 Task: In Heading Arial with underline. Font size of heading  '18'Font style of data Calibri. Font size of data  9Alignment of headline & data Align center. Fill color in heading,  RedFont color of data Black Apply border in Data No BorderIn the sheet  Budget Tracking Workbookbook
Action: Mouse moved to (90, 134)
Screenshot: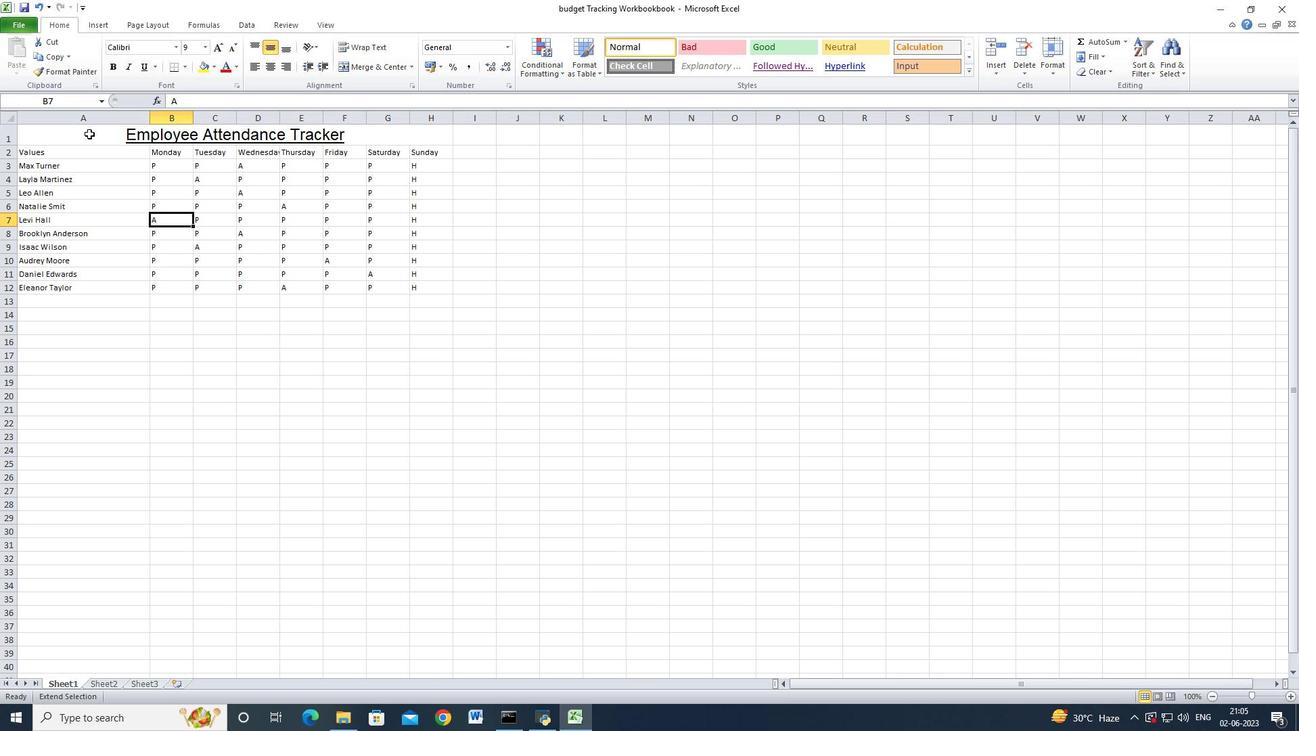 
Action: Mouse pressed left at (90, 134)
Screenshot: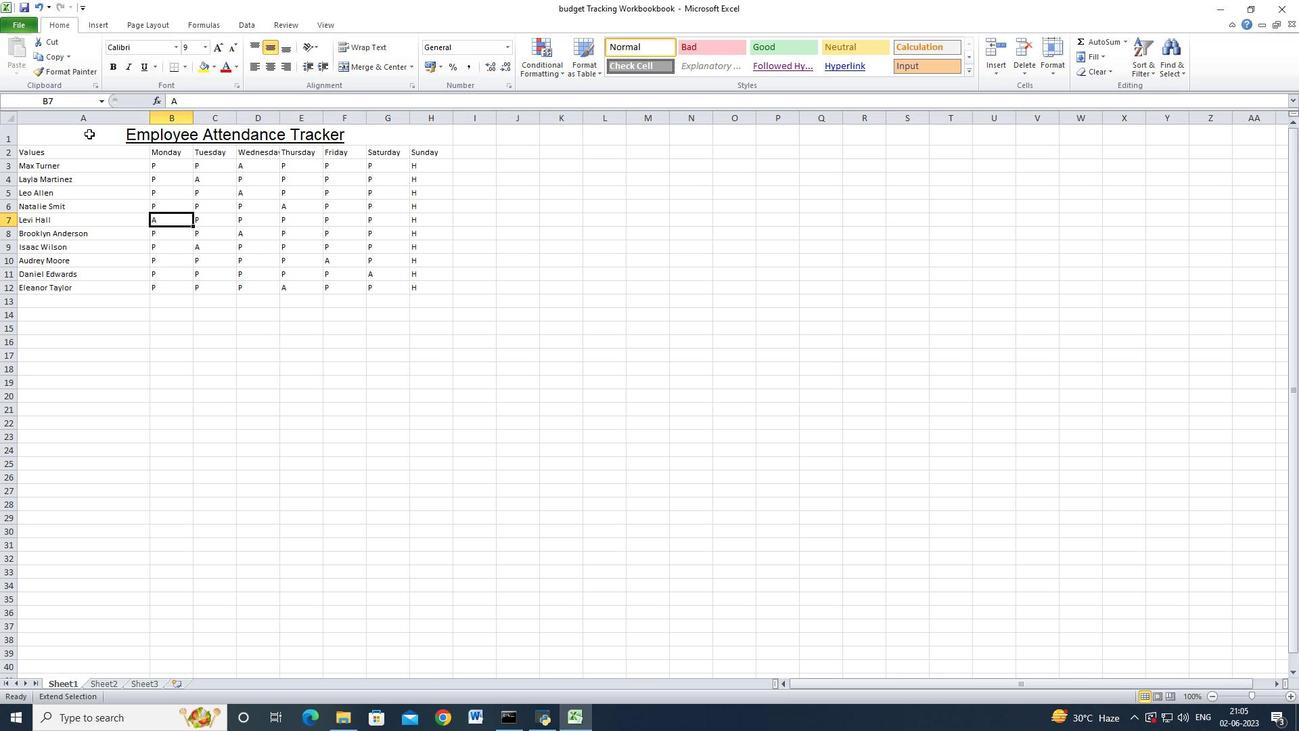 
Action: Mouse moved to (113, 180)
Screenshot: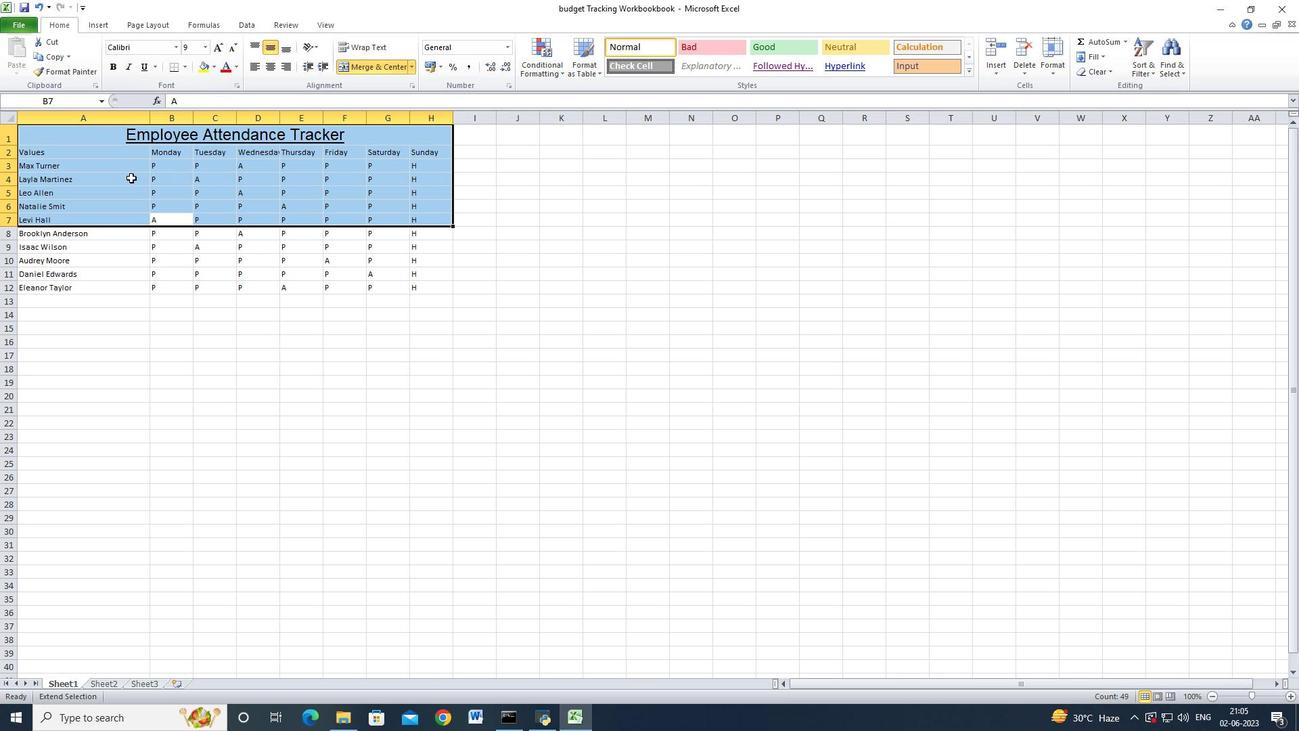
Action: Mouse pressed left at (113, 180)
Screenshot: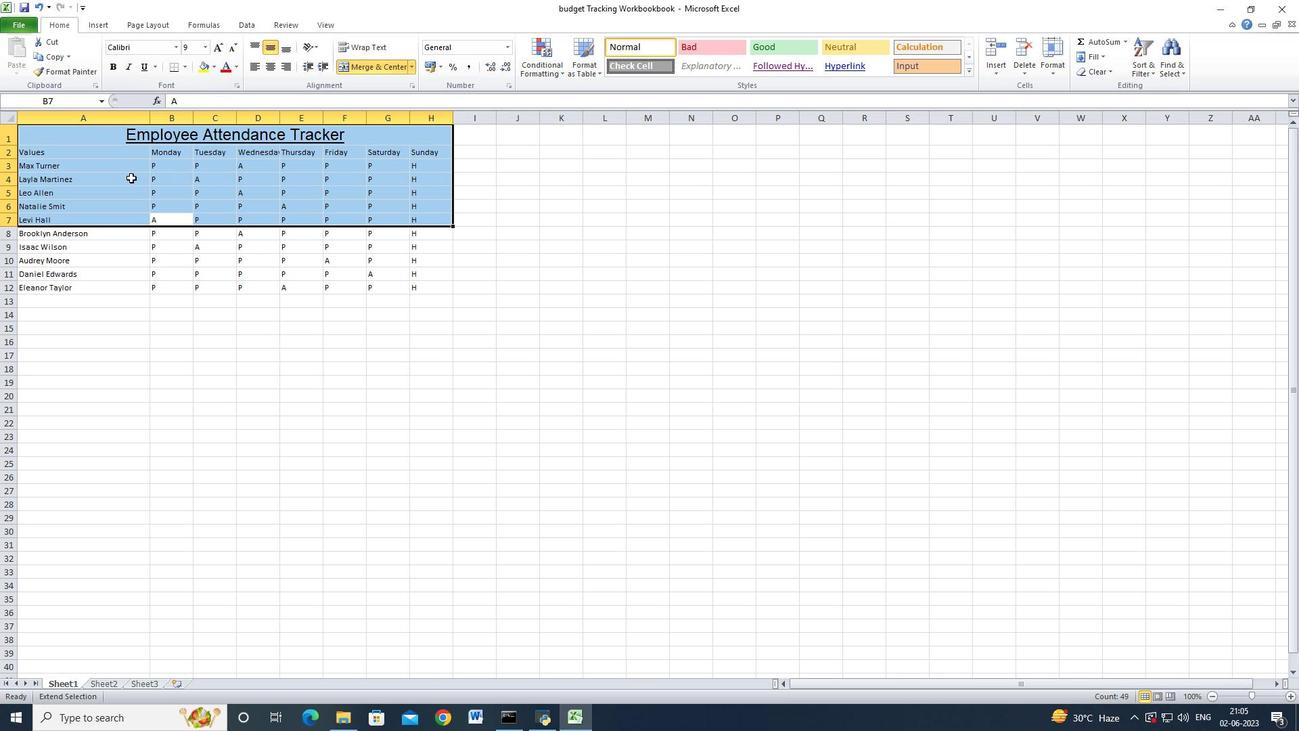 
Action: Mouse moved to (90, 135)
Screenshot: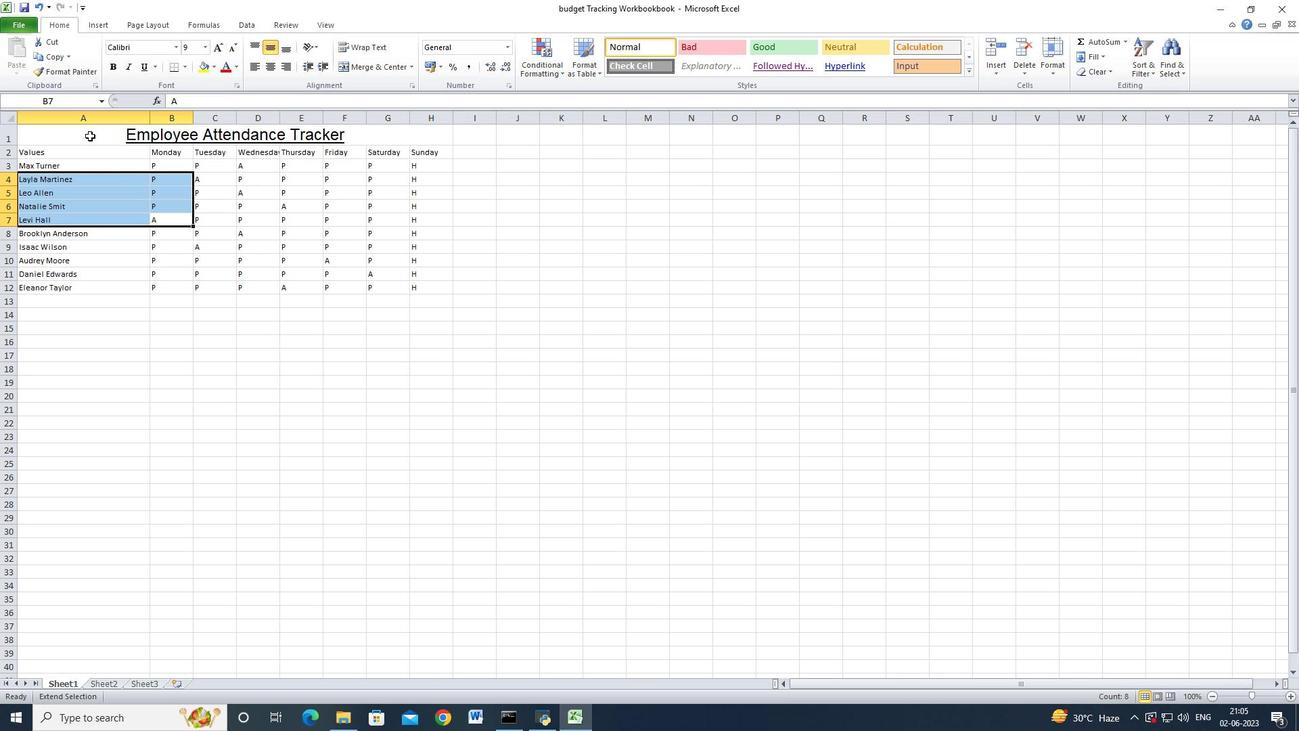 
Action: Mouse pressed left at (90, 135)
Screenshot: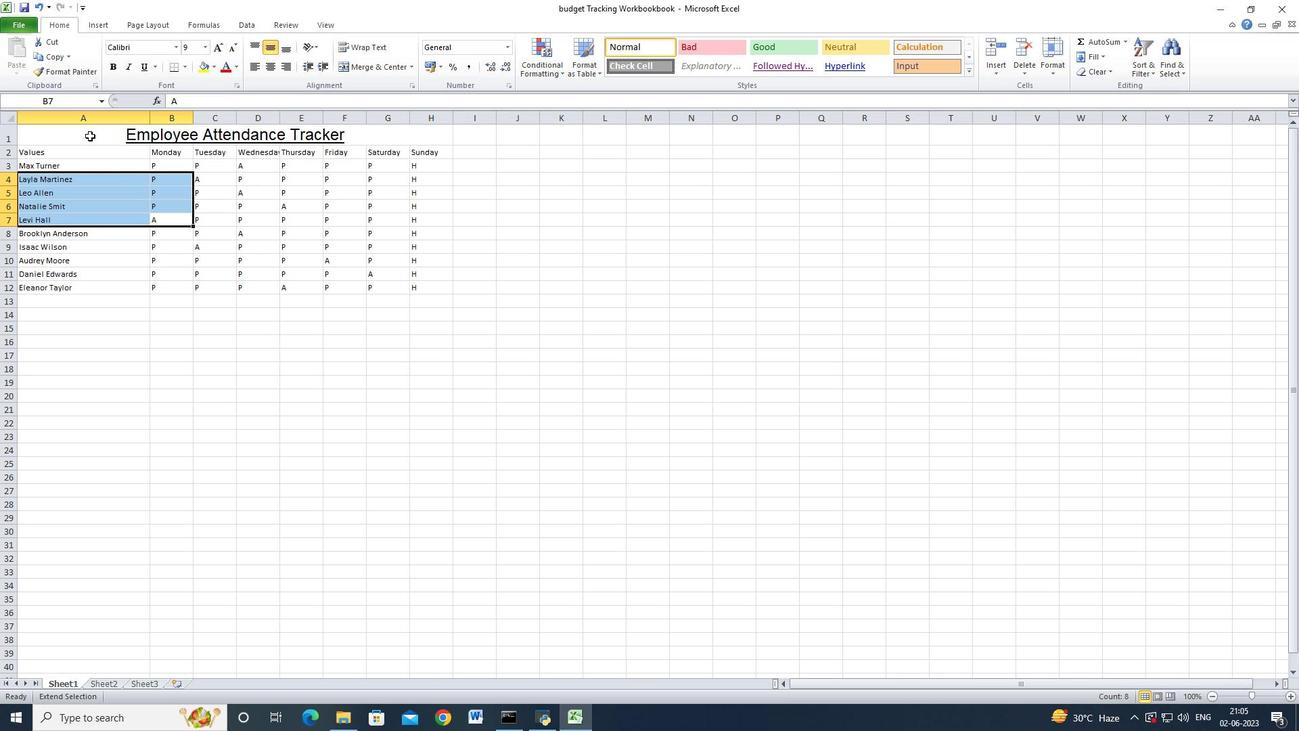 
Action: Mouse moved to (98, 180)
Screenshot: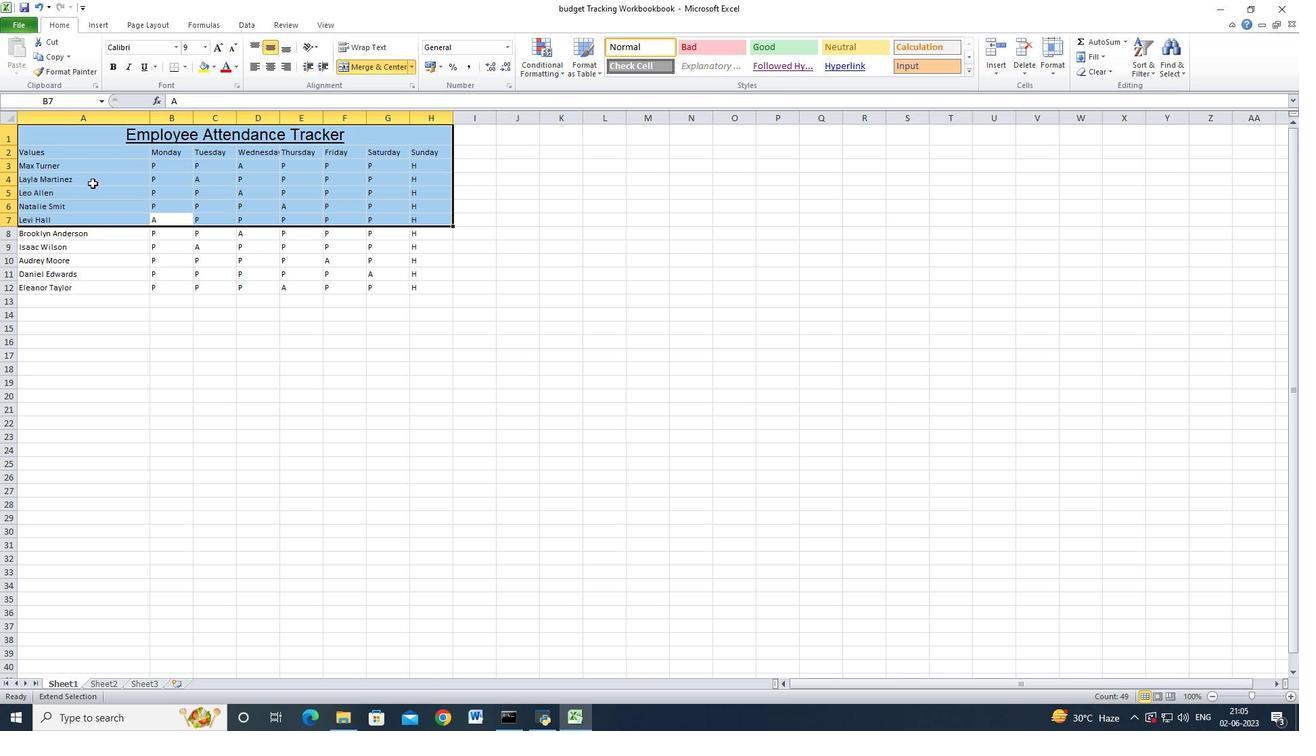 
Action: Key pressed <Key.esc>
Screenshot: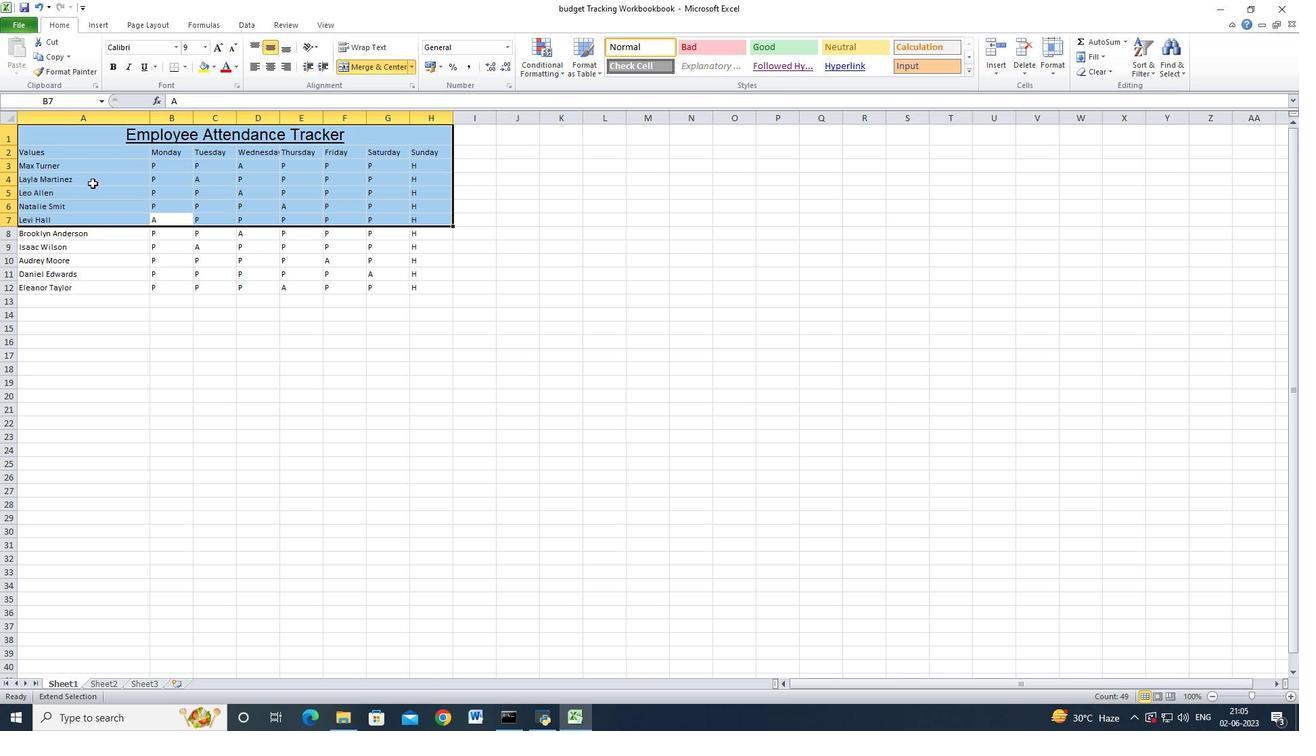 
Action: Mouse moved to (110, 170)
Screenshot: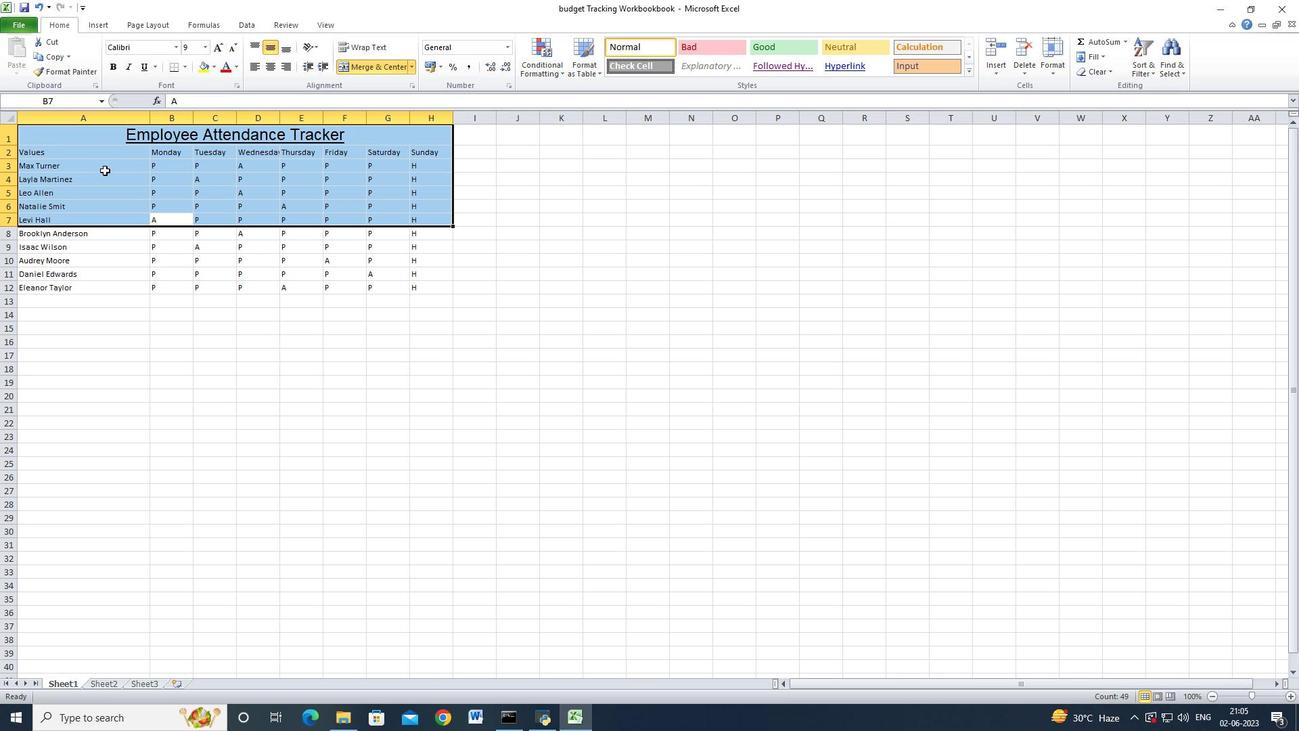 
Action: Mouse pressed left at (110, 170)
Screenshot: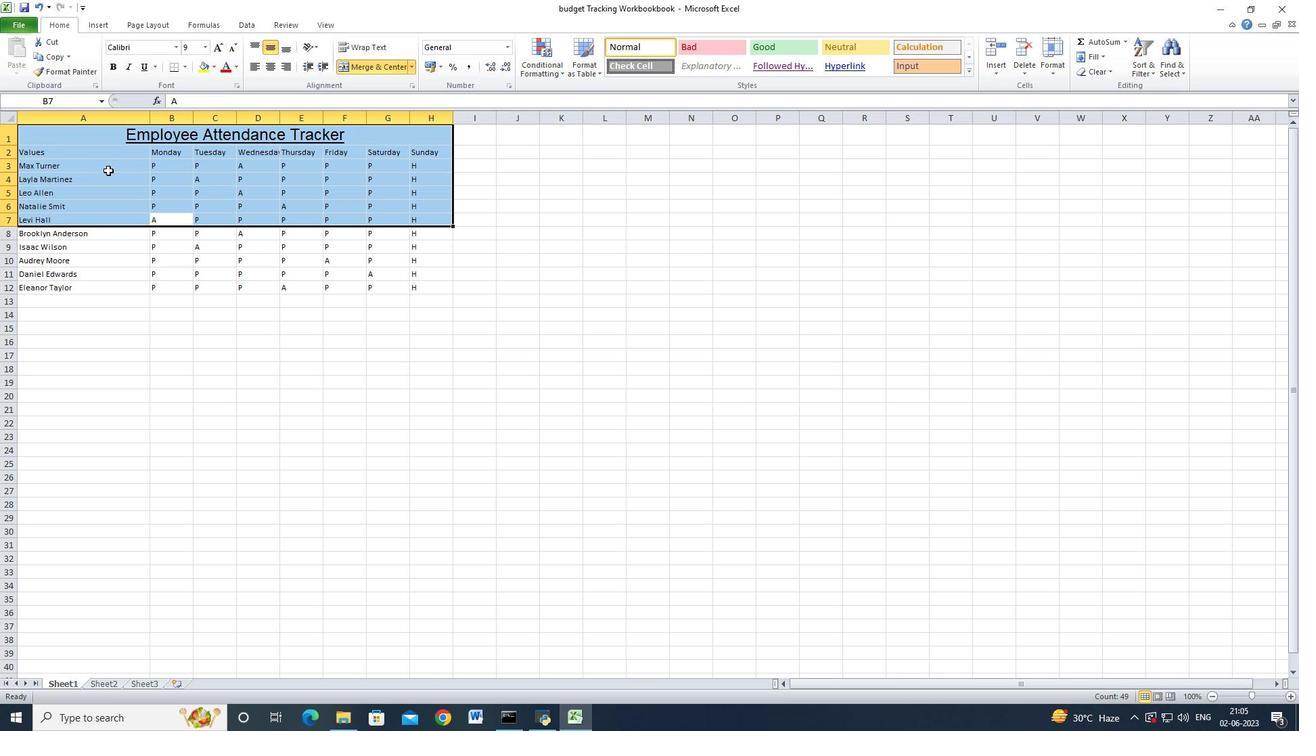 
Action: Mouse moved to (92, 134)
Screenshot: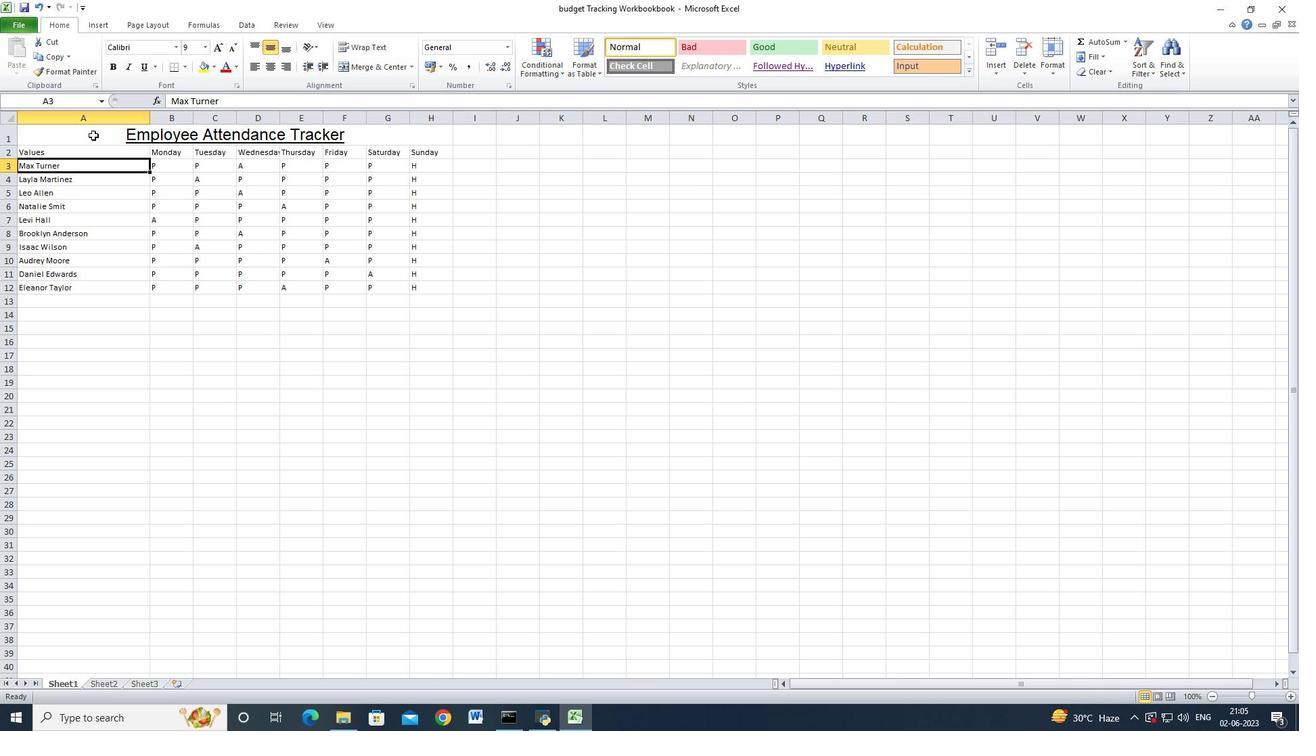 
Action: Mouse pressed left at (92, 134)
Screenshot: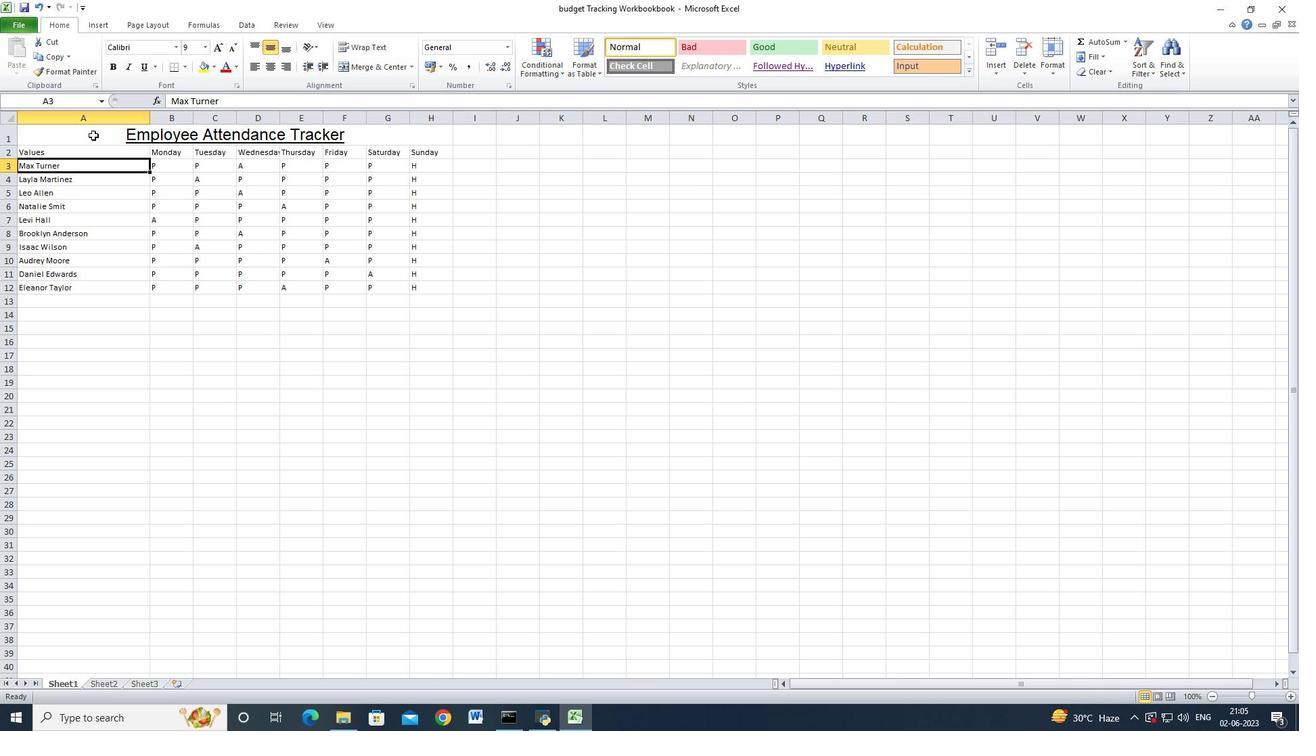 
Action: Mouse moved to (174, 49)
Screenshot: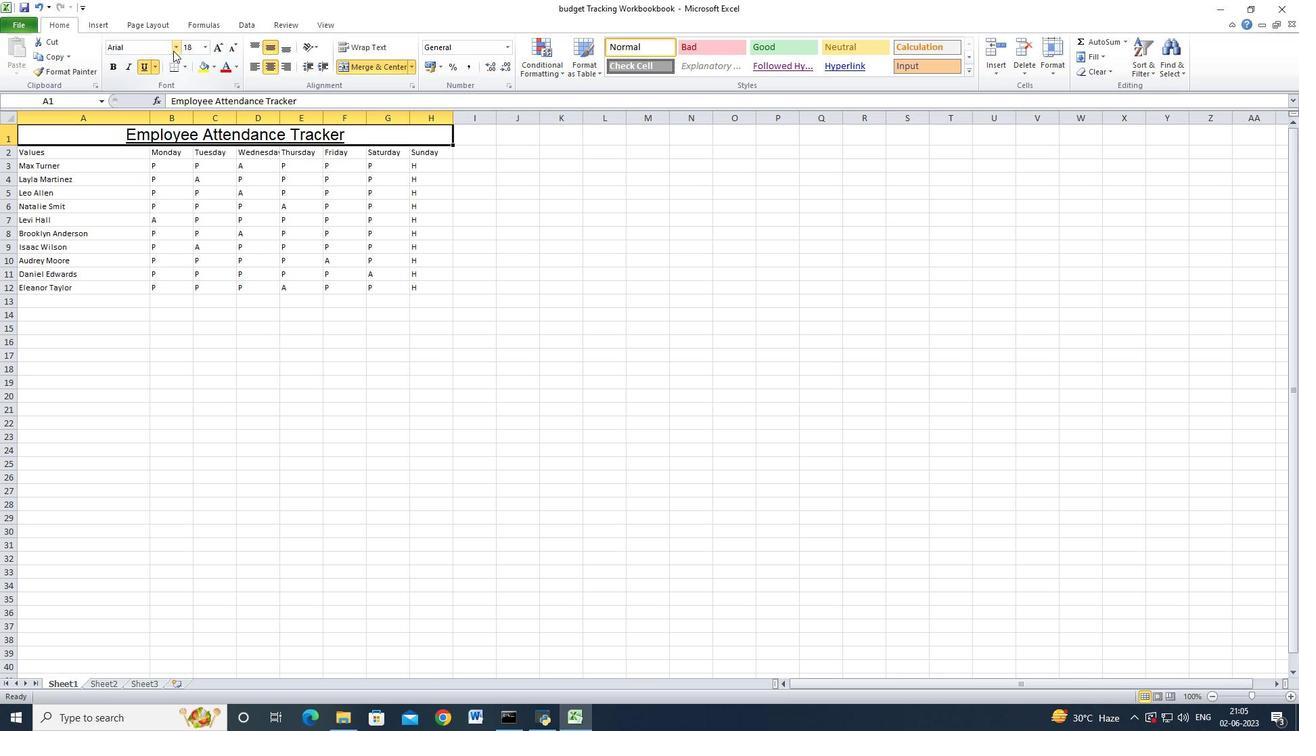 
Action: Mouse pressed left at (174, 49)
Screenshot: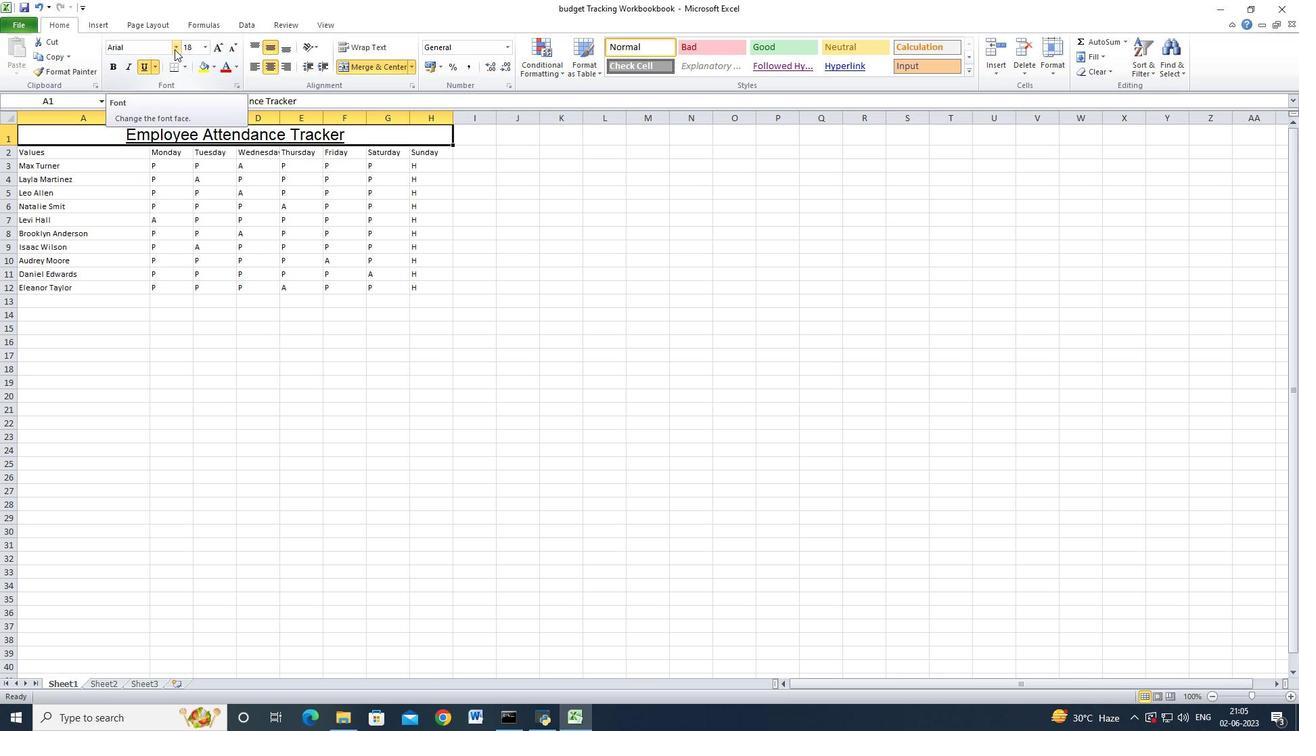 
Action: Mouse moved to (140, 152)
Screenshot: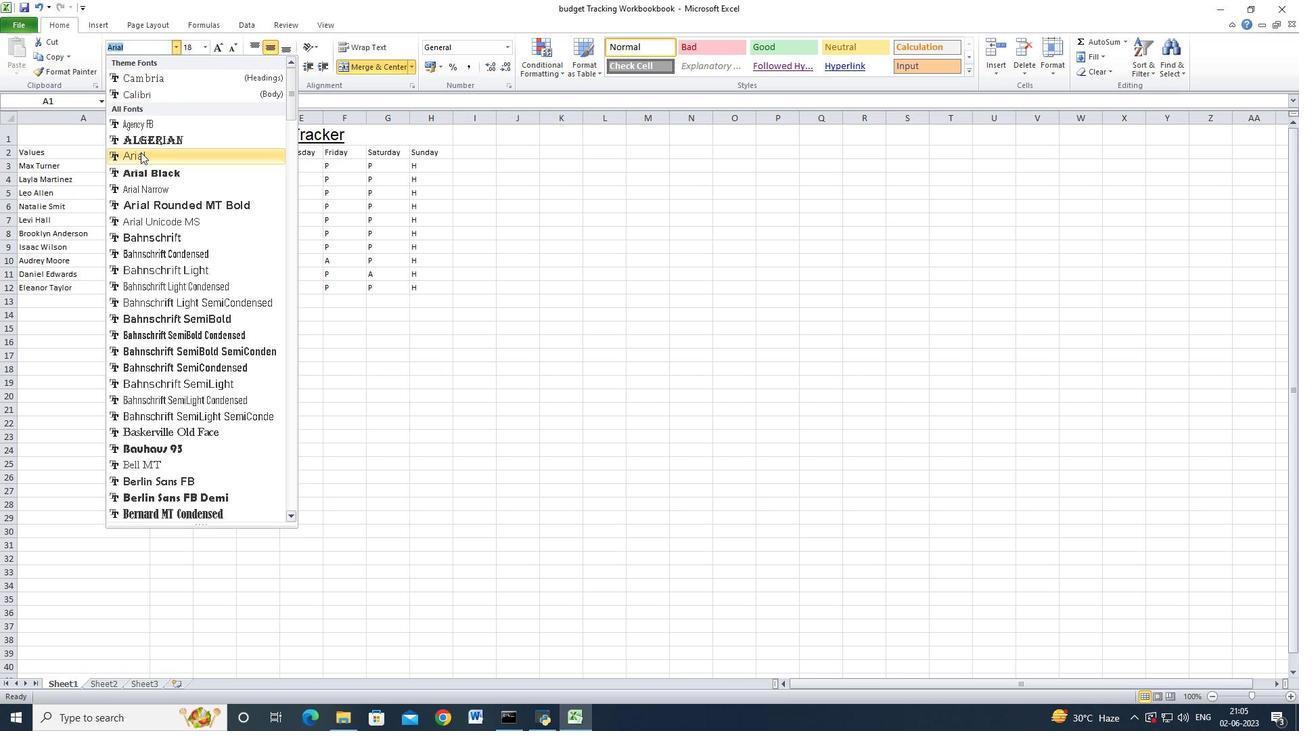 
Action: Mouse pressed left at (140, 152)
Screenshot: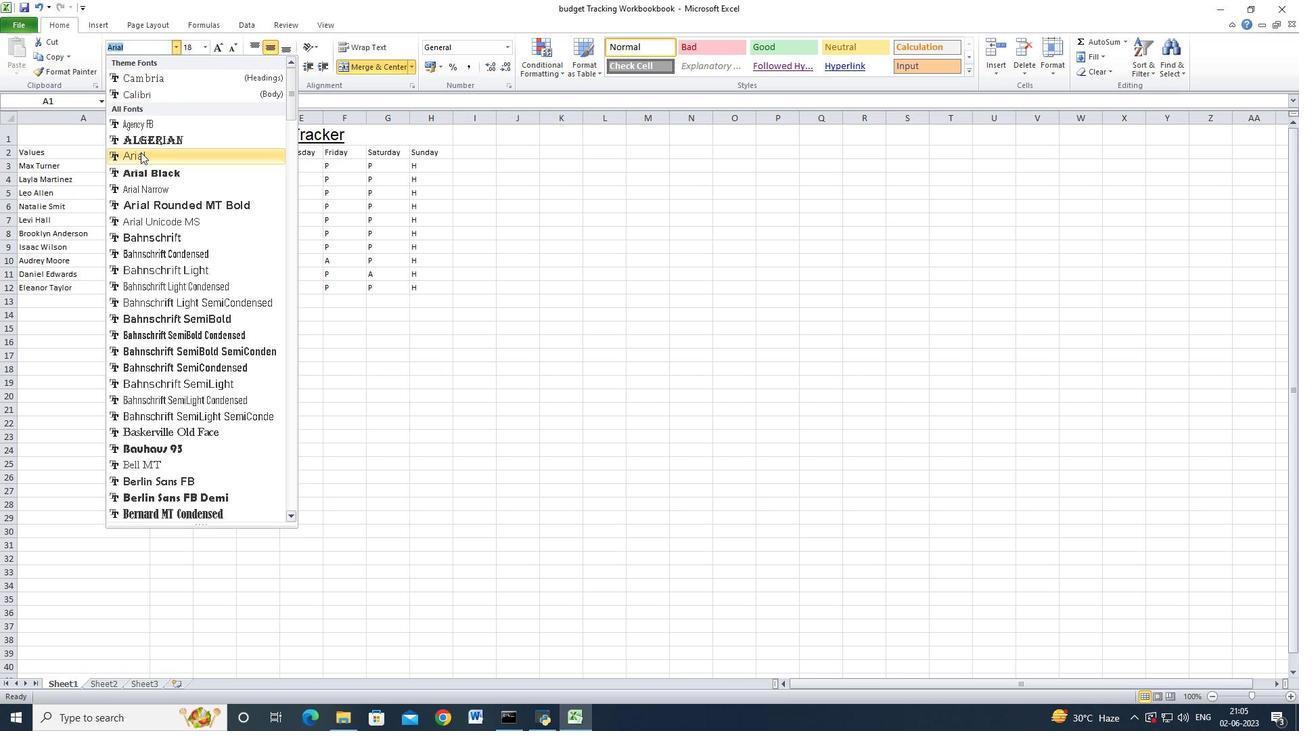 
Action: Mouse moved to (145, 63)
Screenshot: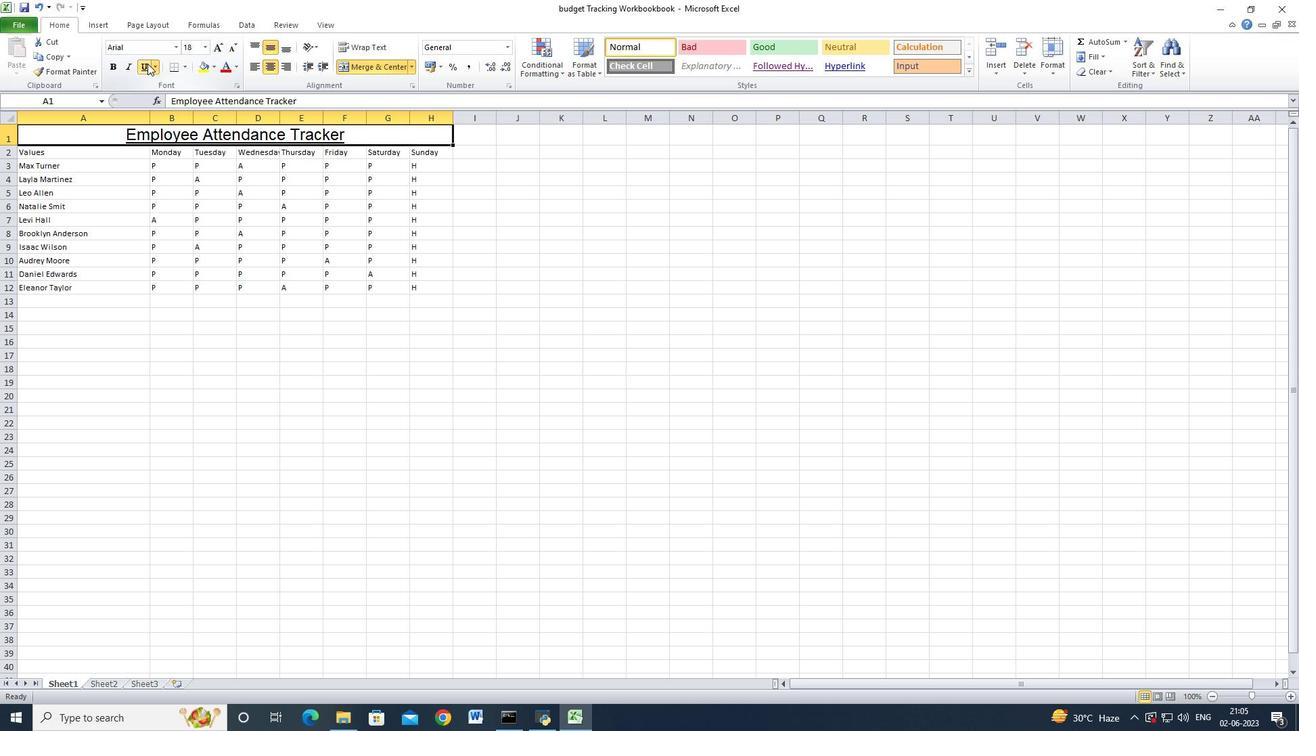 
Action: Mouse pressed left at (145, 63)
Screenshot: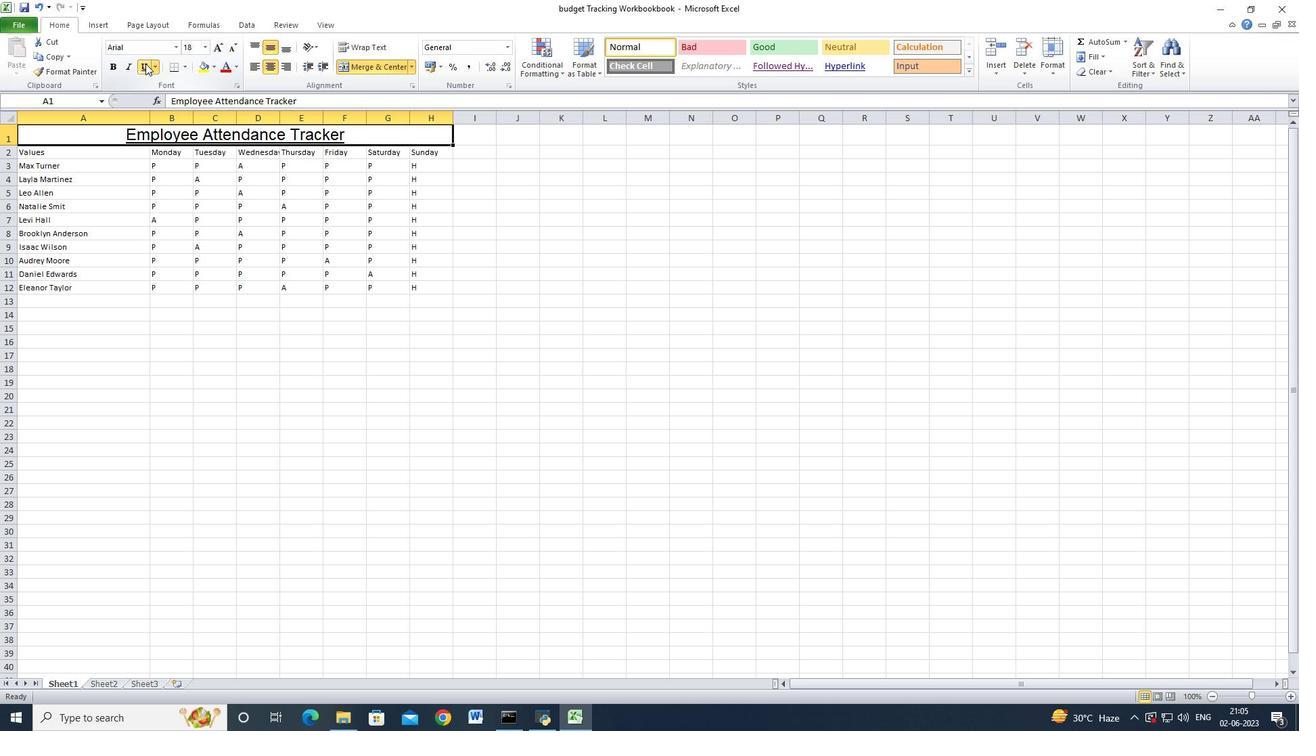 
Action: Mouse moved to (144, 67)
Screenshot: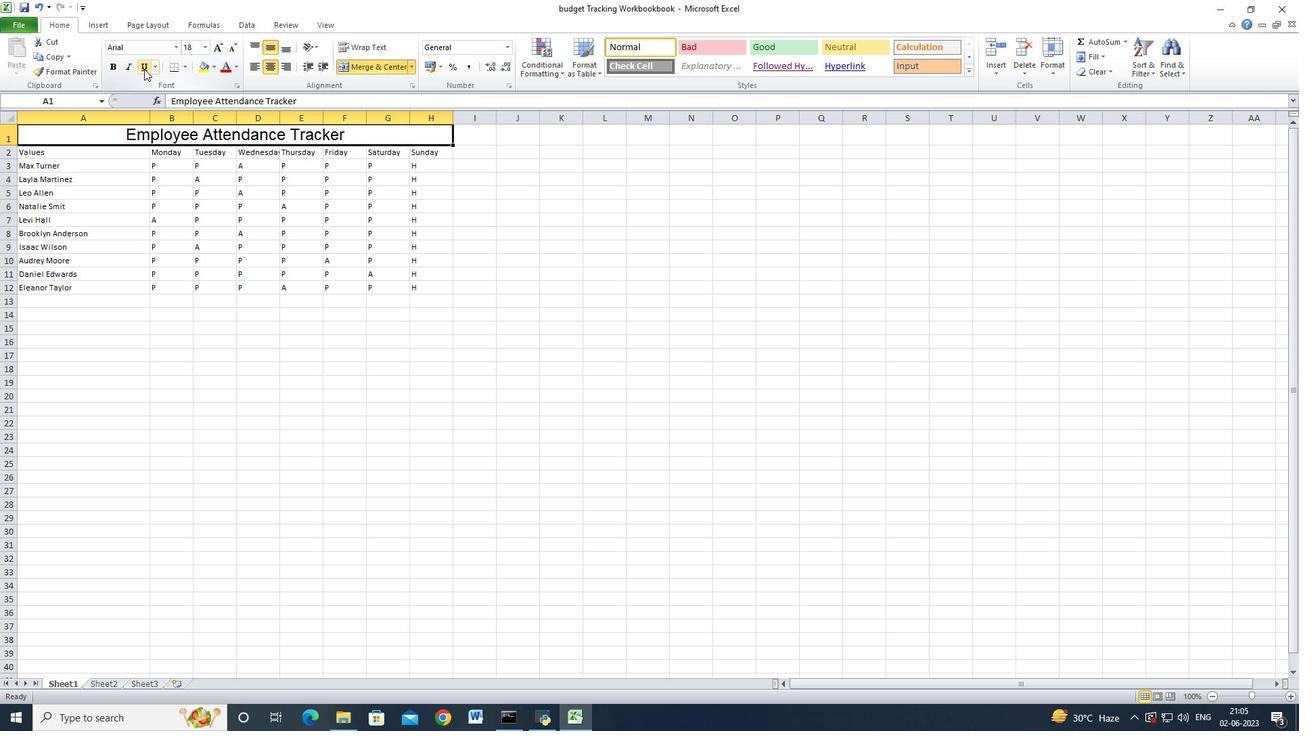 
Action: Mouse pressed left at (144, 67)
Screenshot: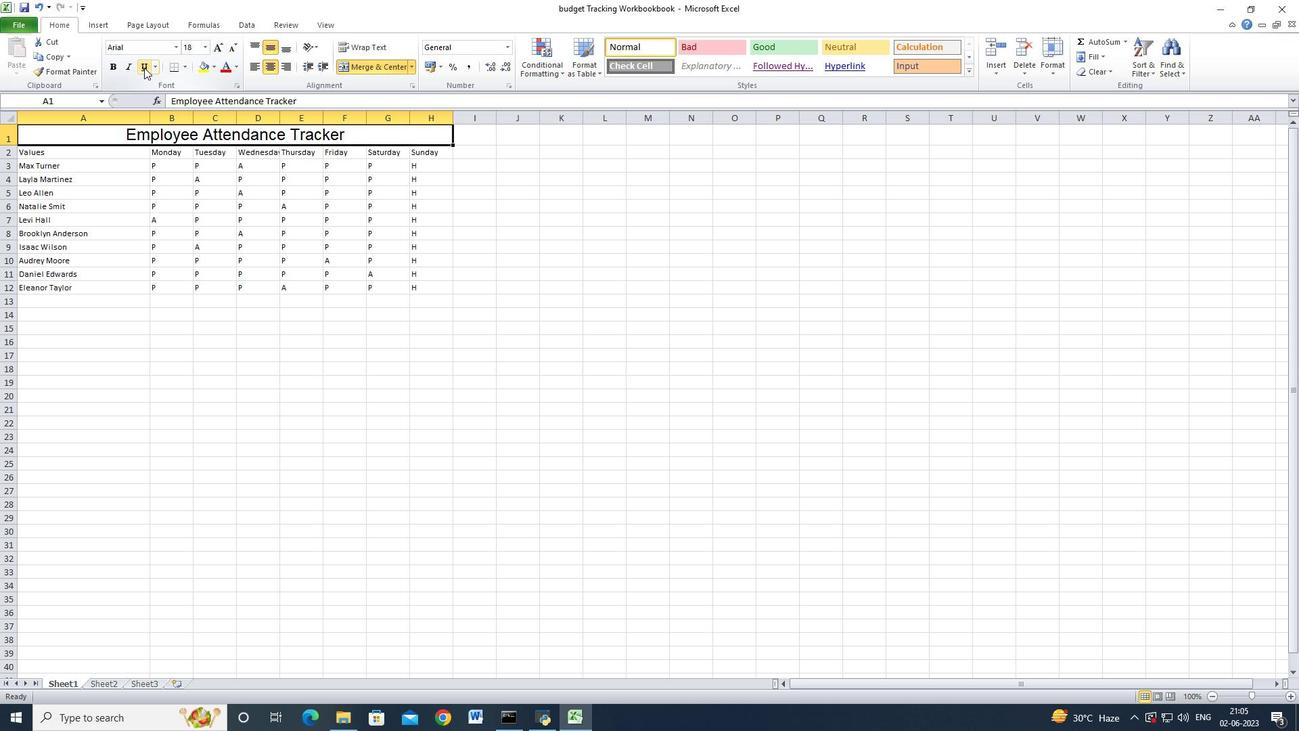 
Action: Mouse moved to (207, 47)
Screenshot: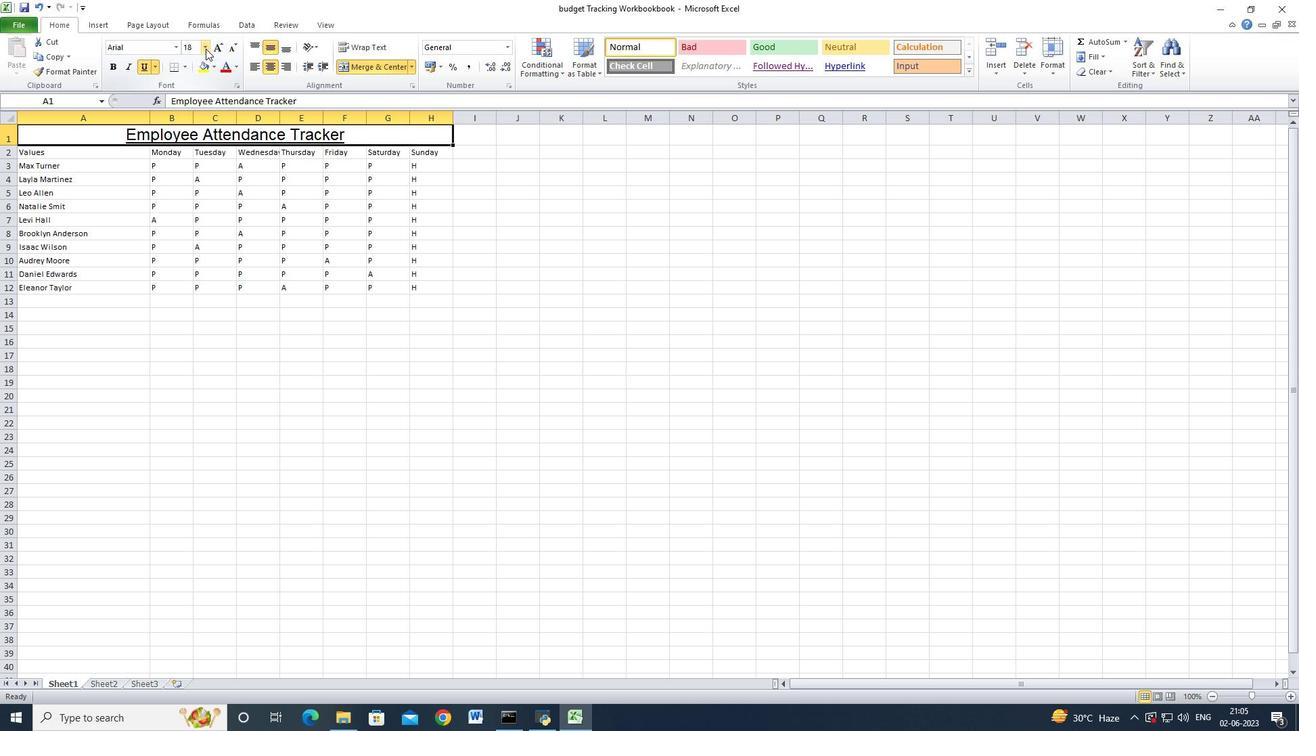 
Action: Mouse pressed left at (207, 47)
Screenshot: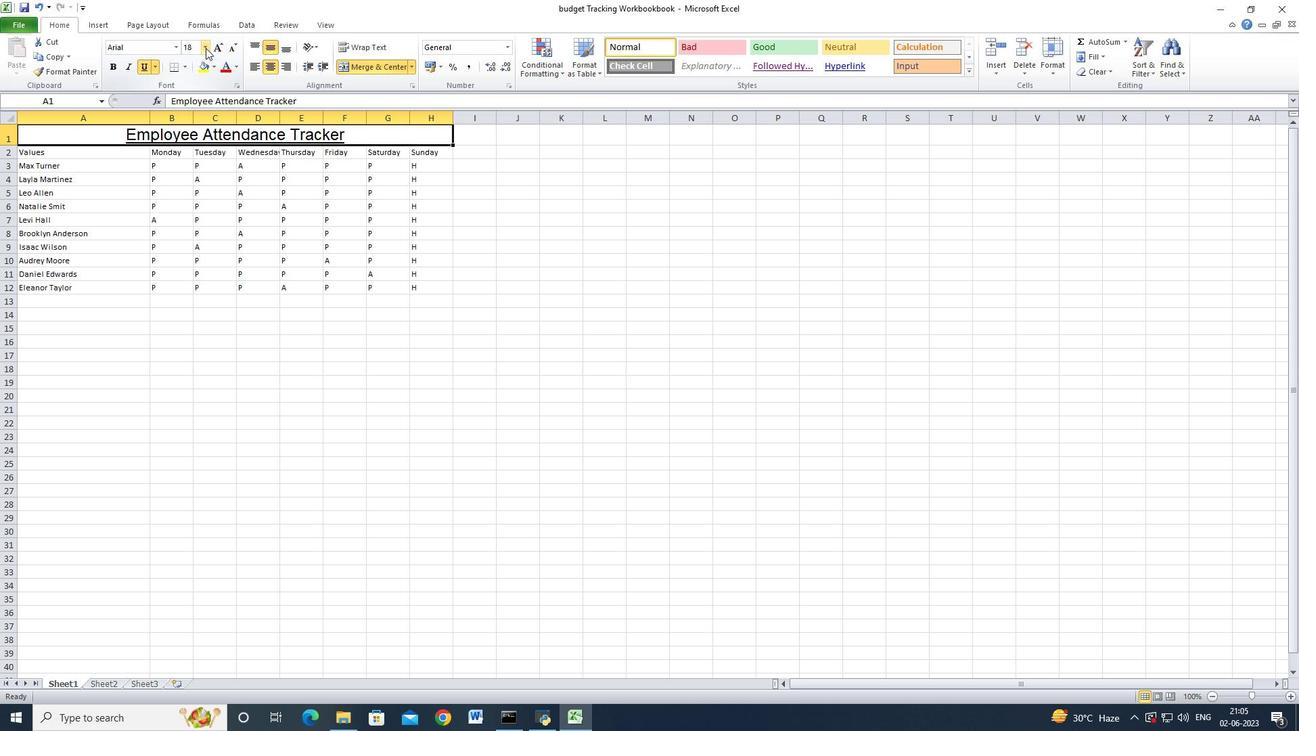 
Action: Mouse moved to (189, 140)
Screenshot: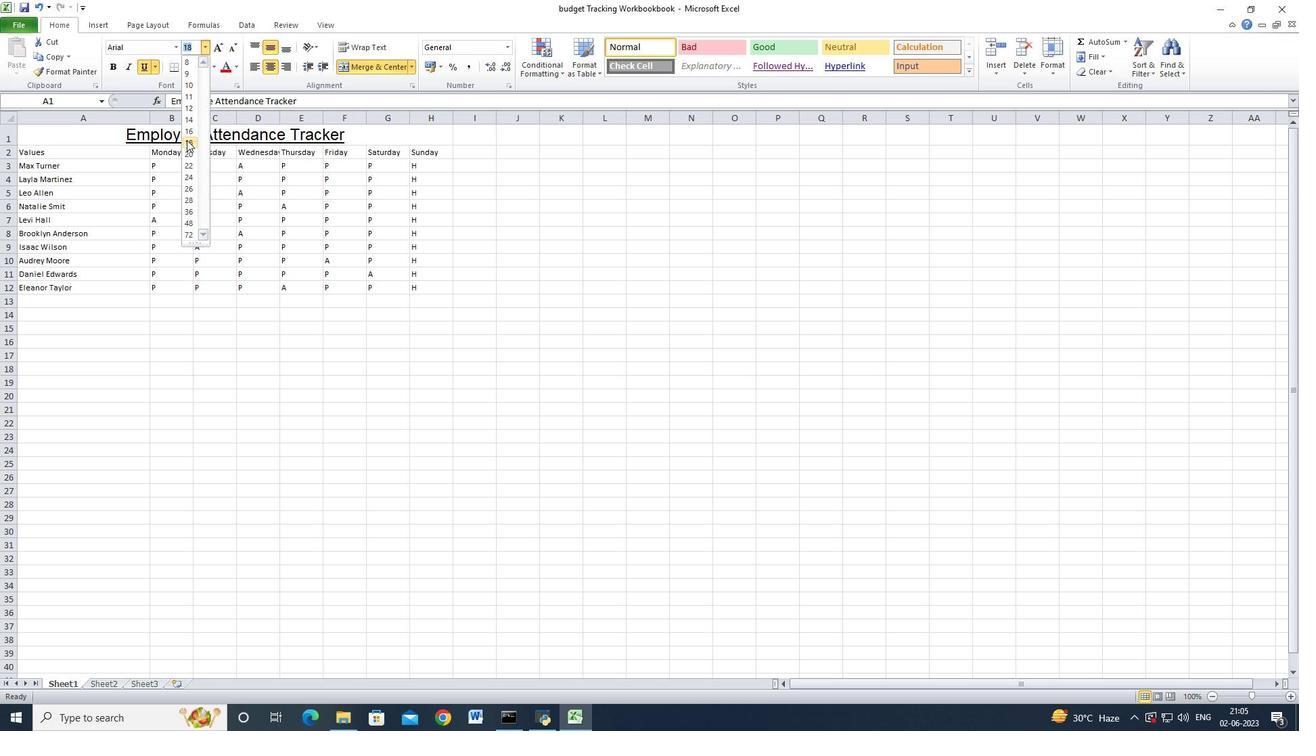 
Action: Mouse pressed left at (189, 140)
Screenshot: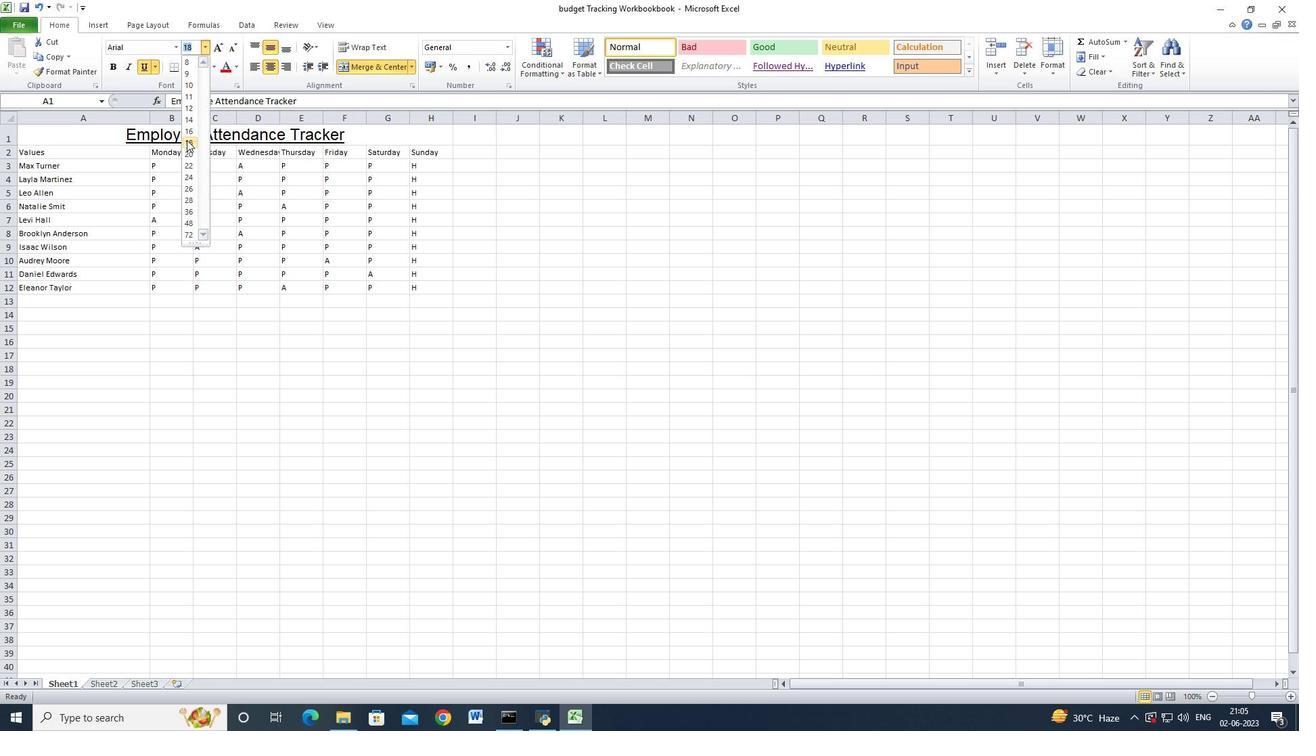 
Action: Mouse moved to (64, 155)
Screenshot: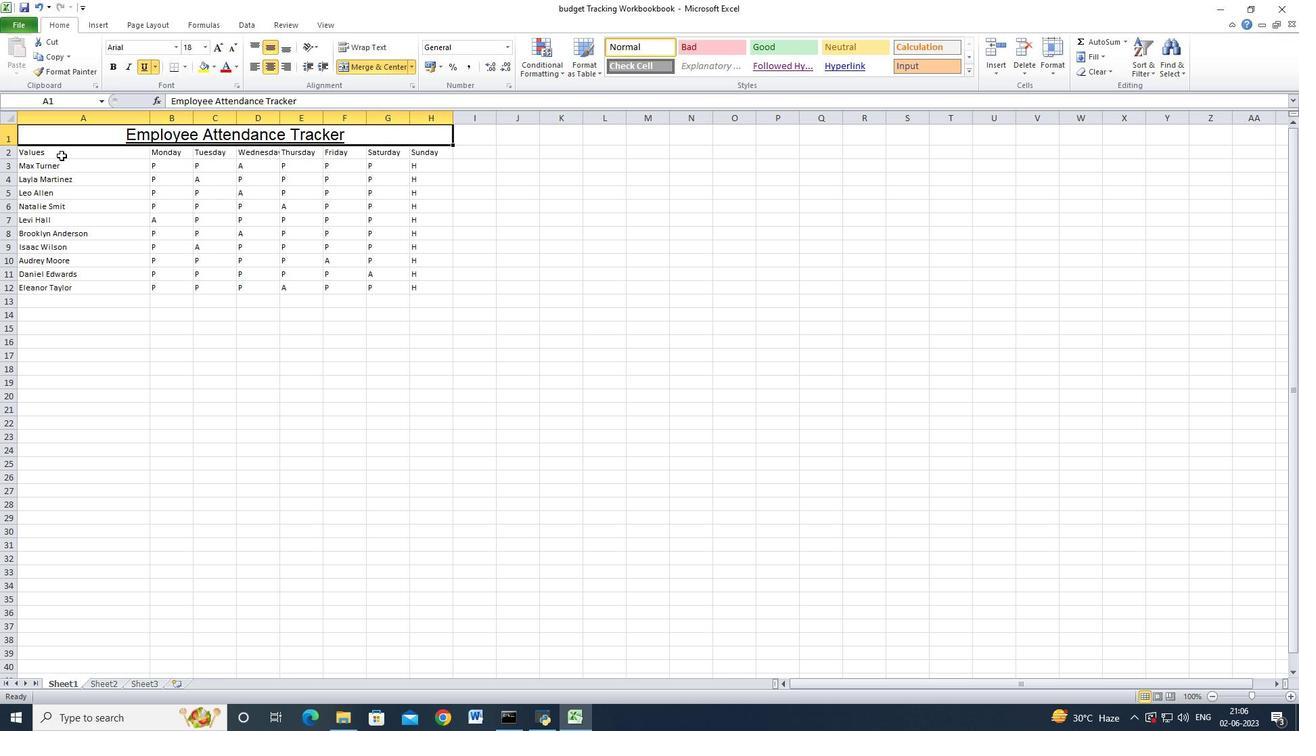 
Action: Mouse pressed left at (64, 155)
Screenshot: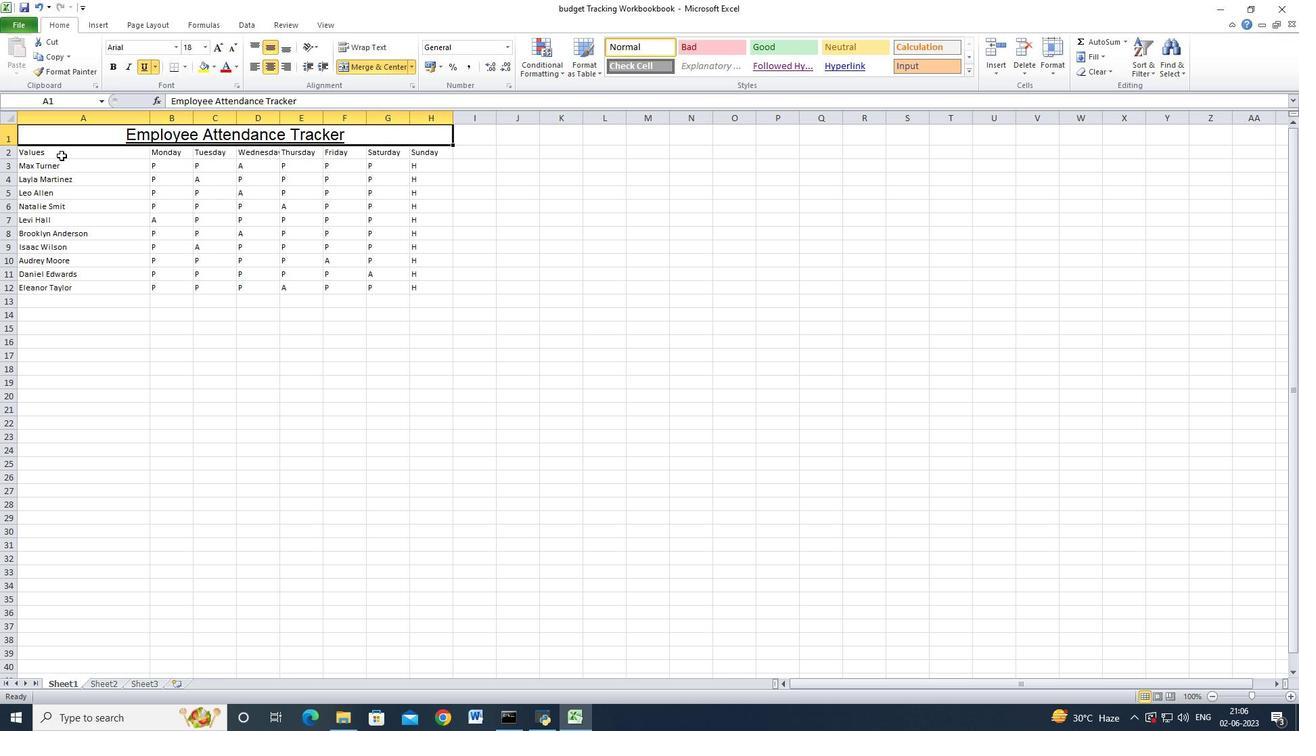 
Action: Mouse moved to (176, 46)
Screenshot: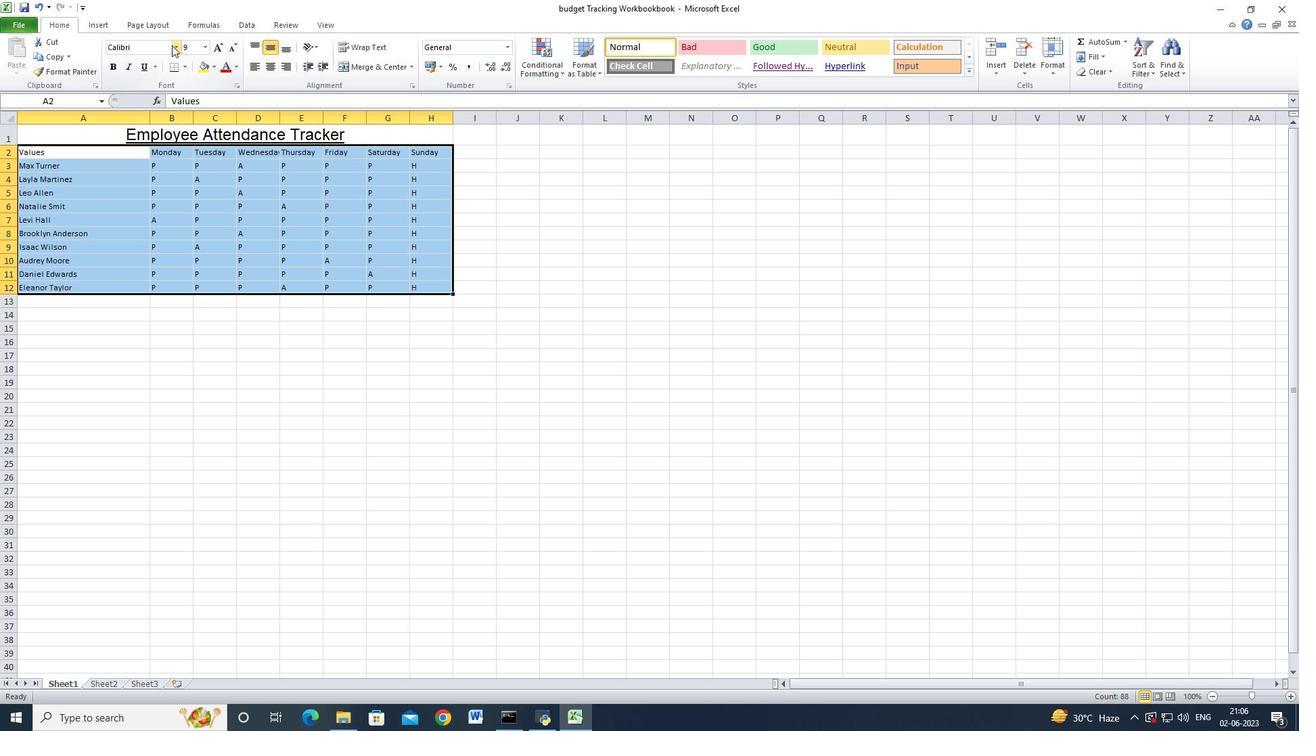 
Action: Mouse pressed left at (176, 46)
Screenshot: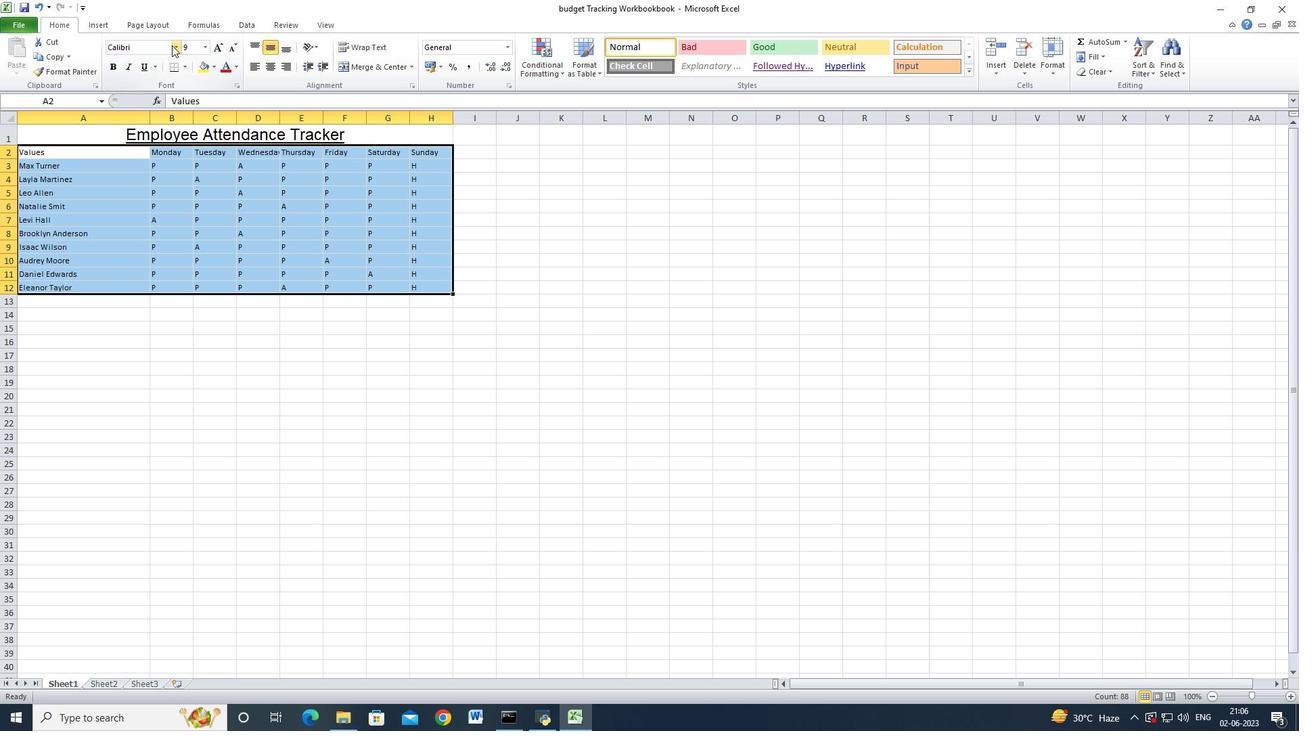 
Action: Mouse moved to (159, 96)
Screenshot: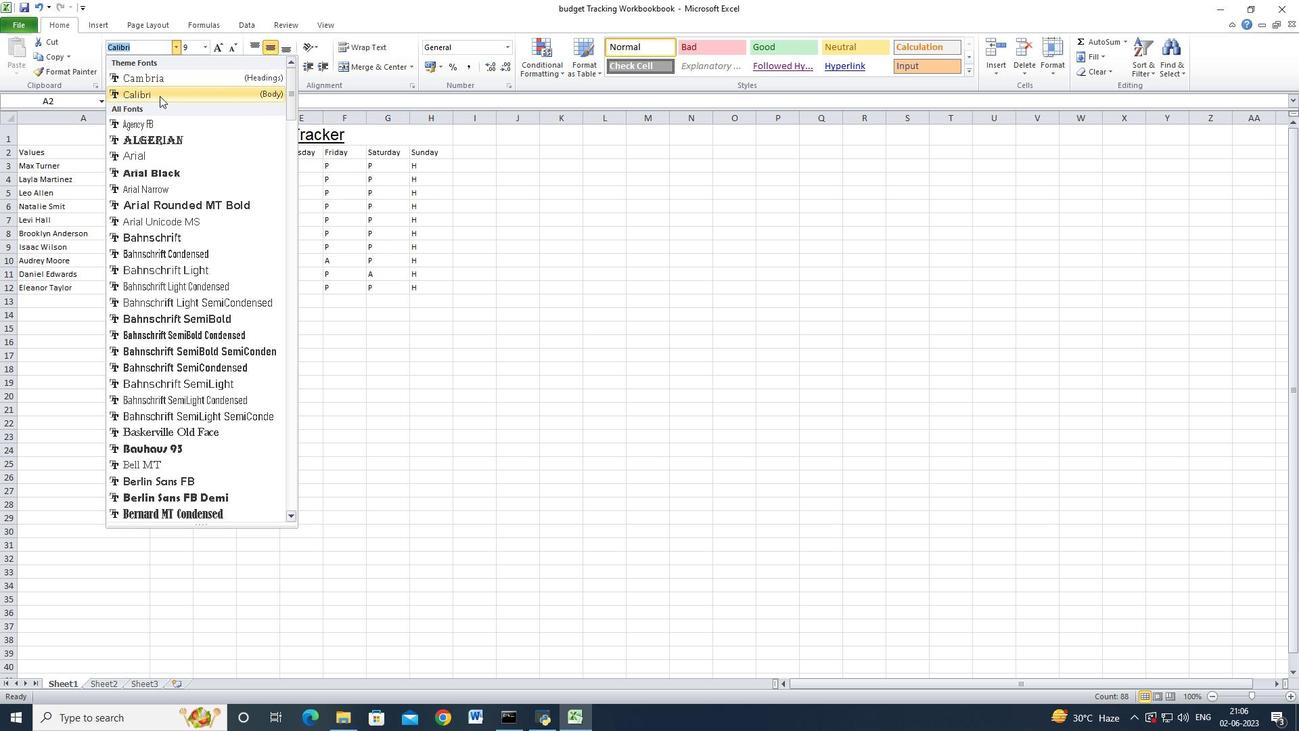 
Action: Mouse pressed left at (159, 96)
Screenshot: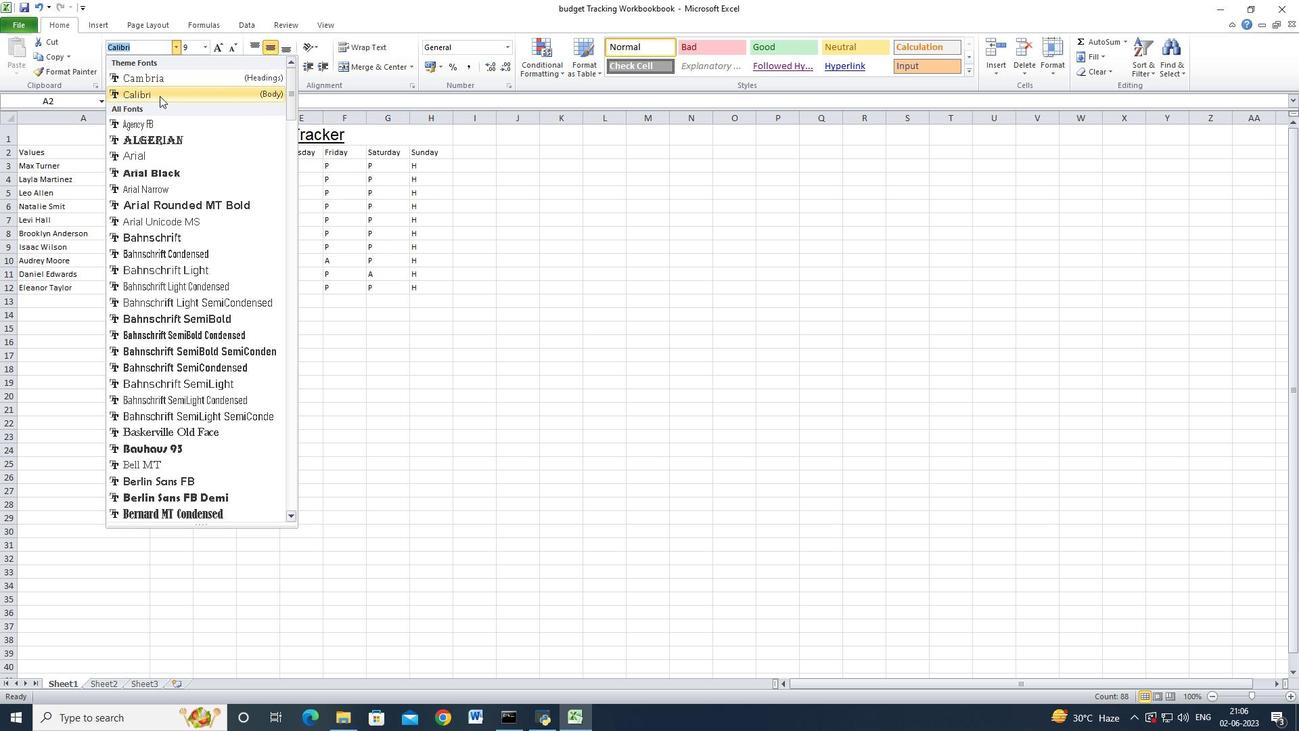 
Action: Mouse moved to (203, 39)
Screenshot: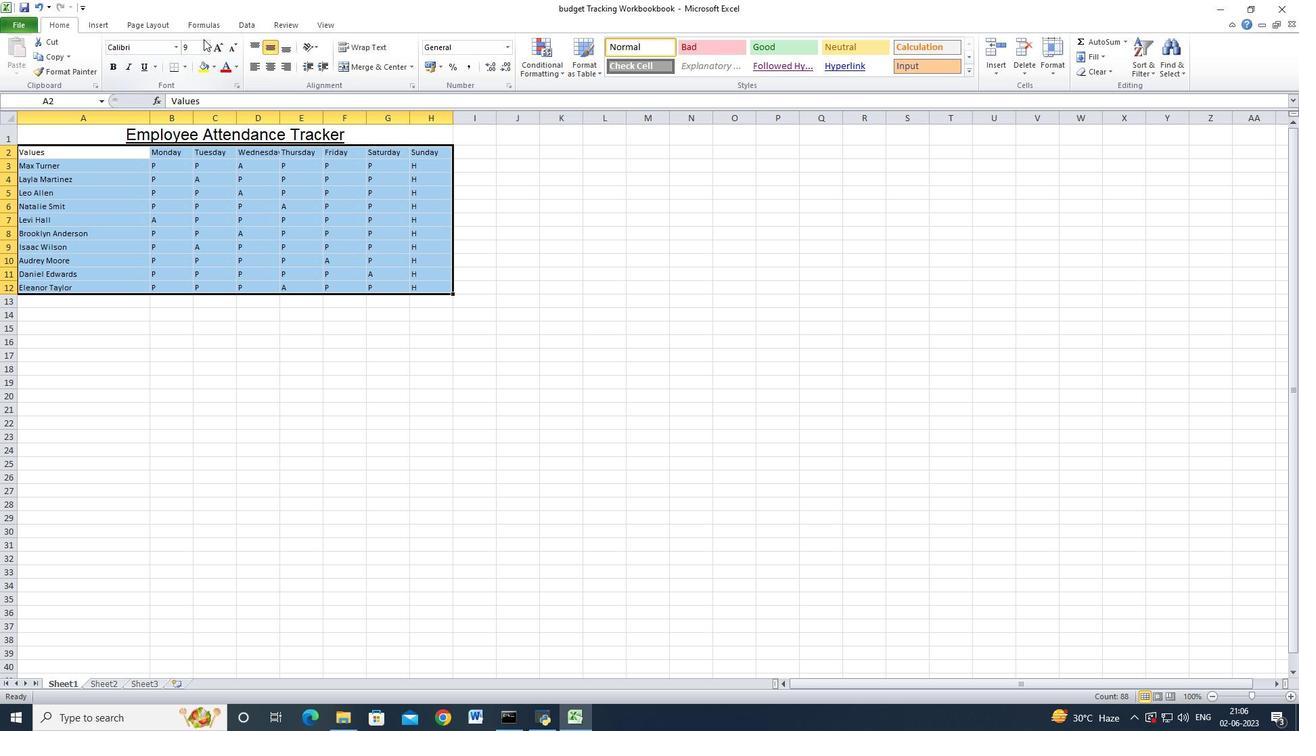 
Action: Mouse pressed left at (203, 39)
Screenshot: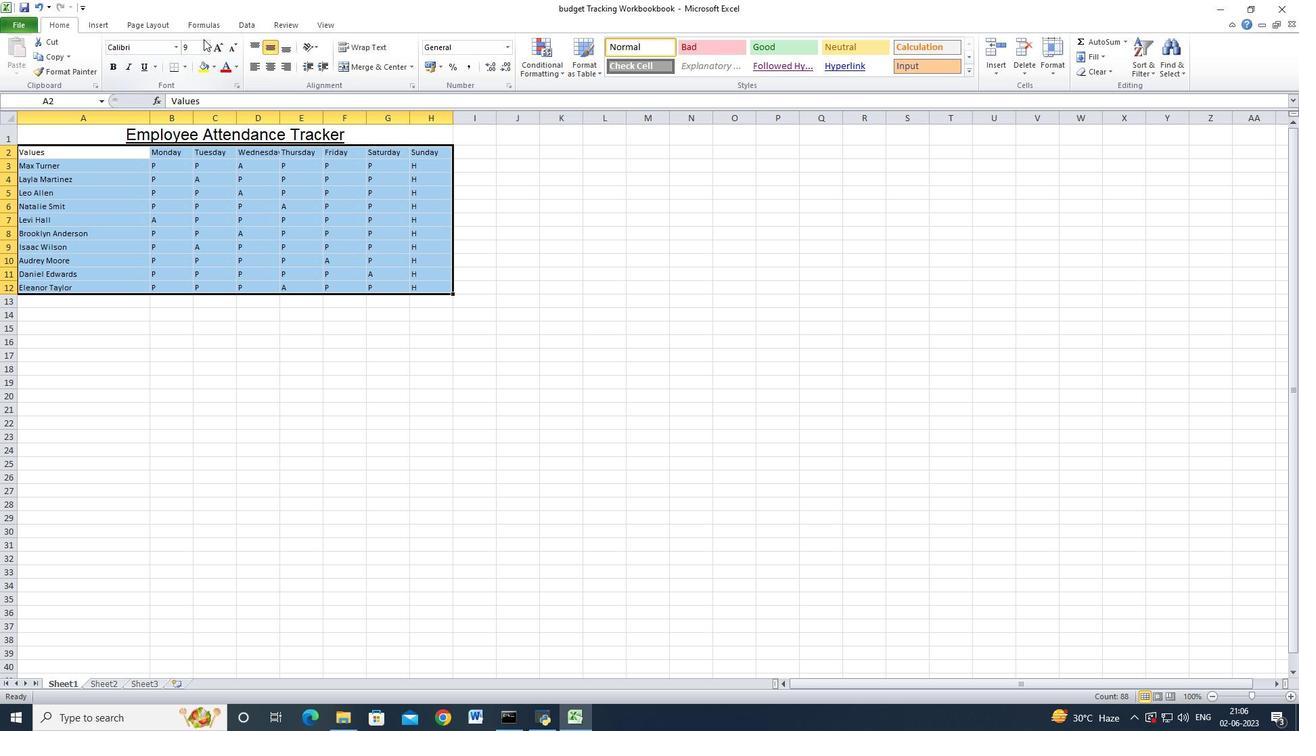 
Action: Mouse moved to (206, 45)
Screenshot: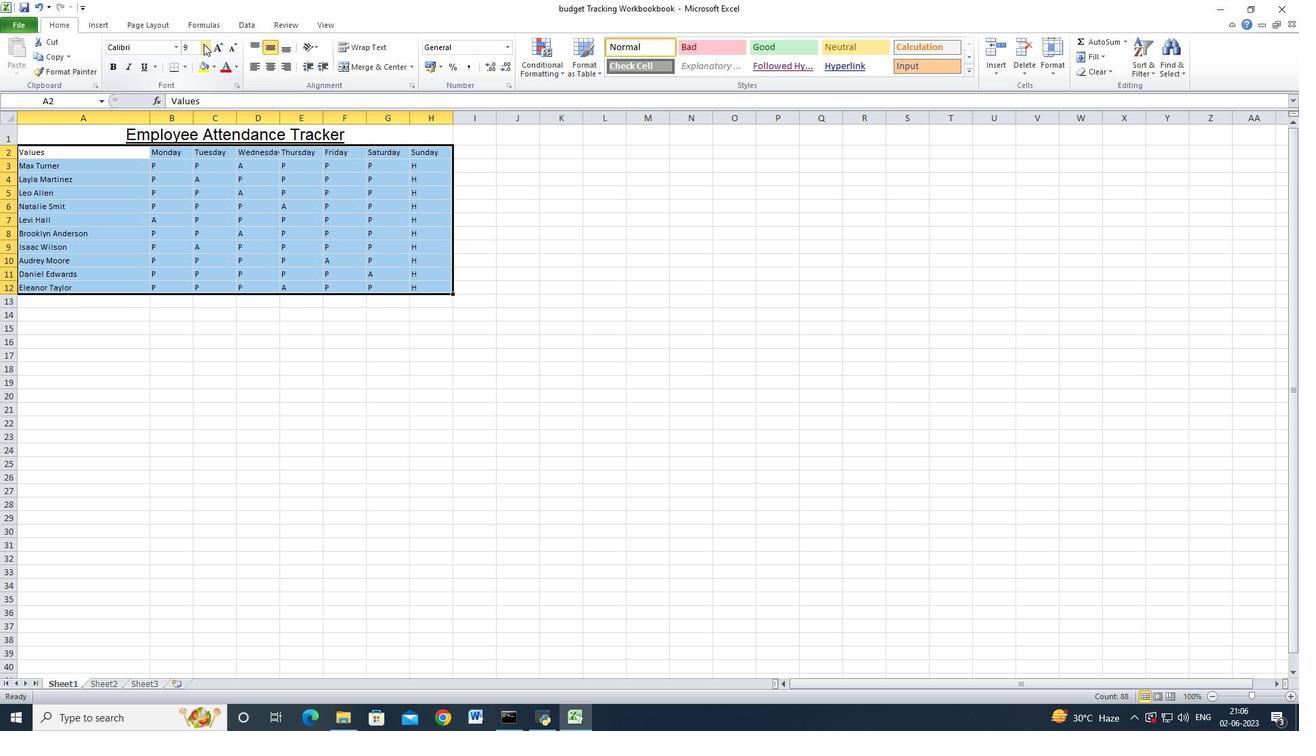 
Action: Mouse pressed left at (206, 45)
Screenshot: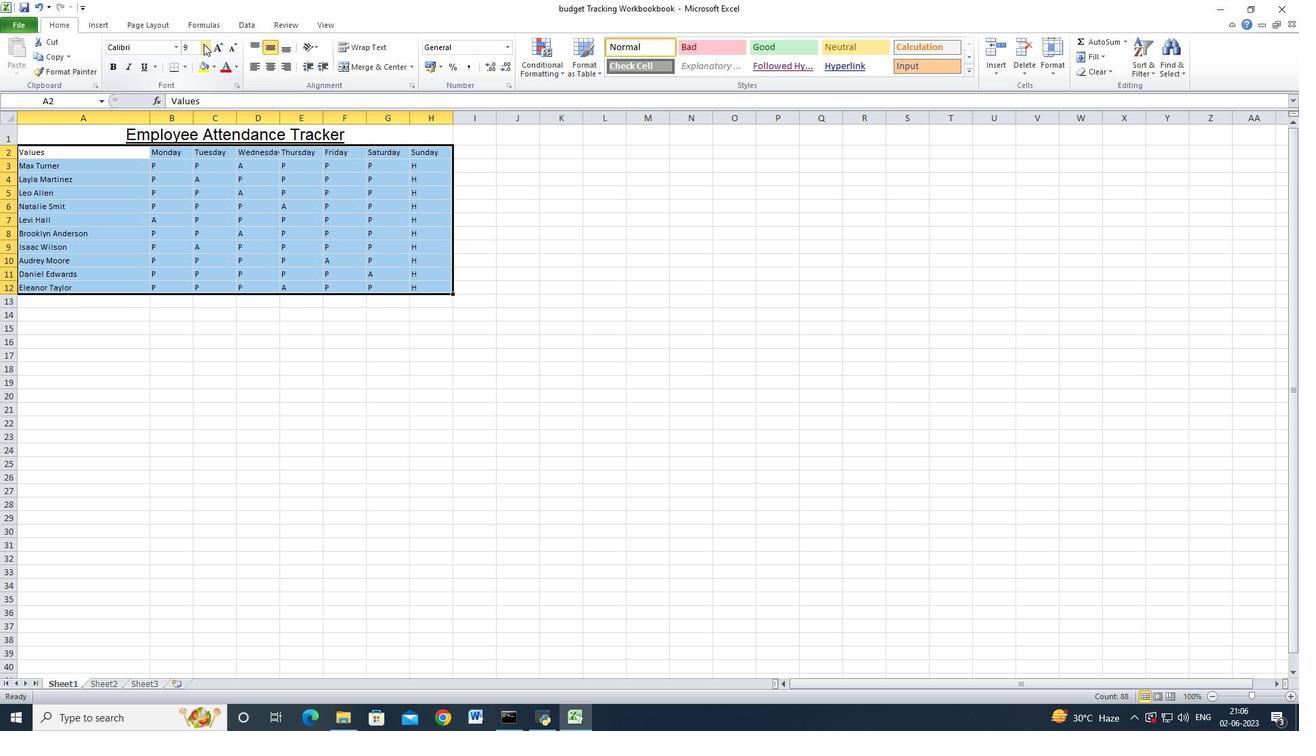 
Action: Mouse moved to (192, 71)
Screenshot: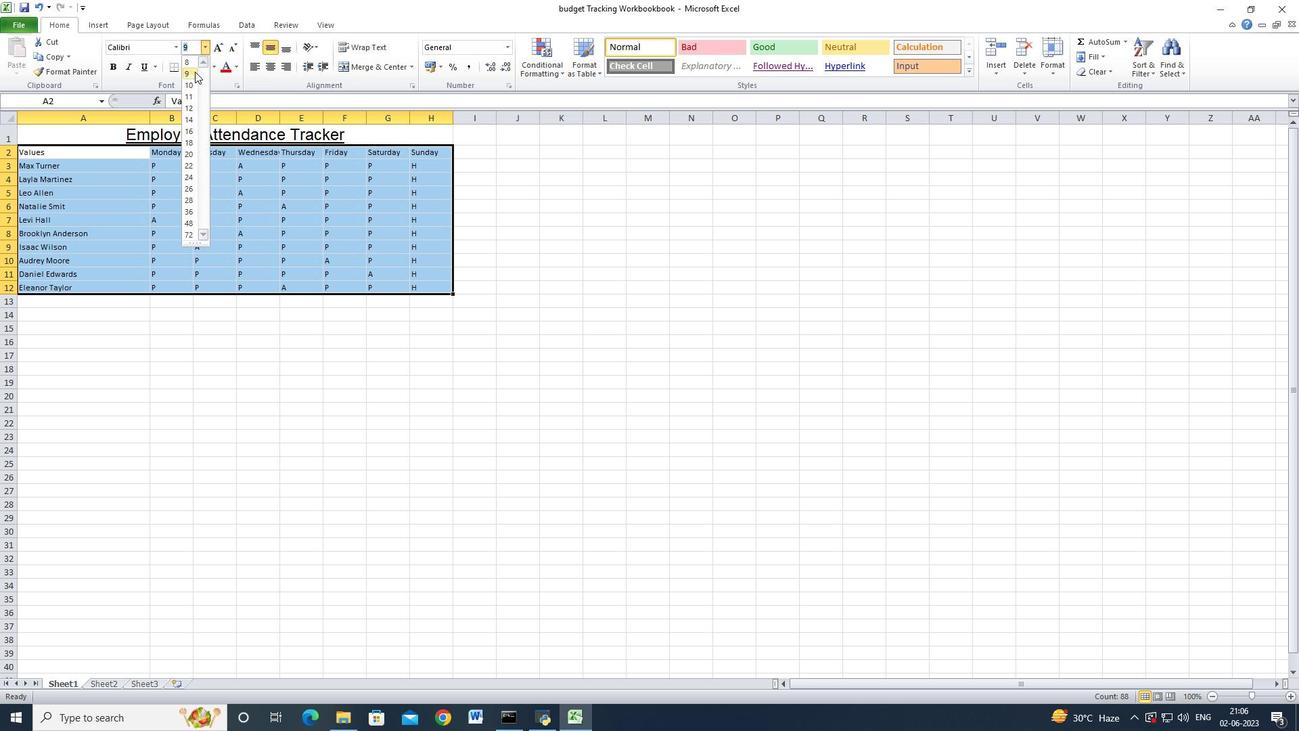 
Action: Mouse pressed left at (192, 71)
Screenshot: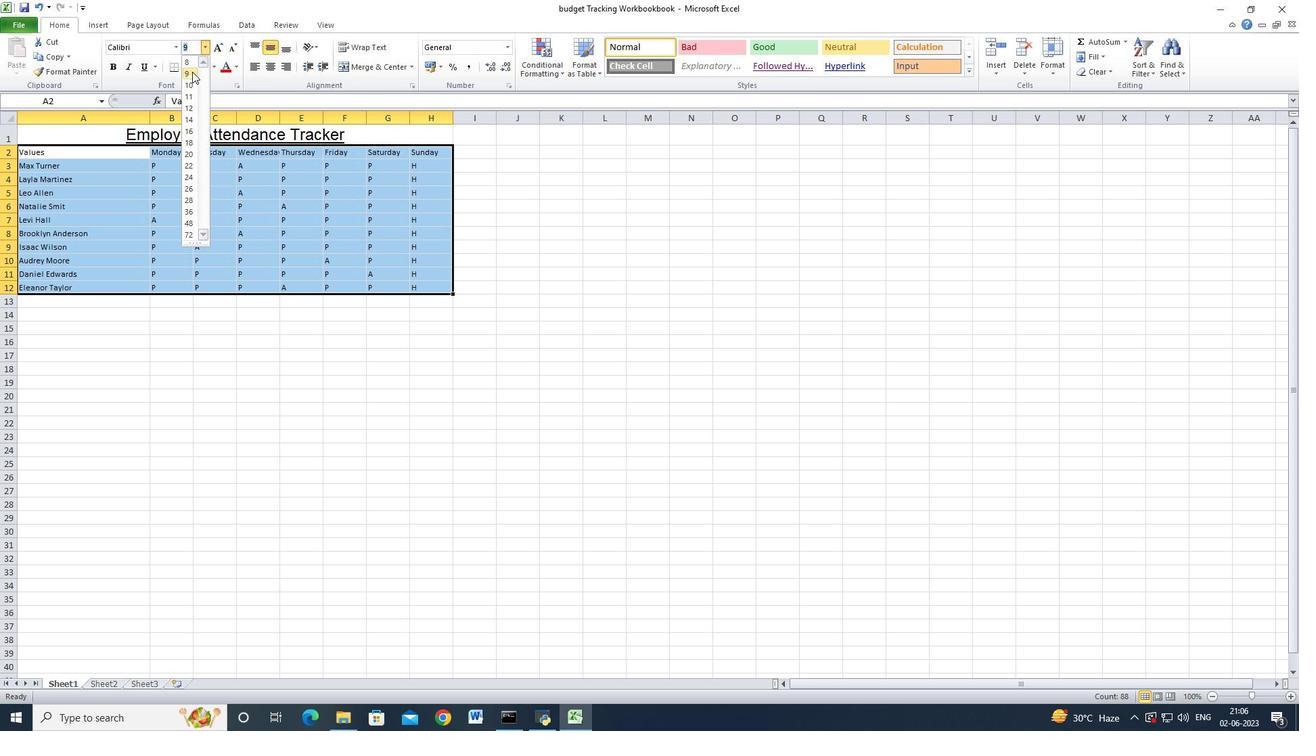 
Action: Mouse moved to (99, 134)
Screenshot: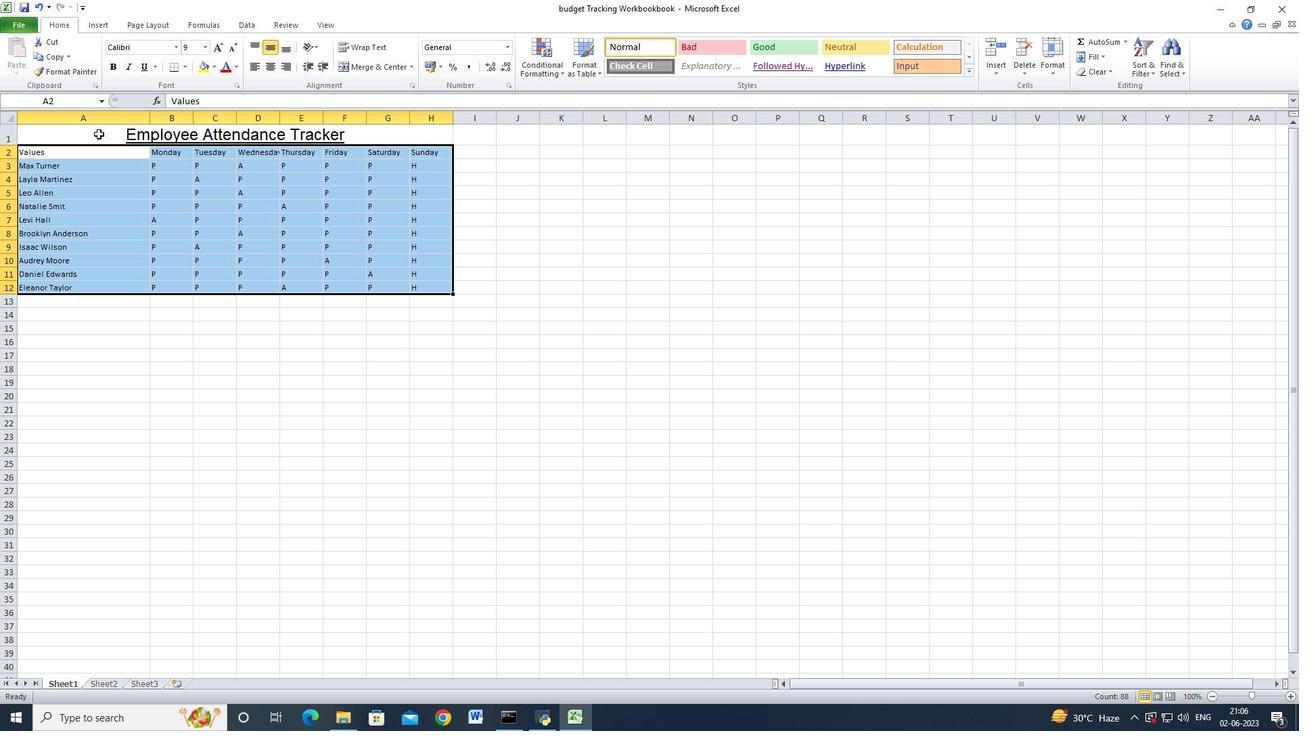 
Action: Mouse pressed left at (99, 134)
Screenshot: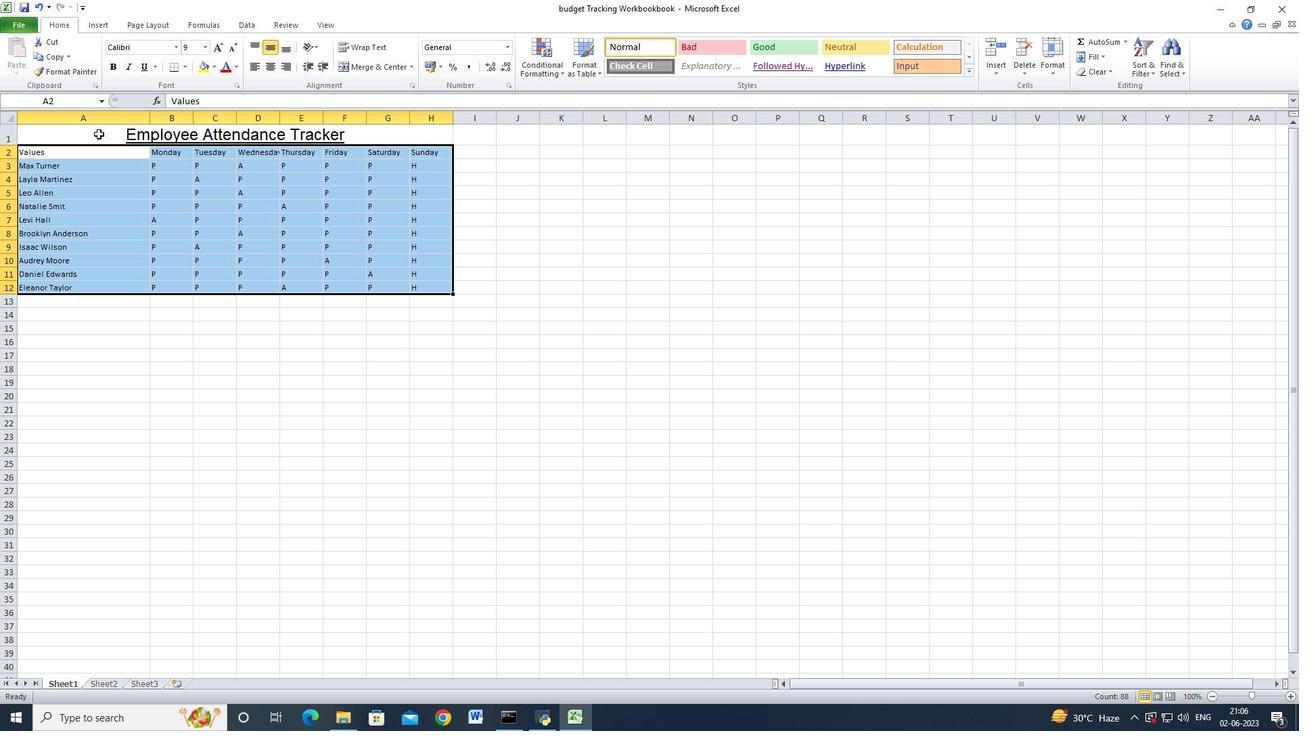
Action: Mouse moved to (267, 70)
Screenshot: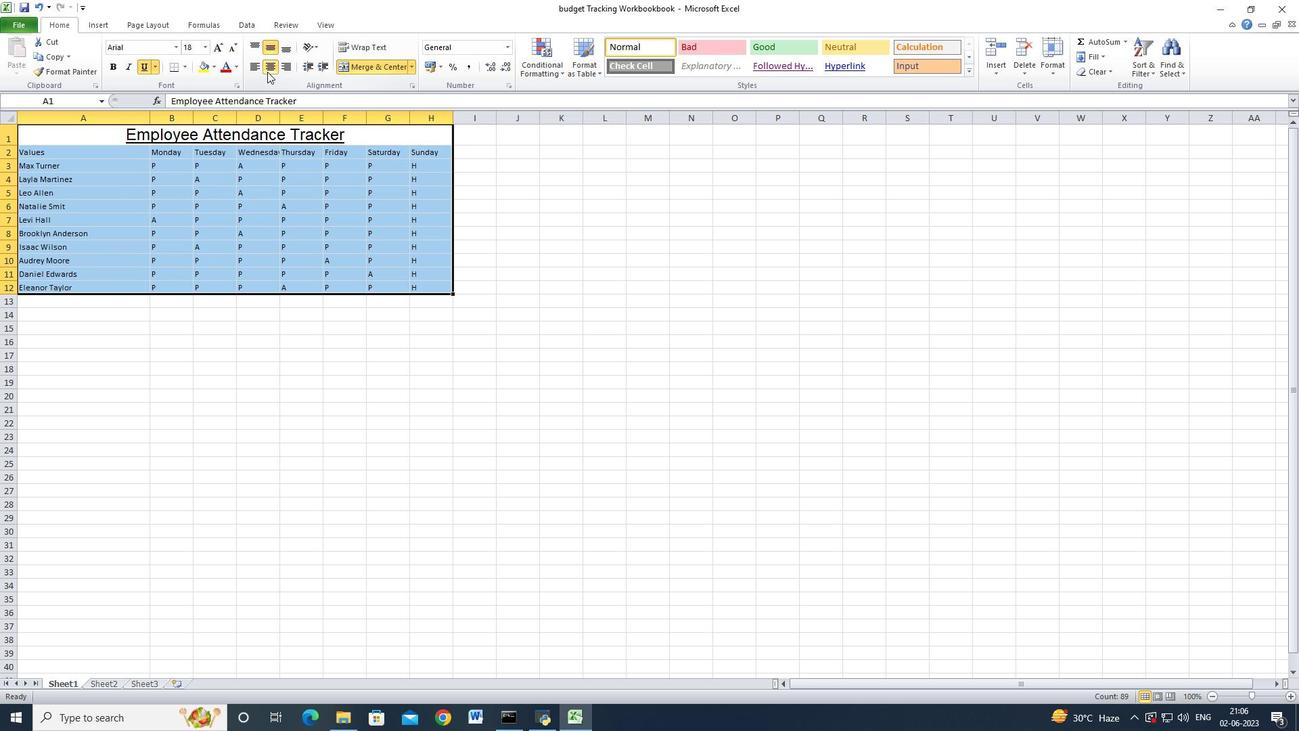 
Action: Mouse pressed left at (267, 70)
Screenshot: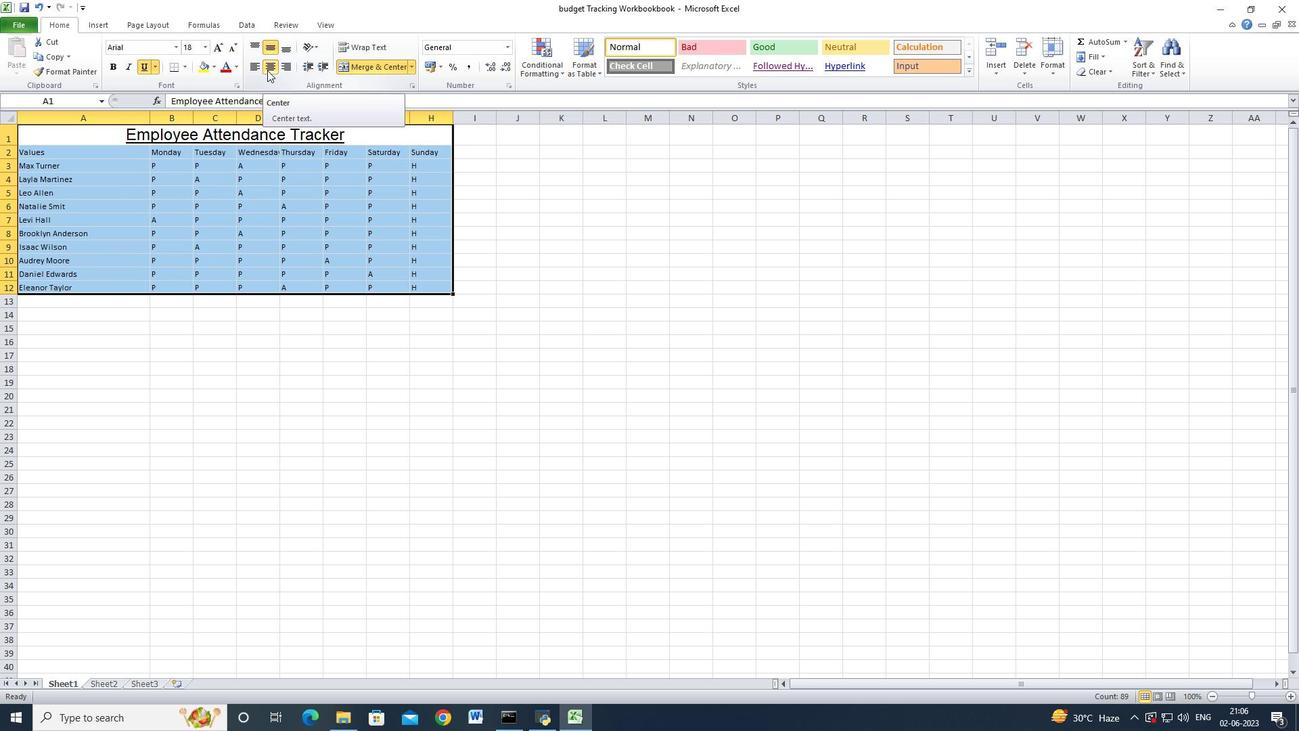 
Action: Mouse pressed left at (267, 70)
Screenshot: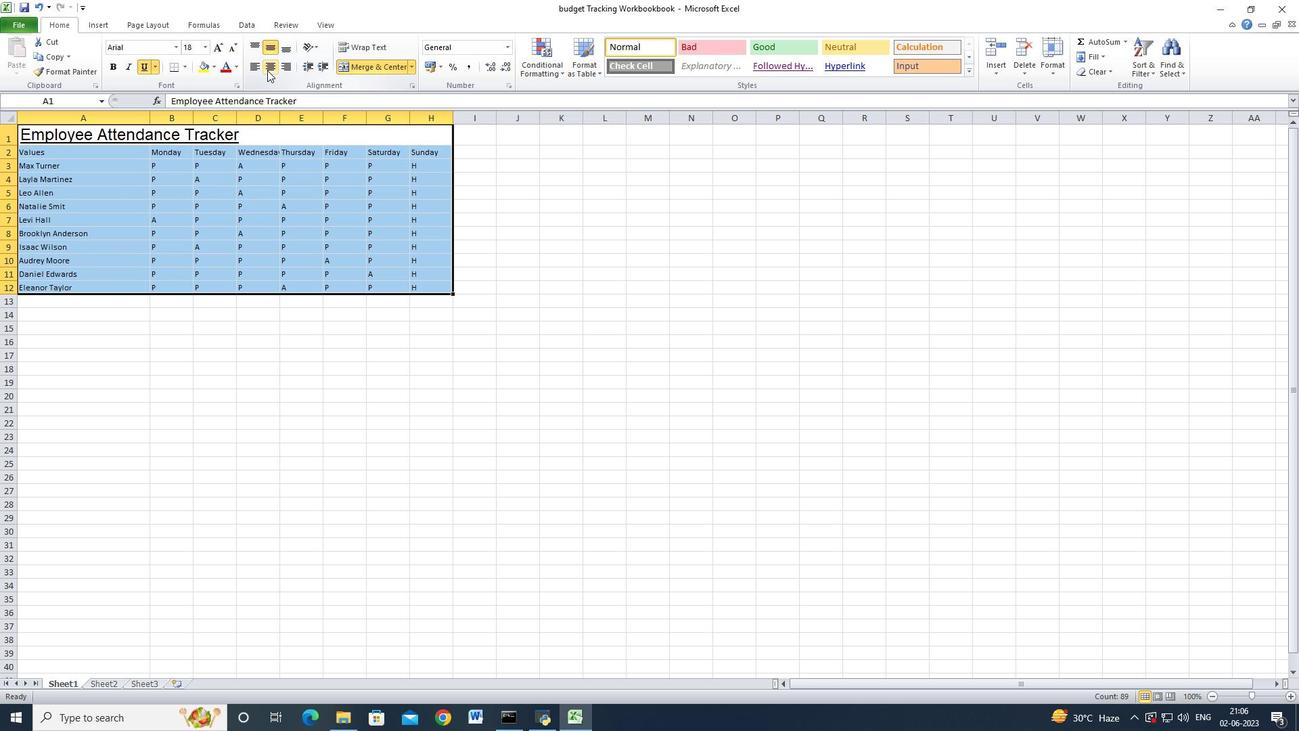 
Action: Mouse moved to (318, 188)
Screenshot: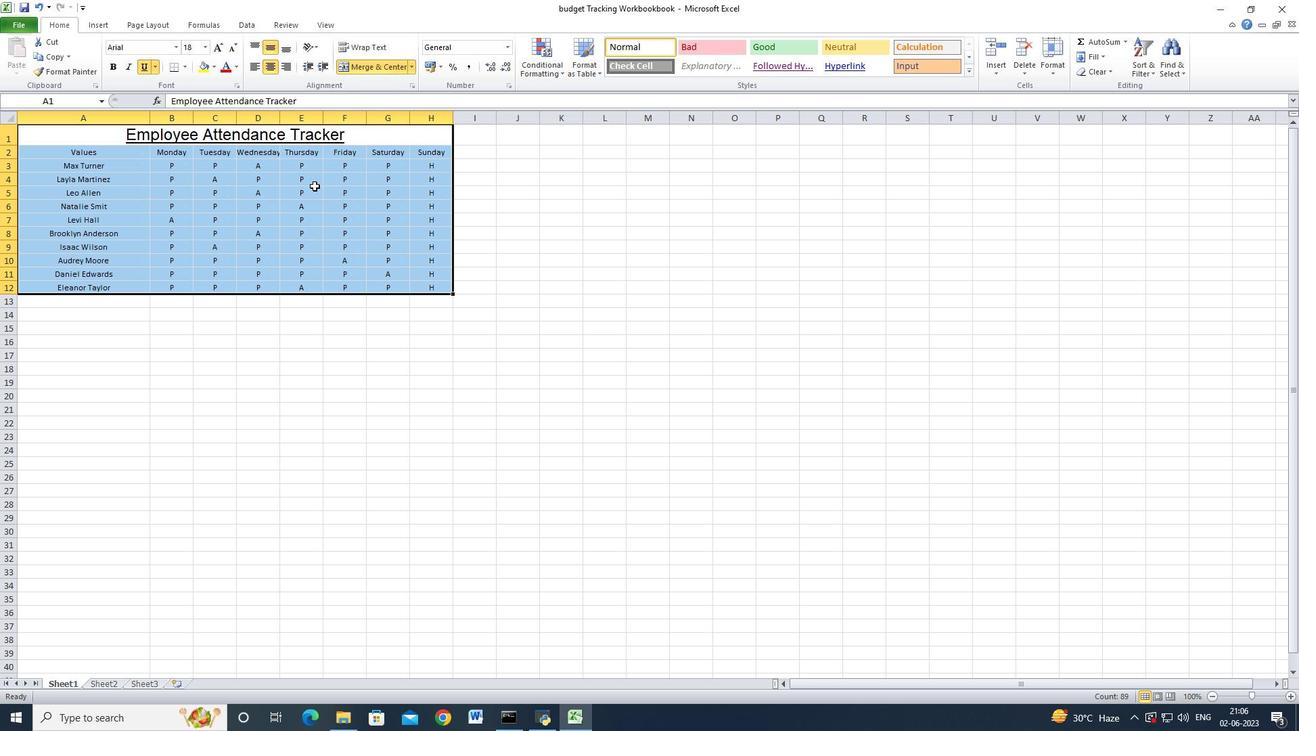 
Action: Mouse pressed left at (318, 188)
Screenshot: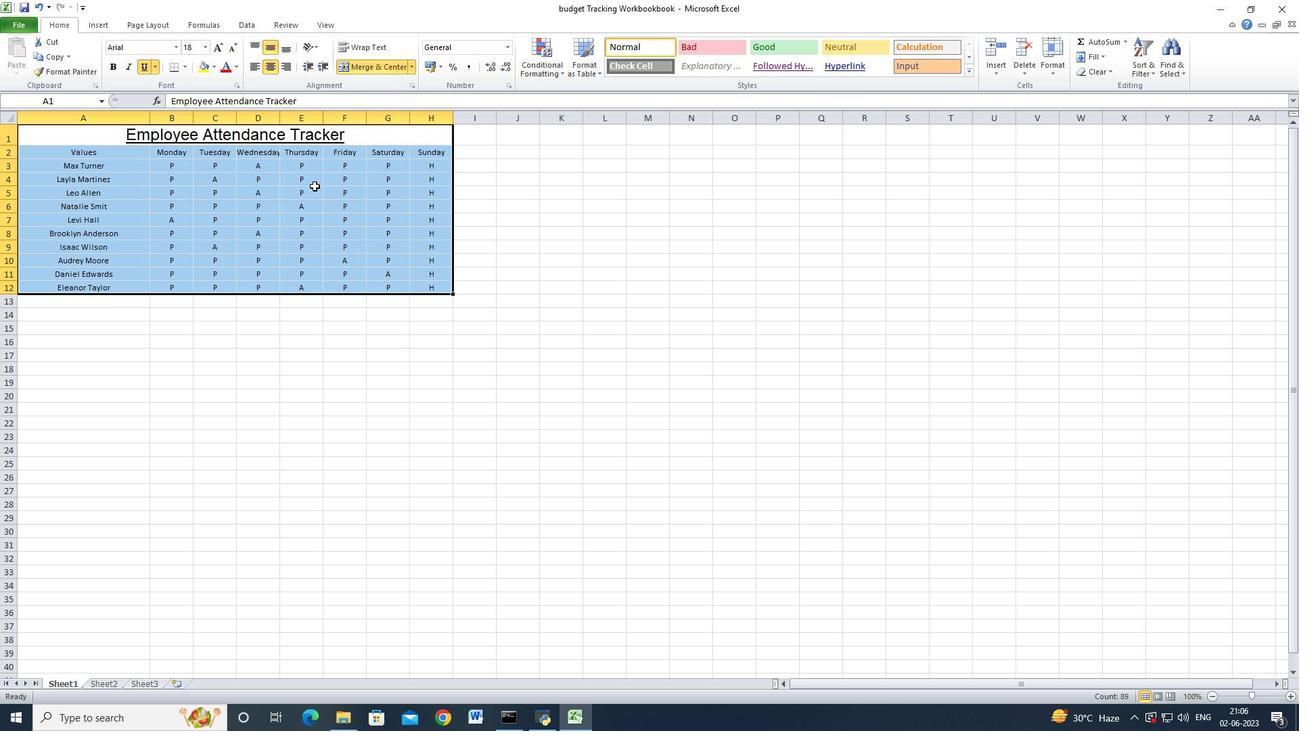 
Action: Mouse moved to (290, 134)
Screenshot: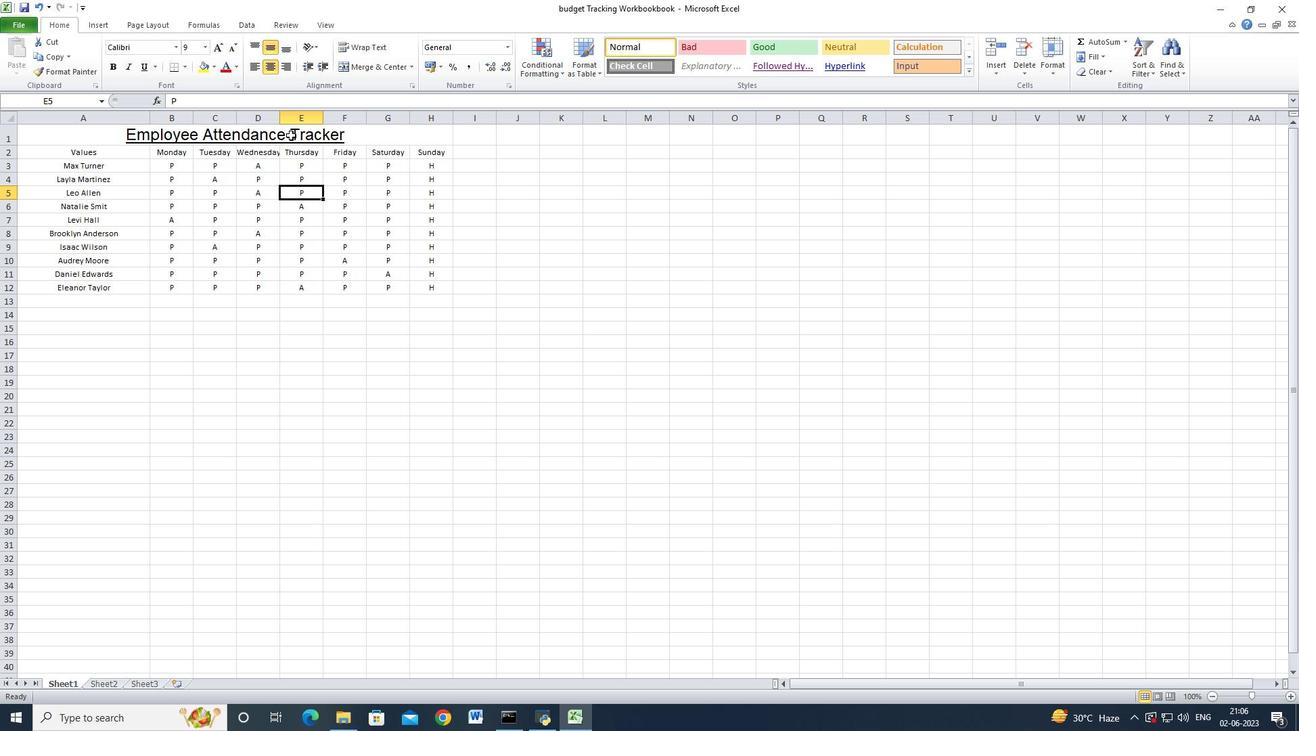 
Action: Mouse pressed left at (290, 134)
Screenshot: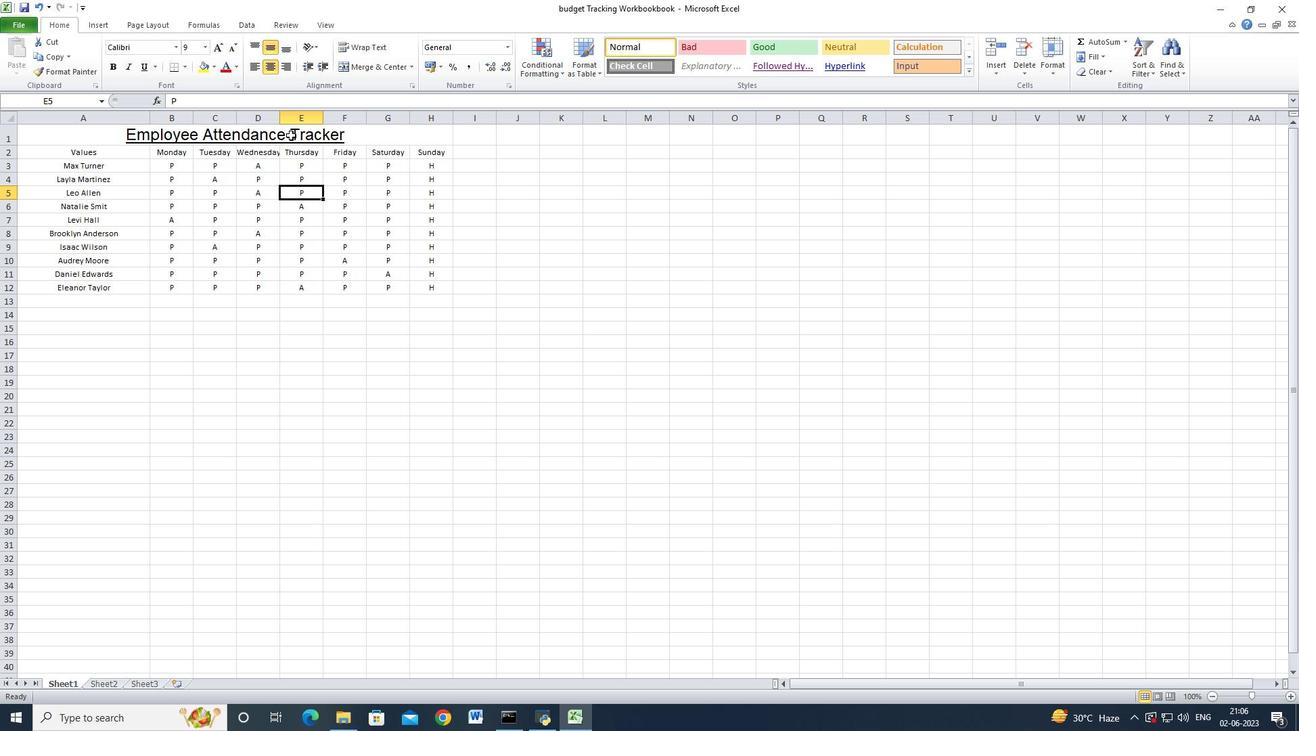 
Action: Mouse moved to (226, 62)
Screenshot: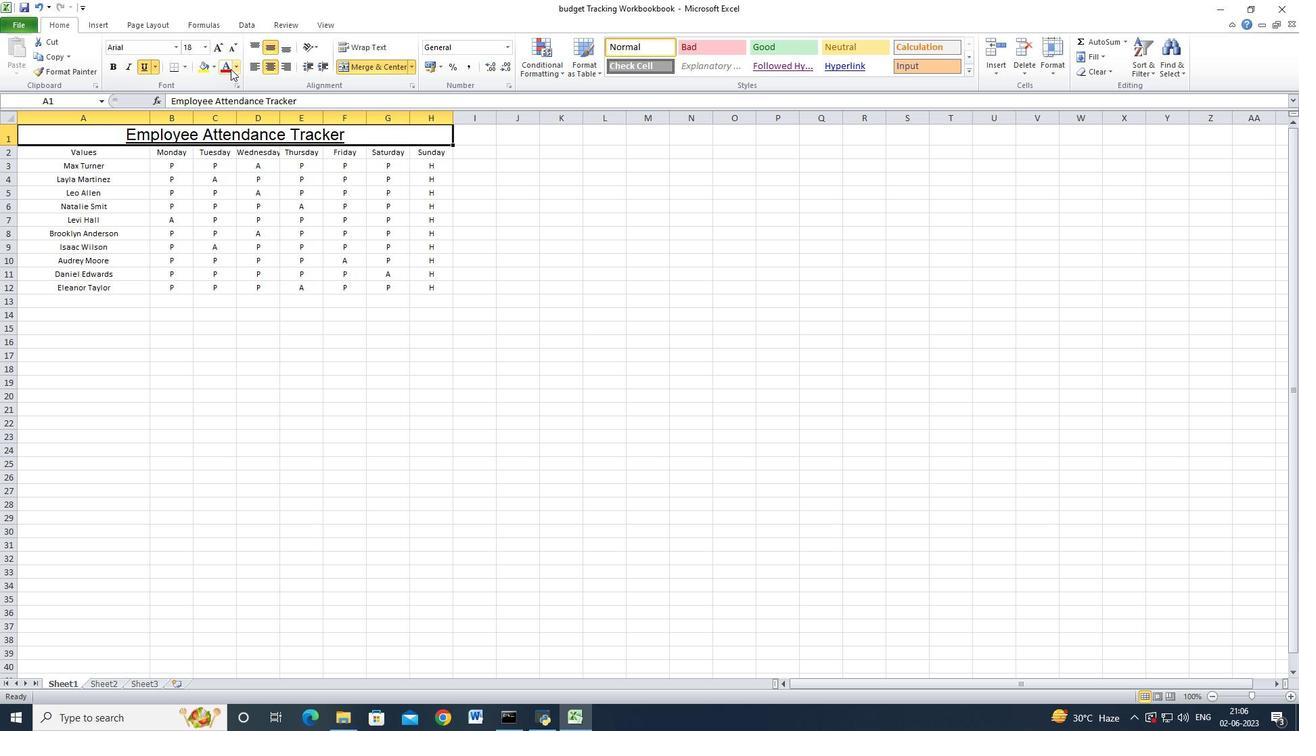 
Action: Mouse pressed left at (226, 62)
Screenshot: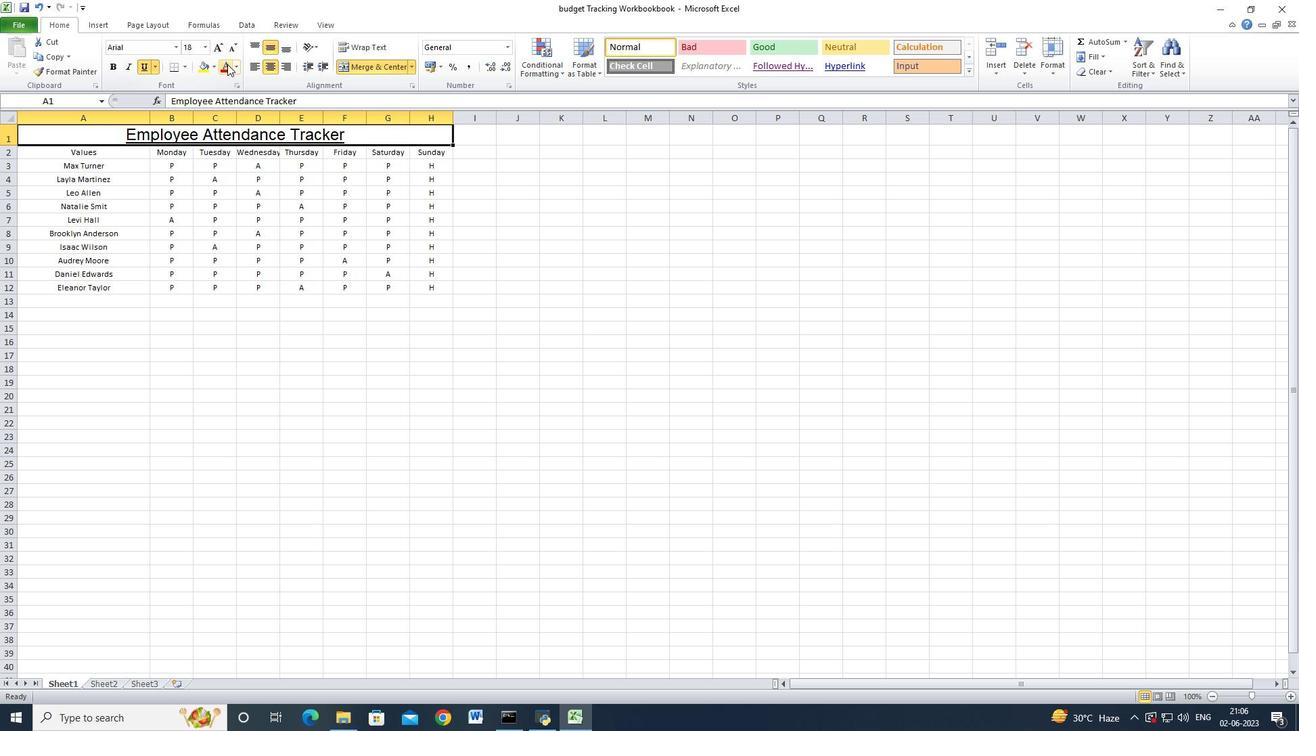 
Action: Mouse moved to (92, 152)
Screenshot: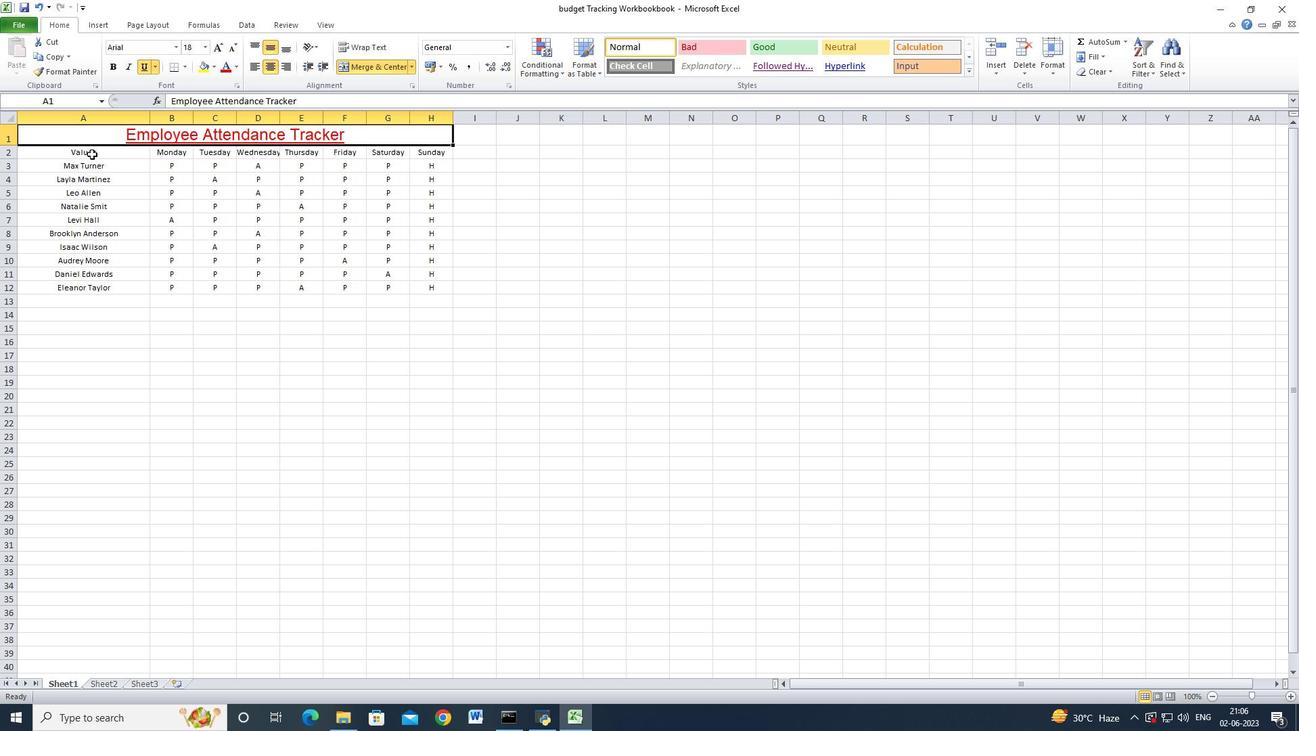 
Action: Mouse pressed left at (92, 152)
Screenshot: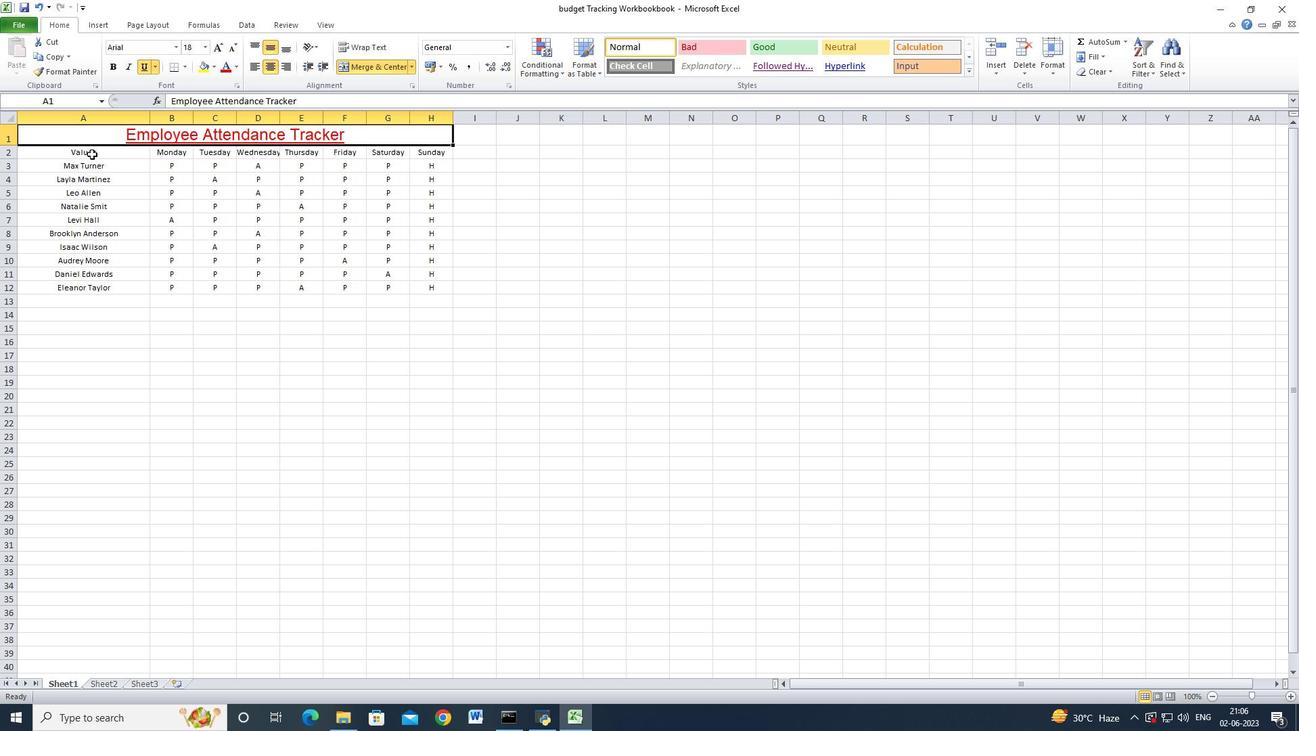 
Action: Mouse moved to (79, 136)
Screenshot: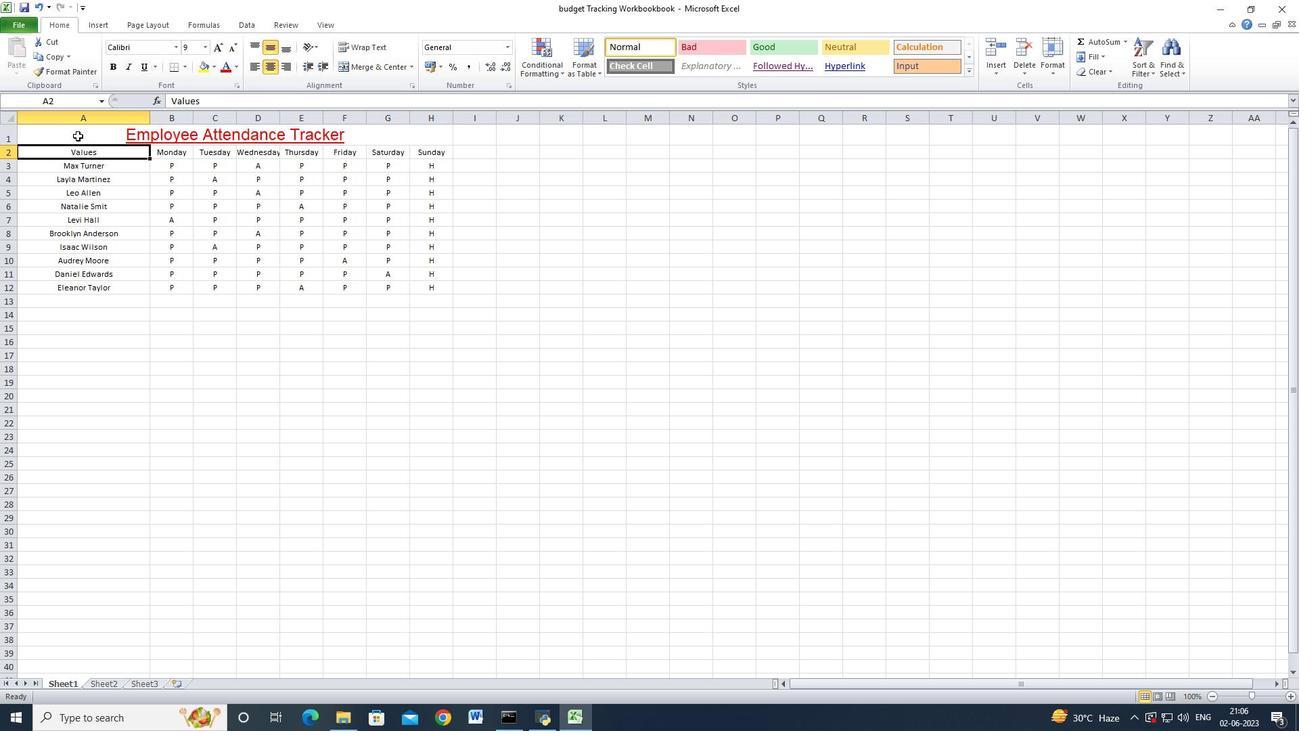 
Action: Mouse pressed left at (79, 136)
Screenshot: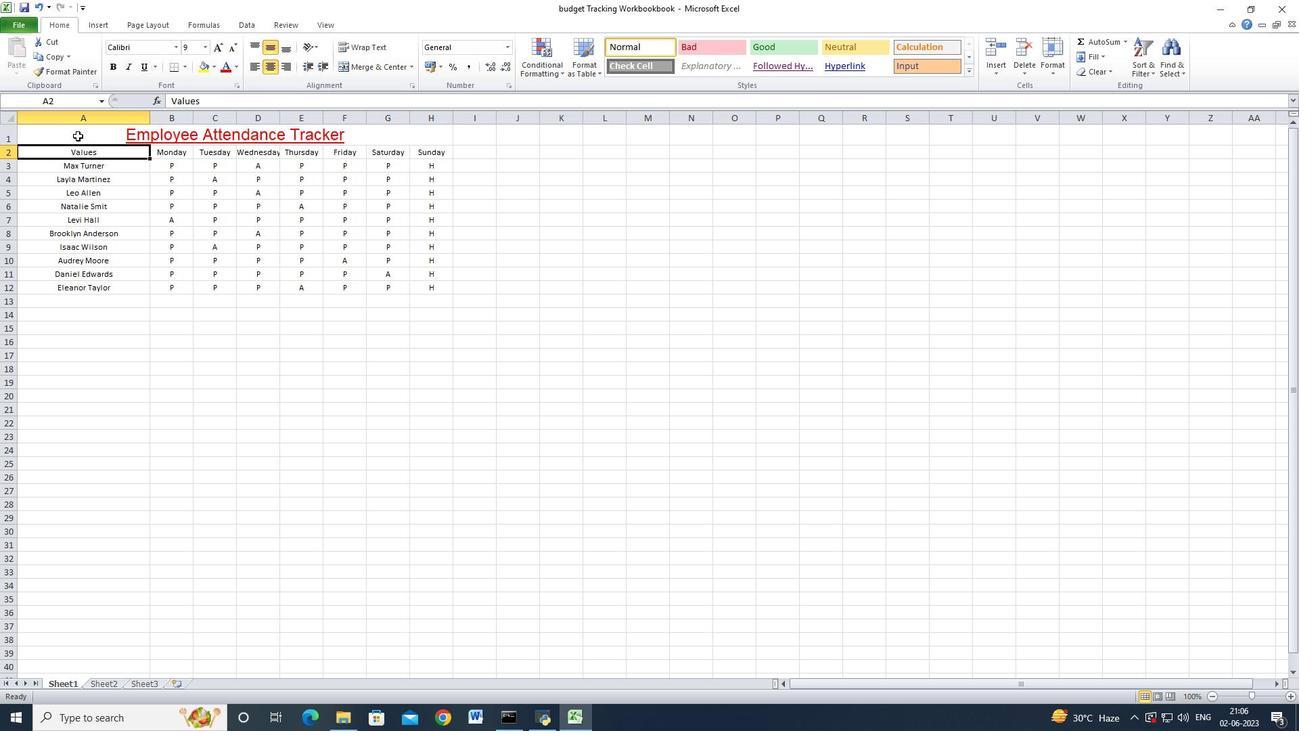 
Action: Mouse moved to (128, 195)
Screenshot: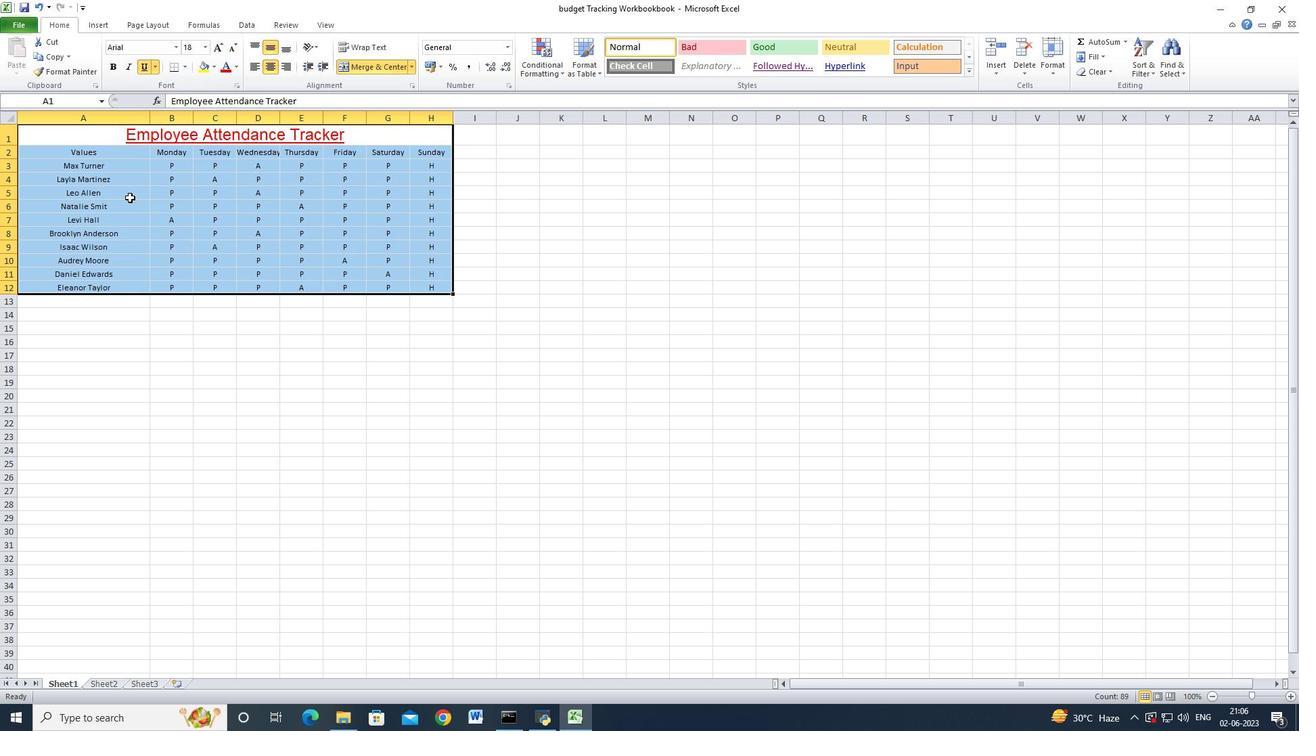 
Action: Mouse pressed left at (128, 195)
Screenshot: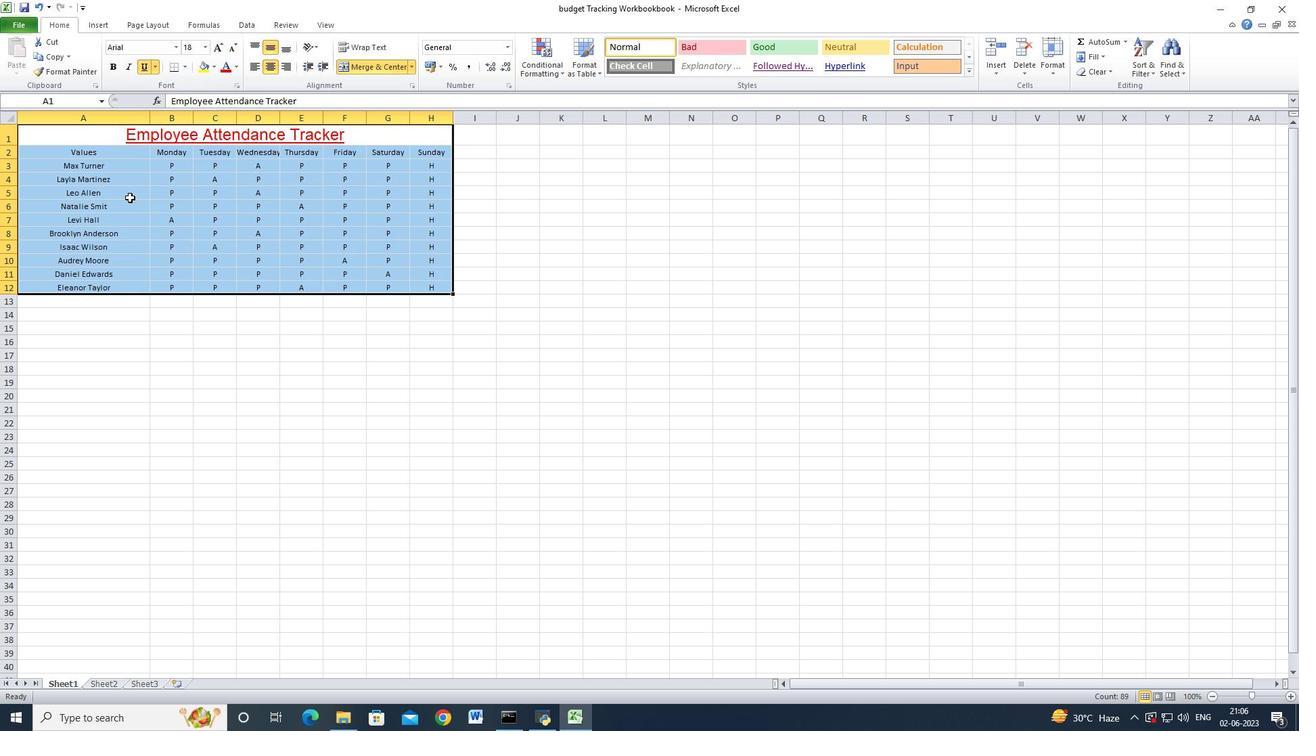 
Action: Mouse moved to (102, 155)
Screenshot: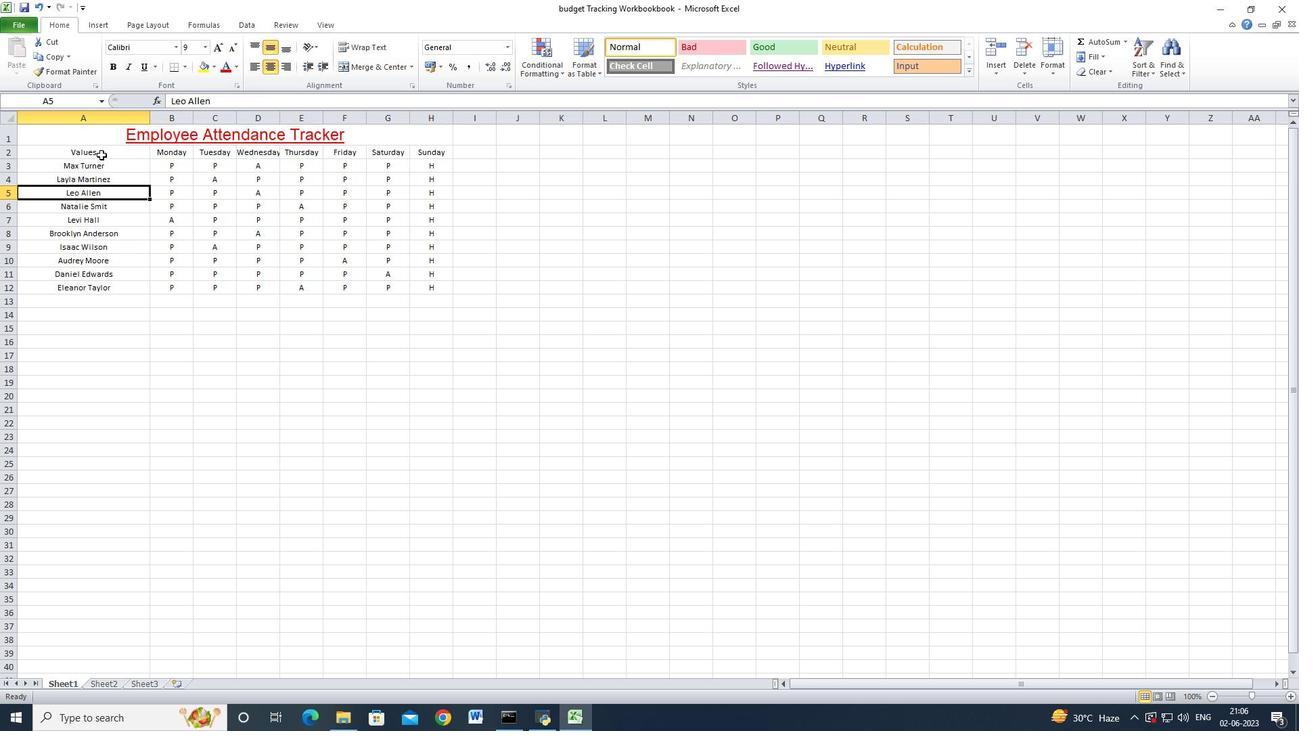 
Action: Mouse pressed left at (102, 155)
Screenshot: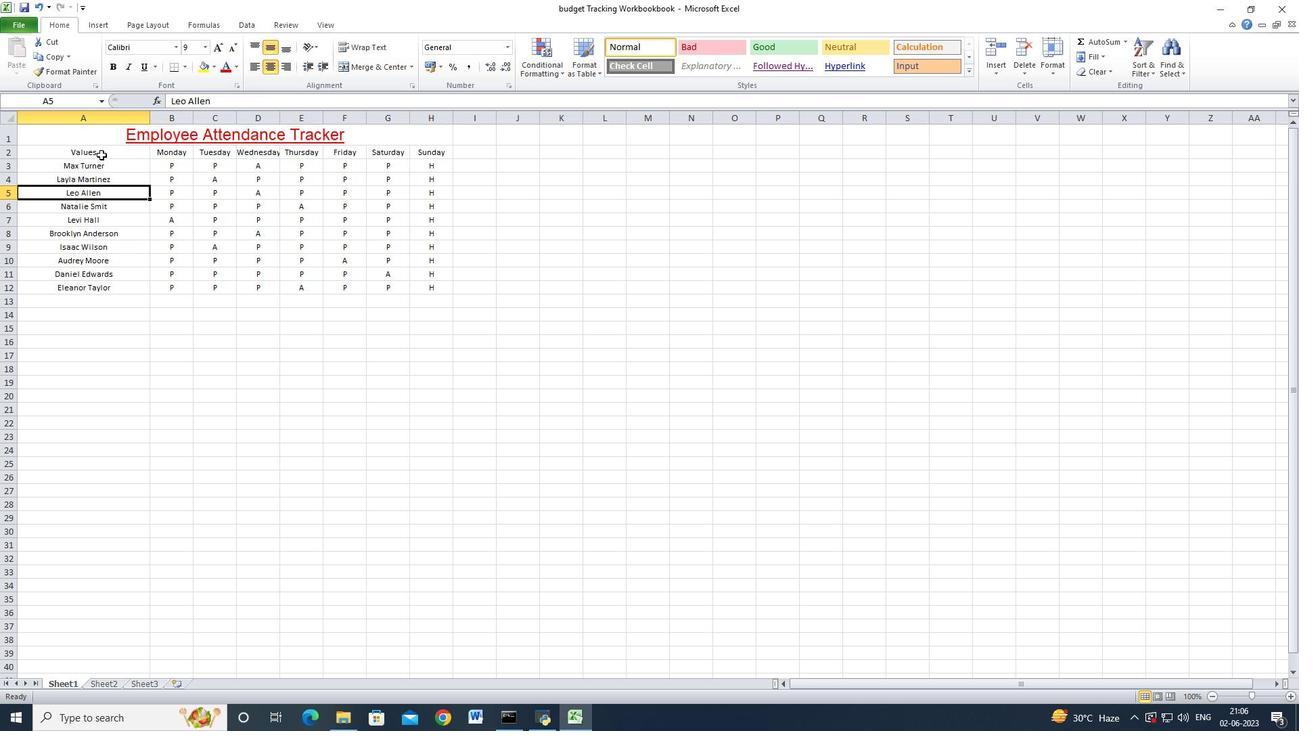 
Action: Mouse moved to (182, 69)
Screenshot: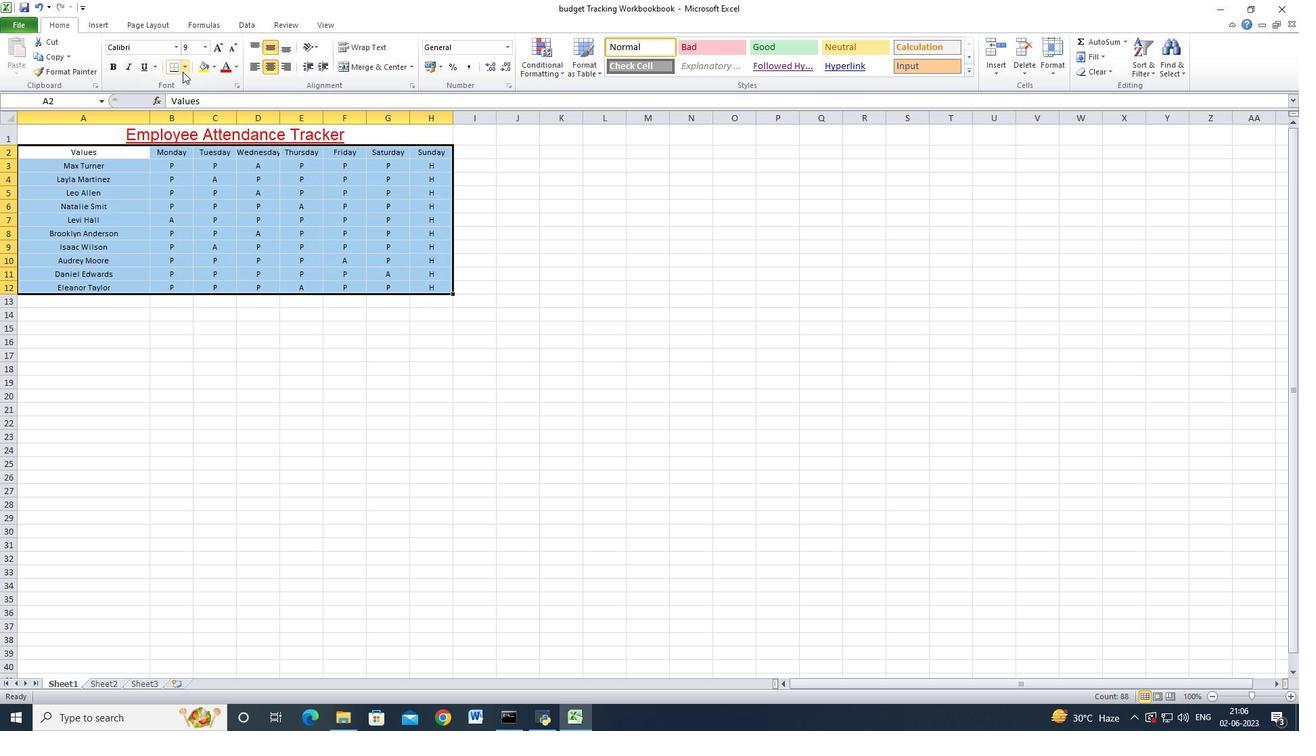 
Action: Mouse pressed left at (182, 69)
Screenshot: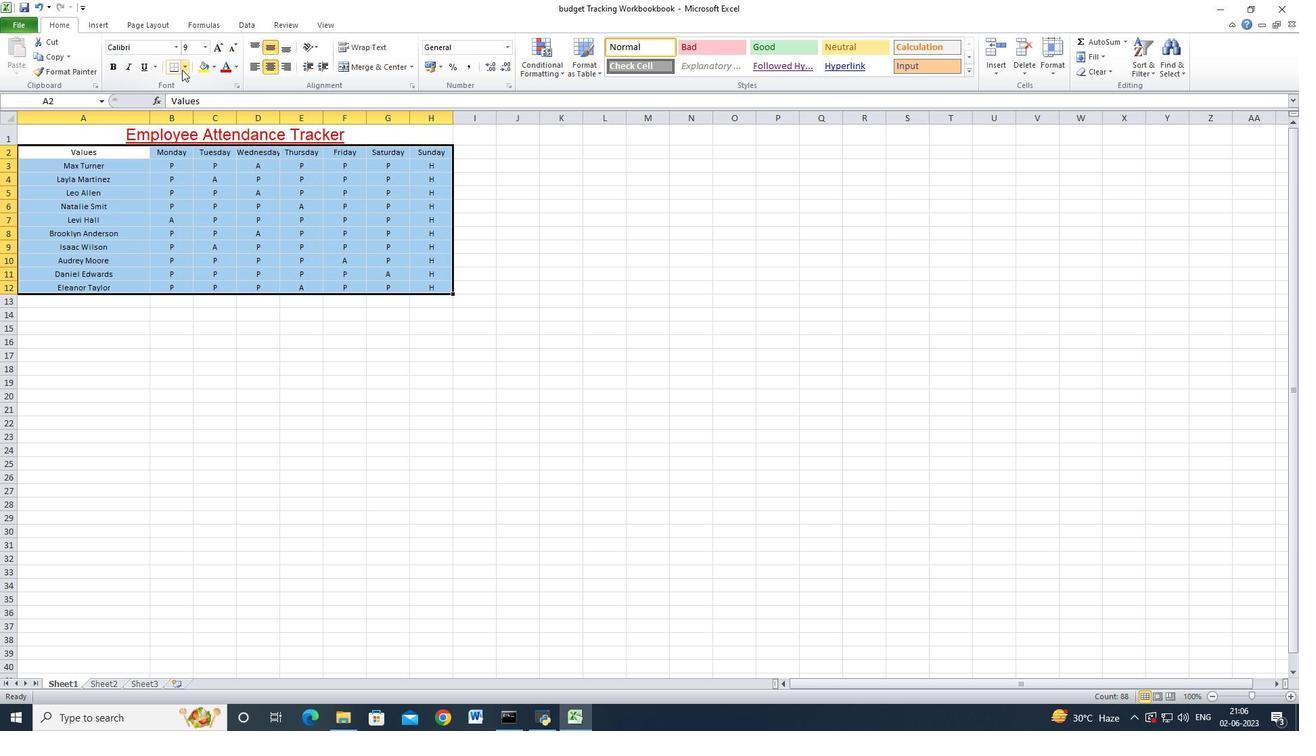 
Action: Mouse moved to (174, 173)
Screenshot: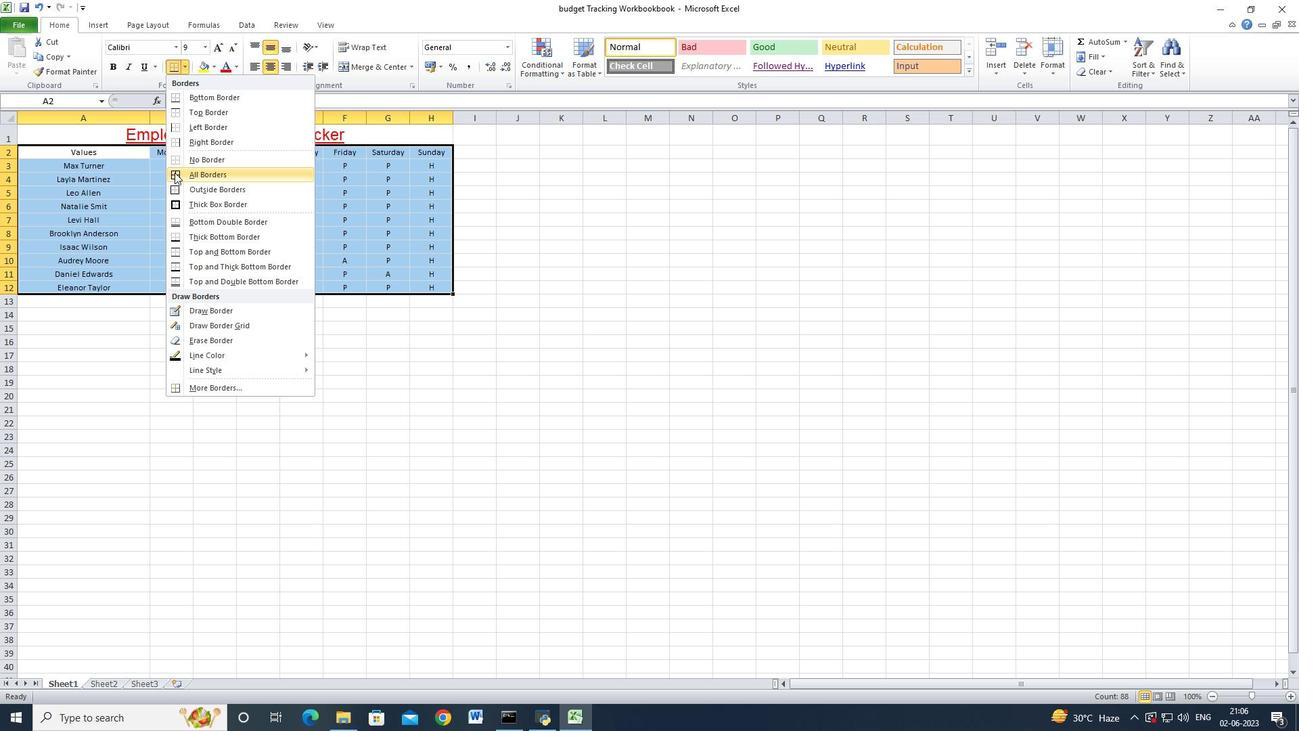 
Action: Mouse pressed left at (174, 173)
Screenshot: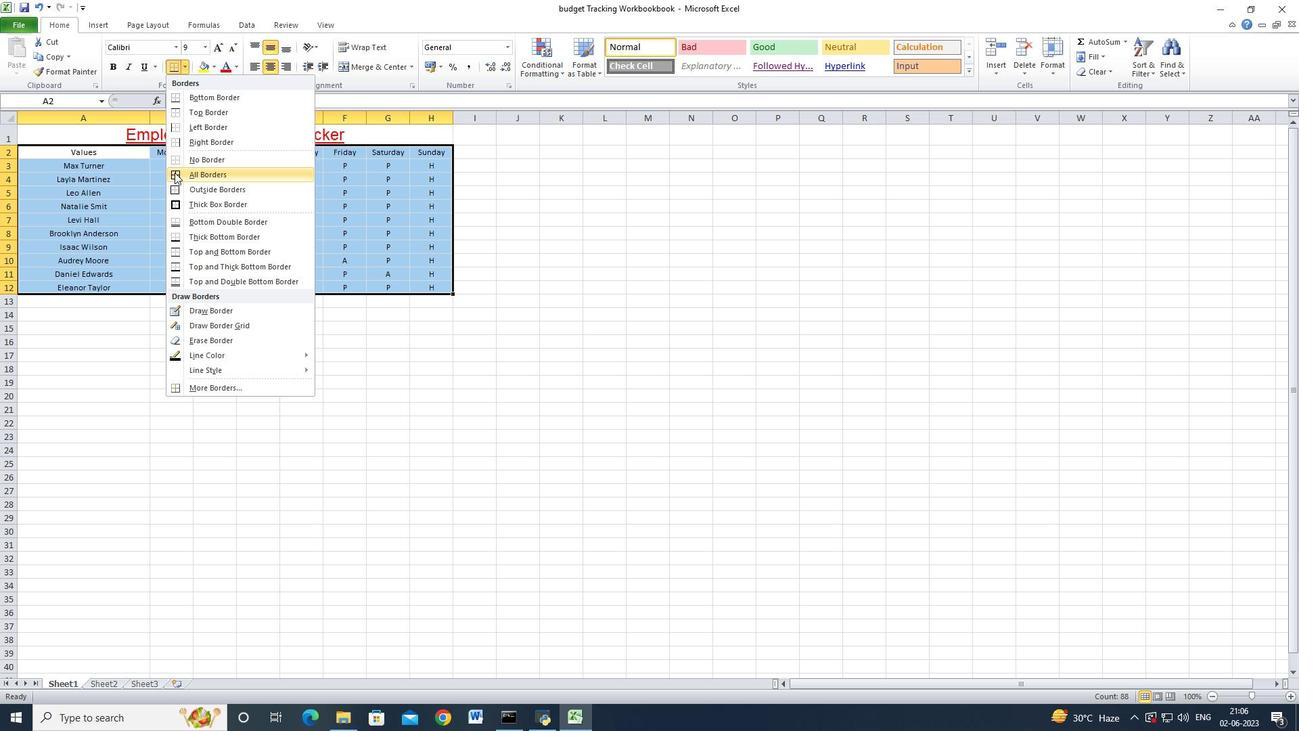 
Action: Mouse moved to (329, 23)
Screenshot: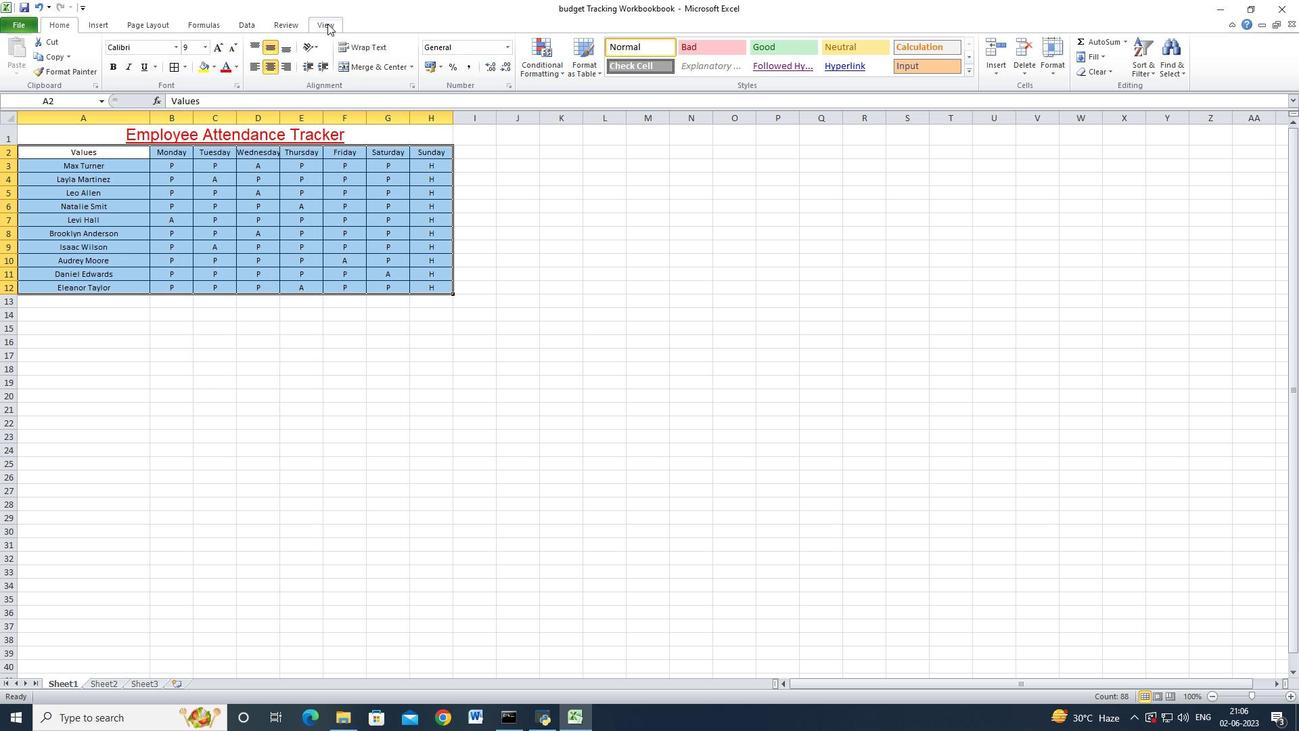
Action: Mouse pressed left at (329, 23)
Screenshot: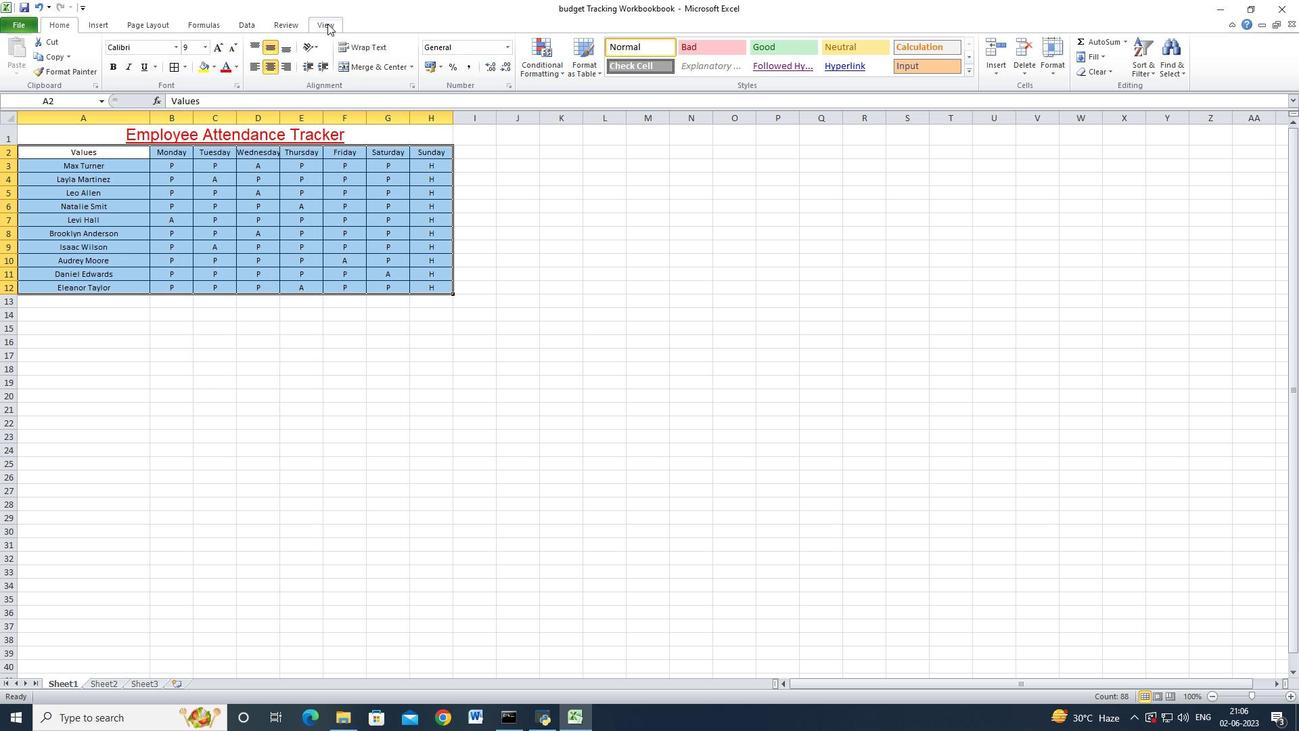 
Action: Mouse moved to (205, 62)
Screenshot: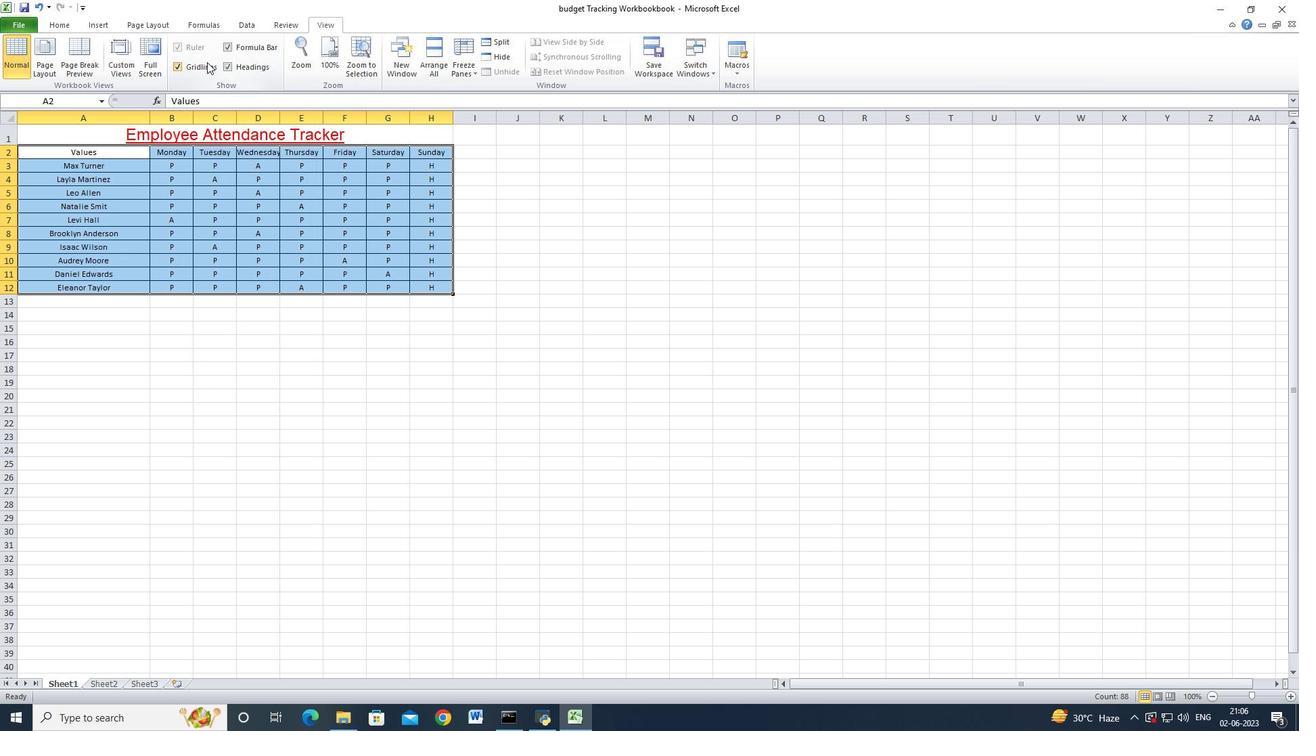 
Action: Mouse pressed left at (205, 62)
Screenshot: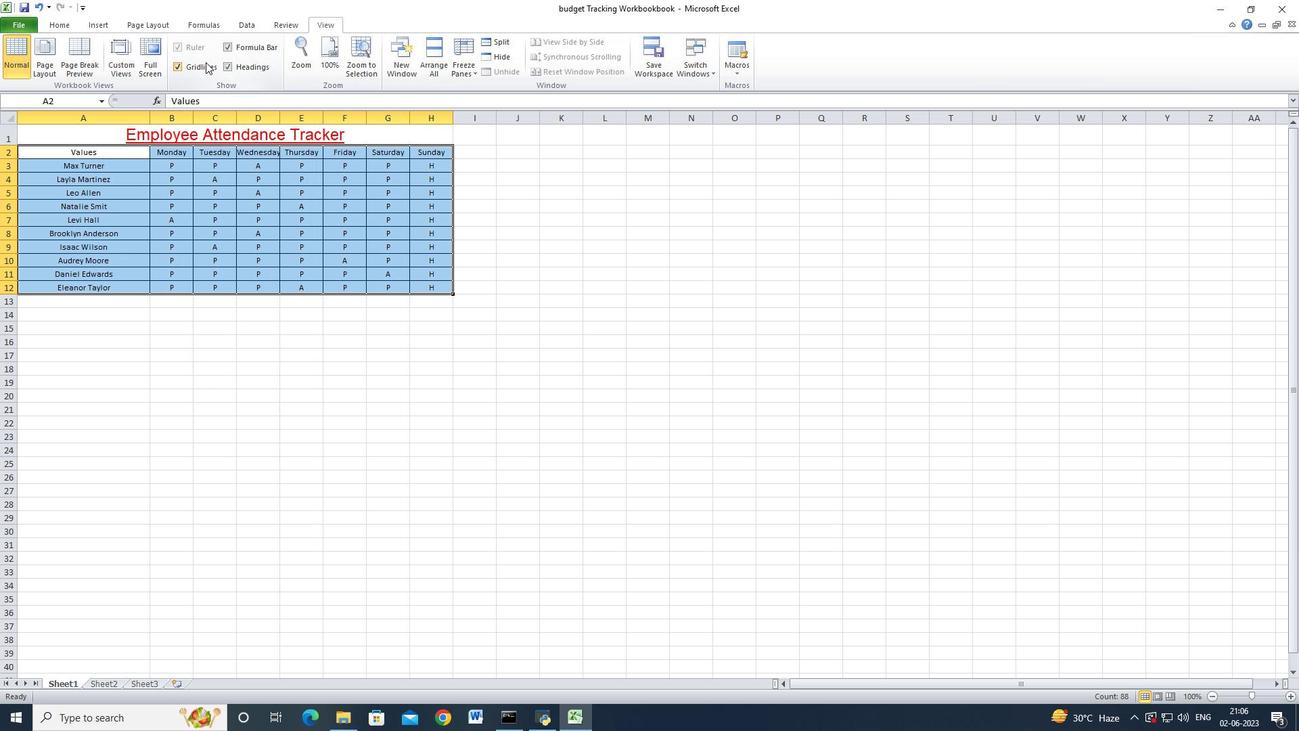 
Action: Mouse moved to (219, 201)
Screenshot: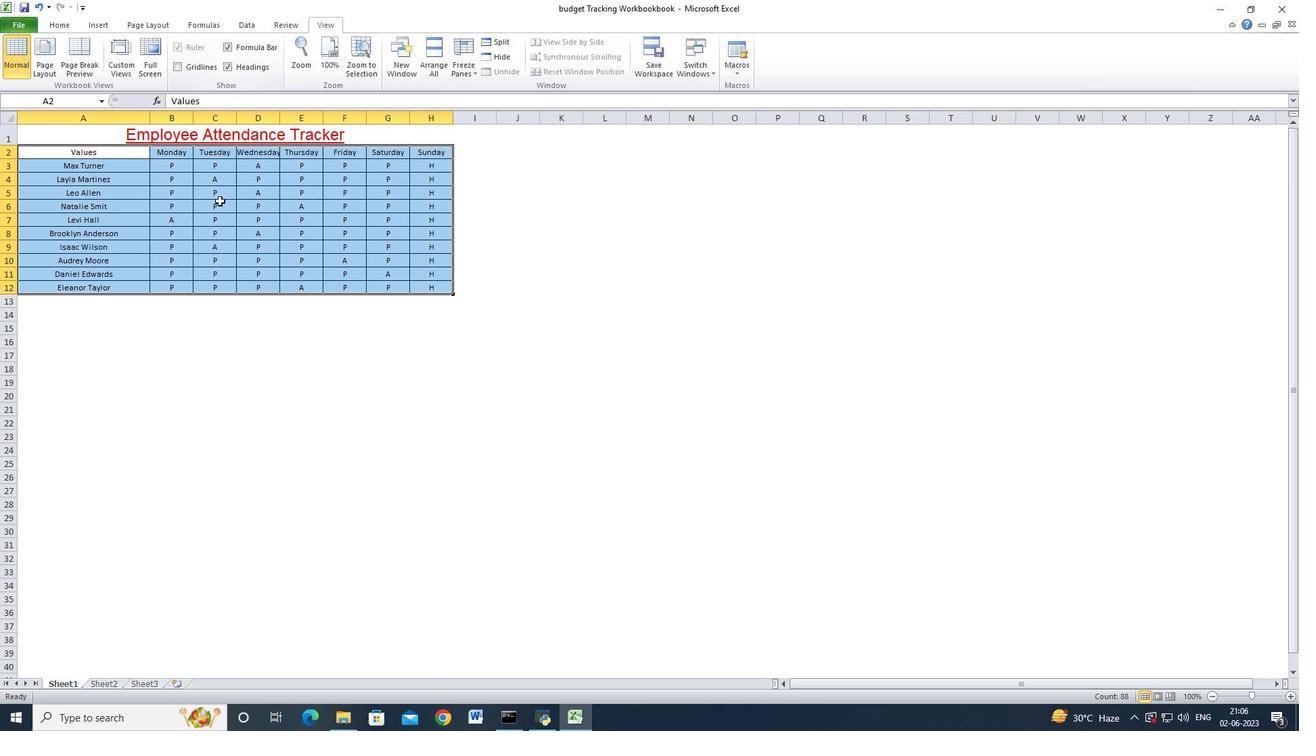 
Action: Mouse pressed left at (219, 201)
Screenshot: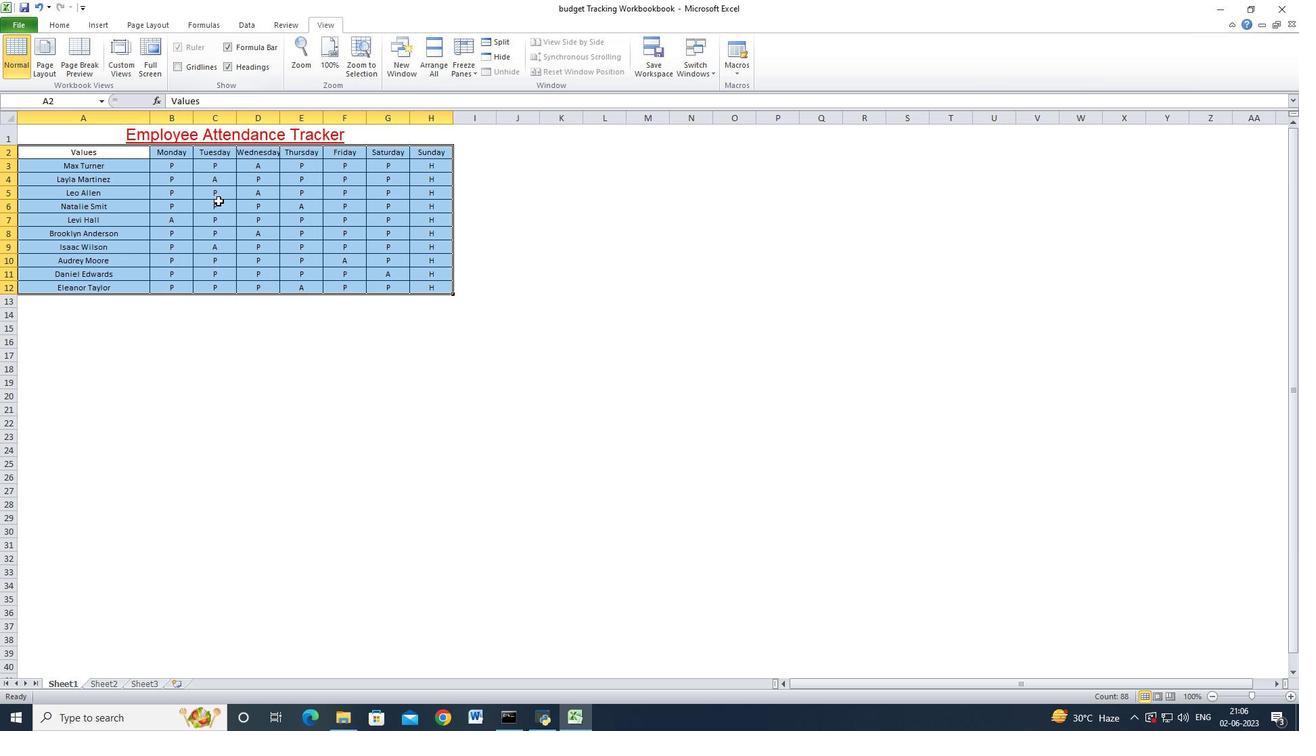 
Action: Mouse moved to (255, 327)
Screenshot: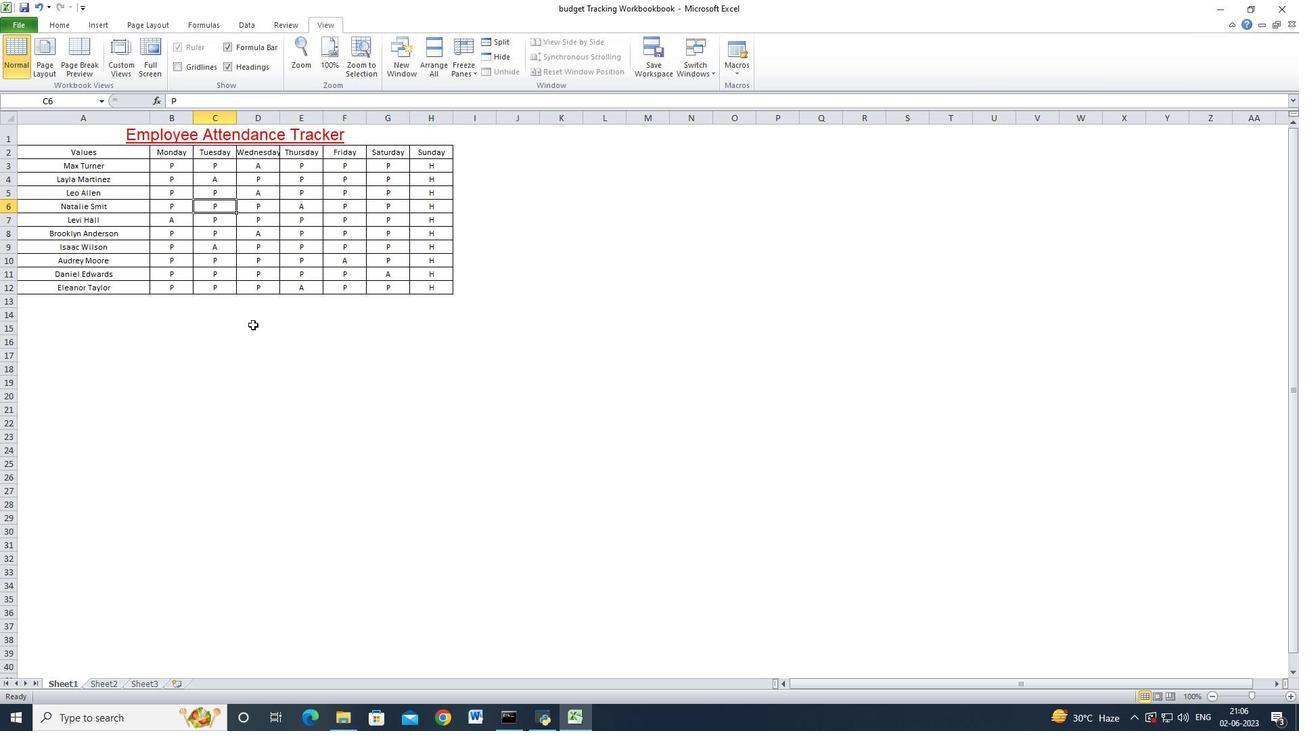 
Action: Mouse pressed left at (253, 324)
Screenshot: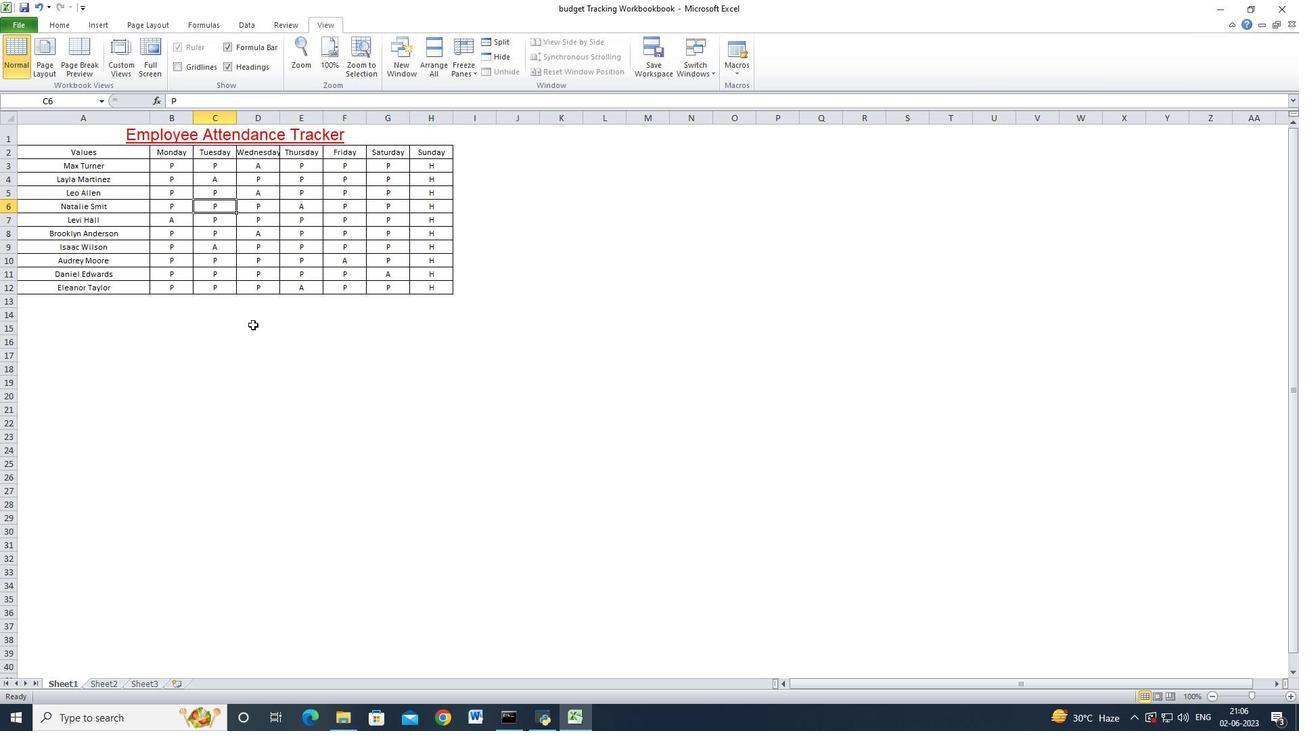 
Action: Mouse moved to (81, 138)
Screenshot: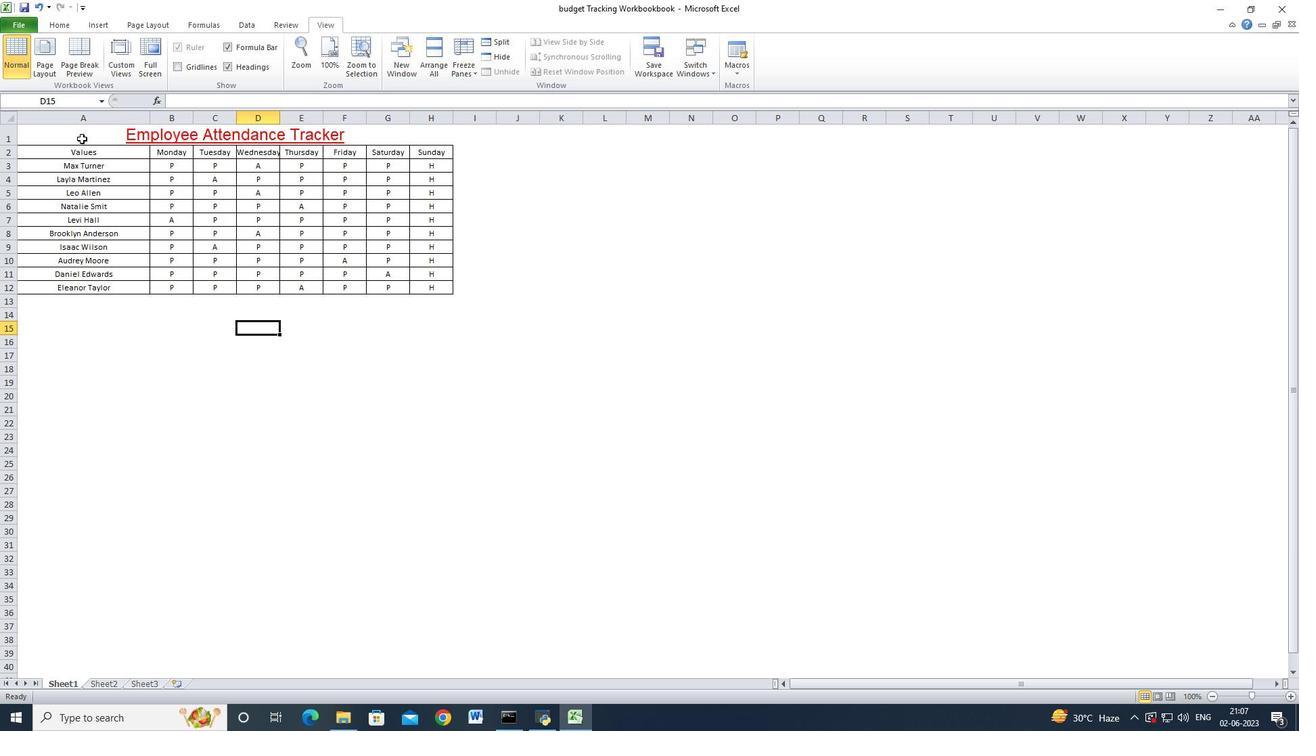 
Action: Mouse pressed left at (81, 138)
Screenshot: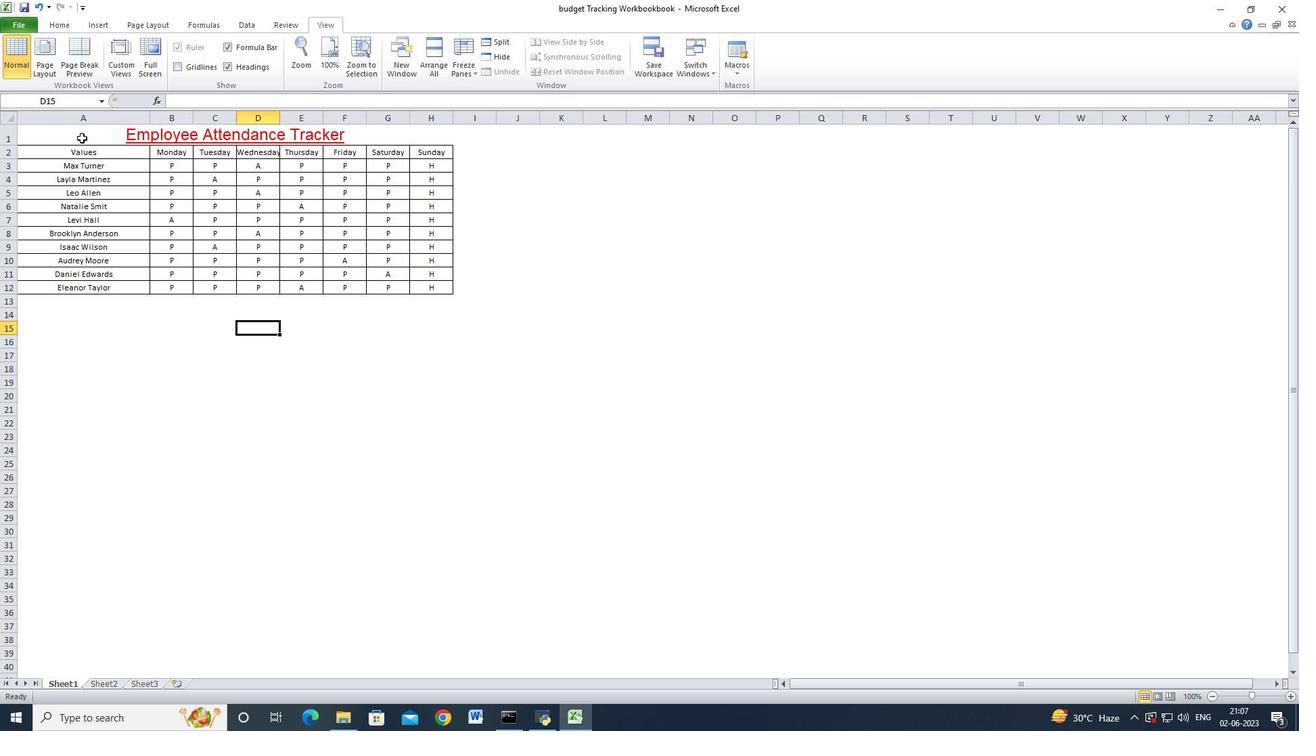 
Action: Mouse moved to (66, 23)
Screenshot: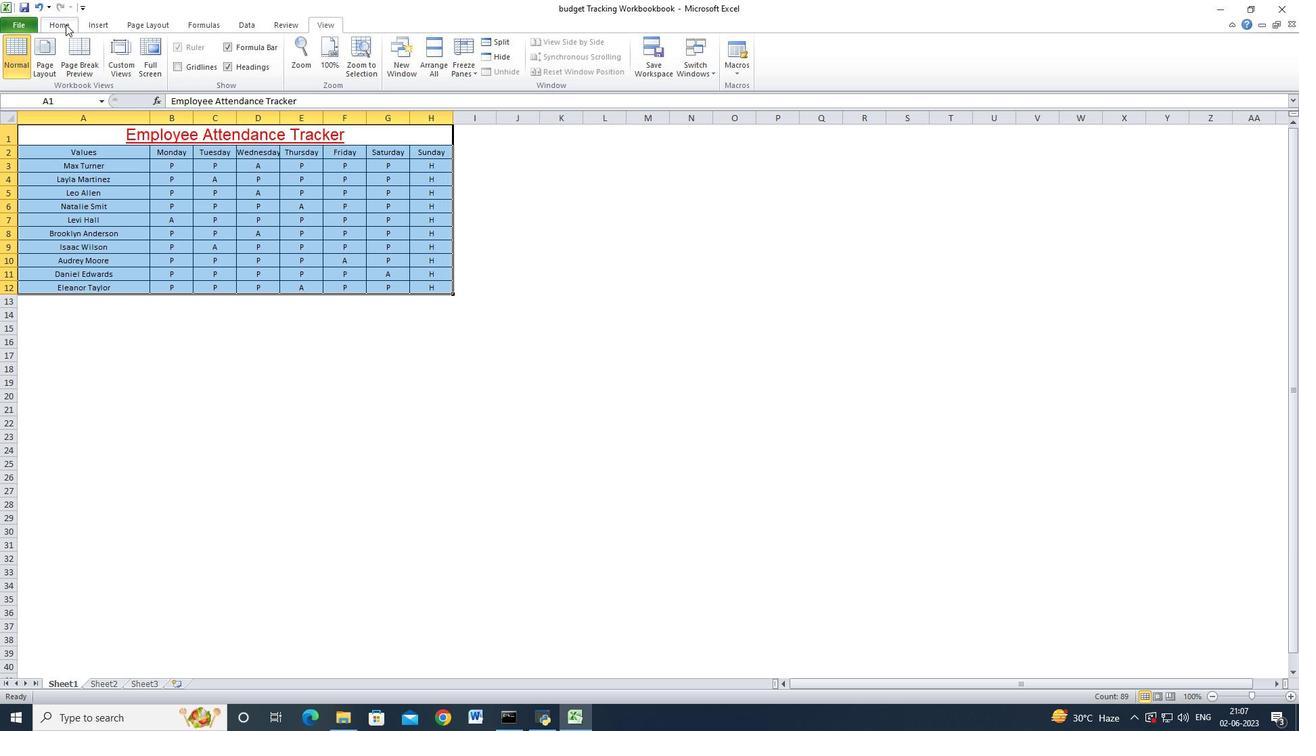 
Action: Mouse pressed left at (66, 23)
Screenshot: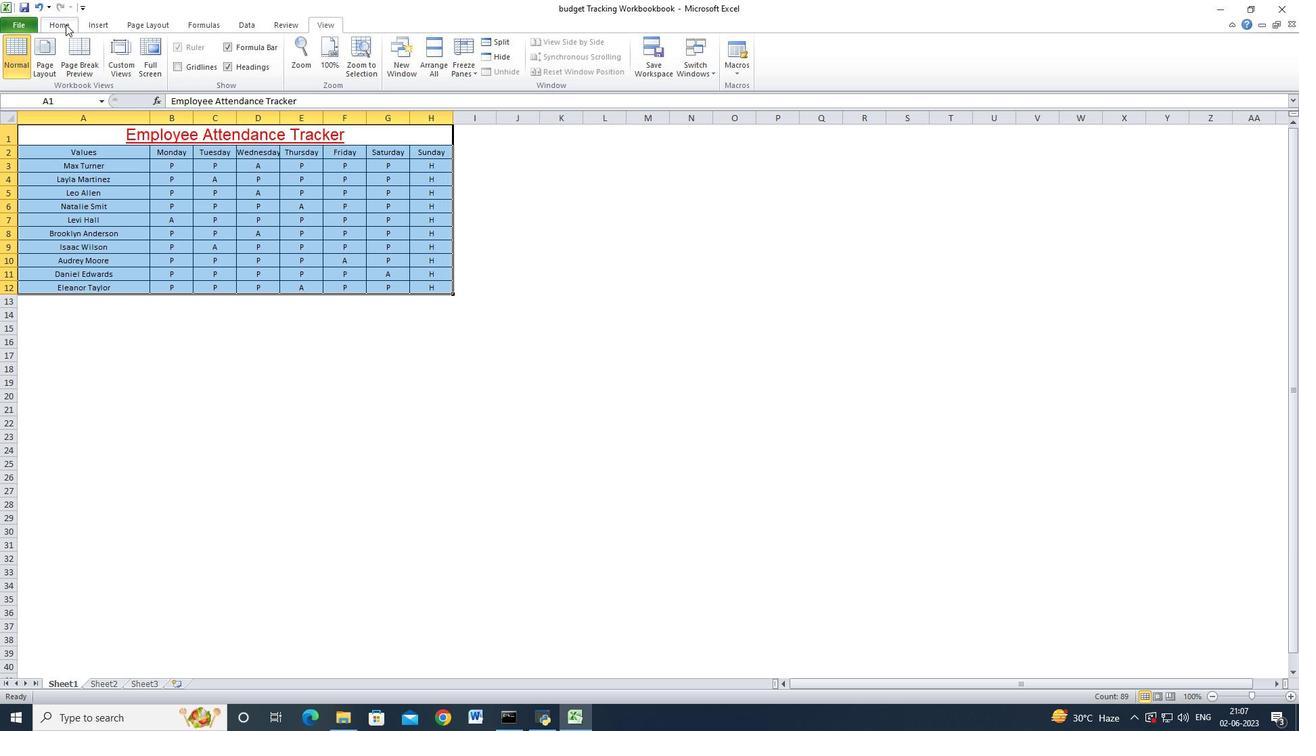 
Action: Mouse moved to (179, 68)
Screenshot: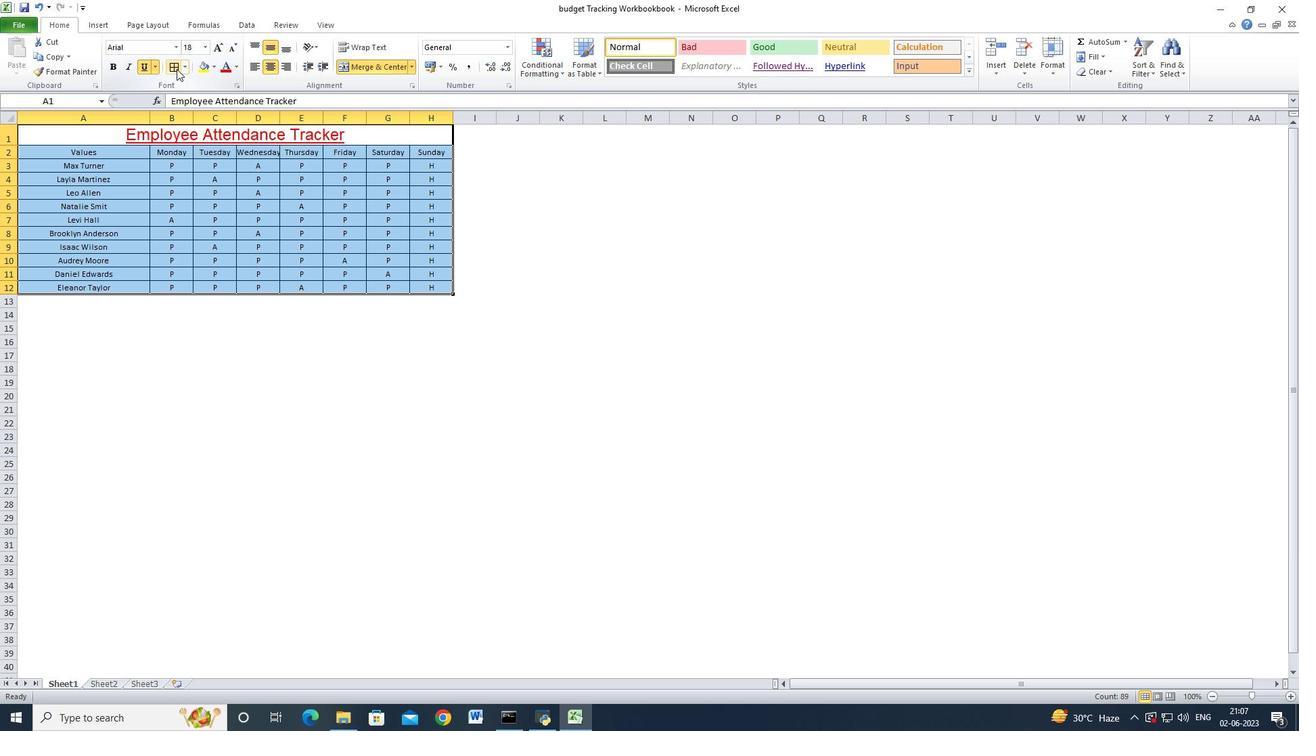 
Action: Mouse pressed left at (179, 68)
Screenshot: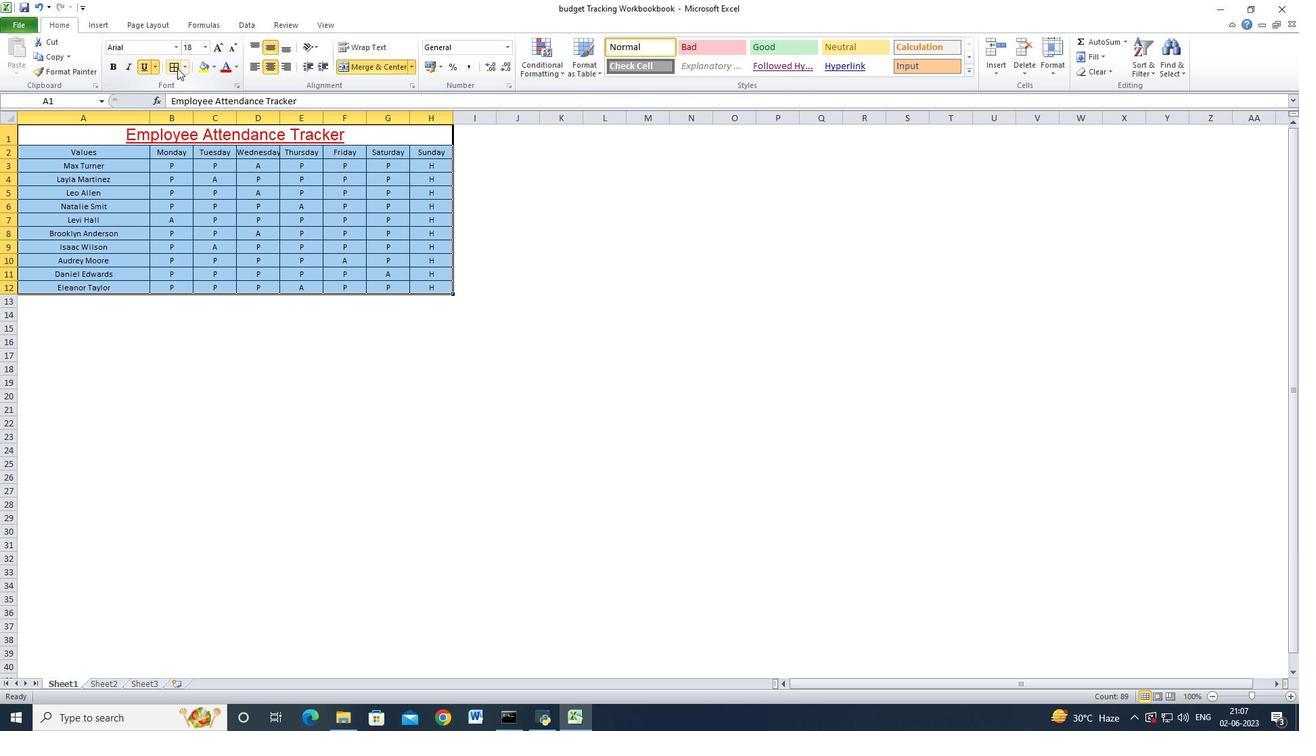 
Action: Mouse moved to (147, 201)
Screenshot: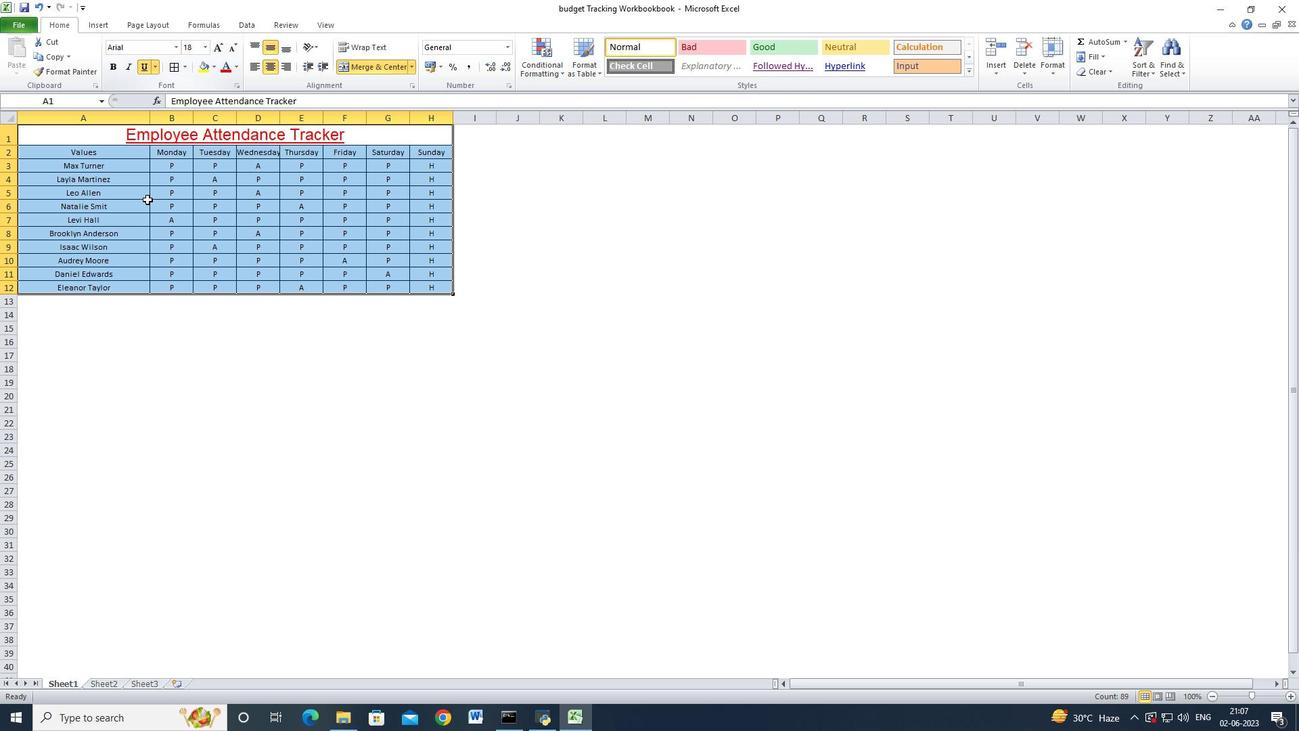
Action: Mouse pressed left at (147, 201)
Screenshot: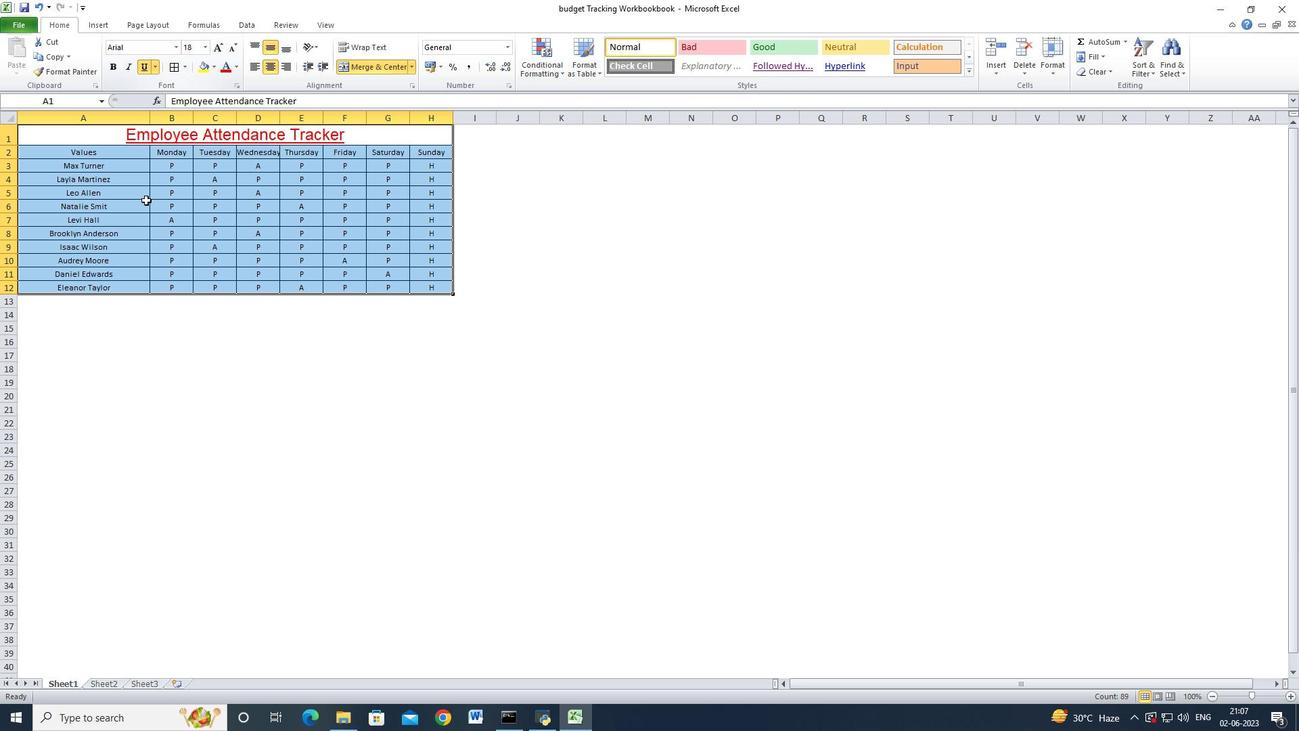 
Action: Mouse moved to (193, 211)
Screenshot: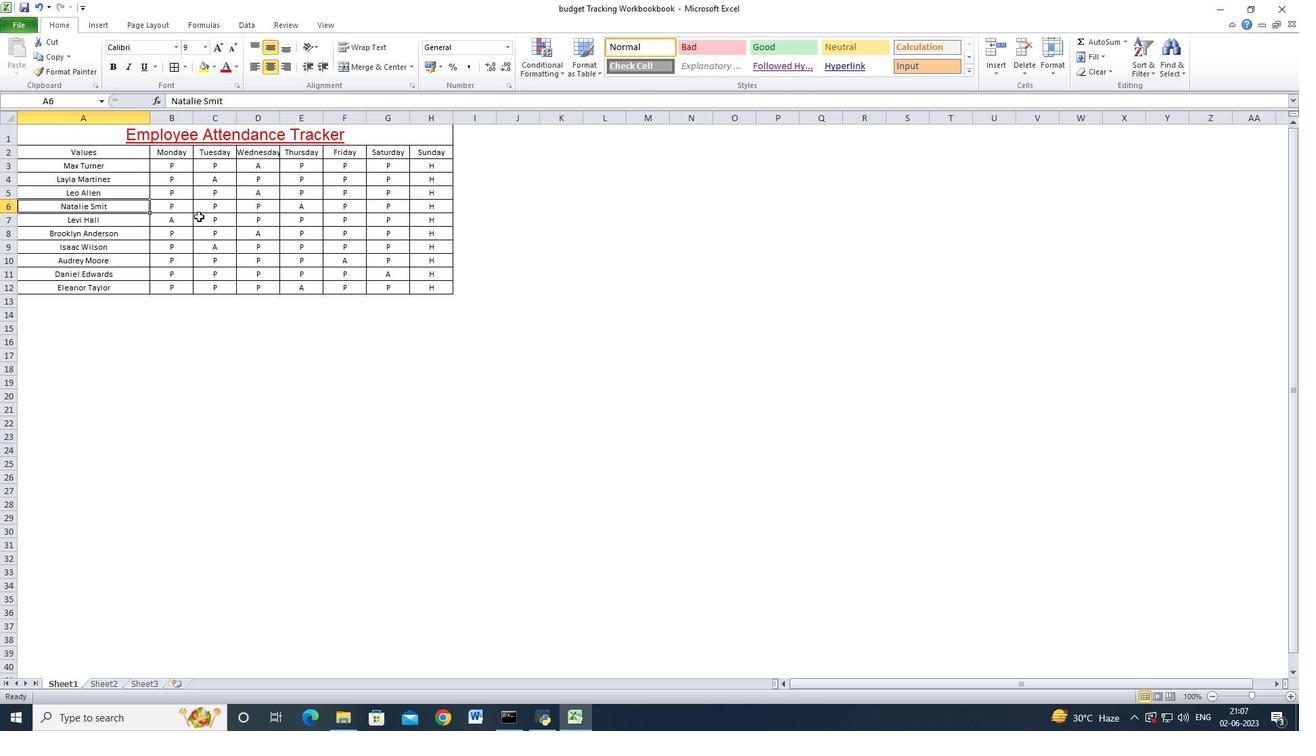 
Action: Mouse pressed left at (193, 211)
Screenshot: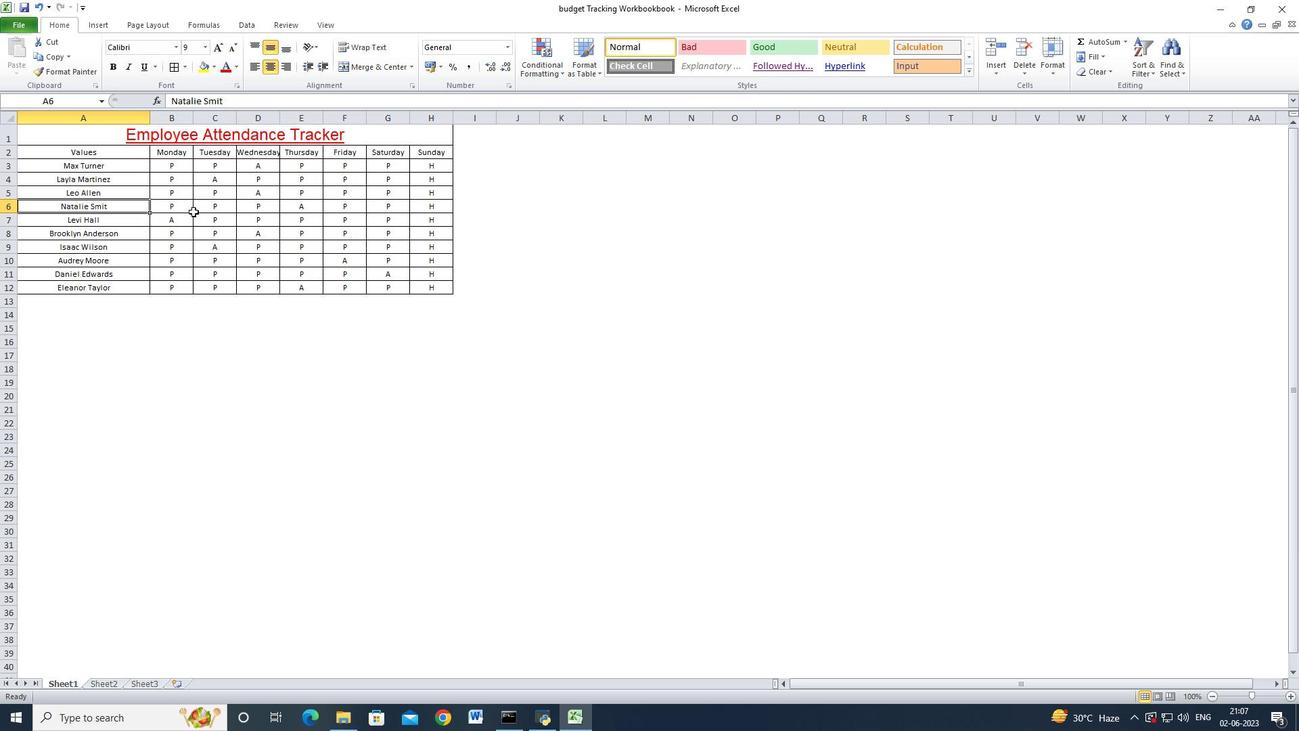 
Action: Mouse moved to (150, 194)
Screenshot: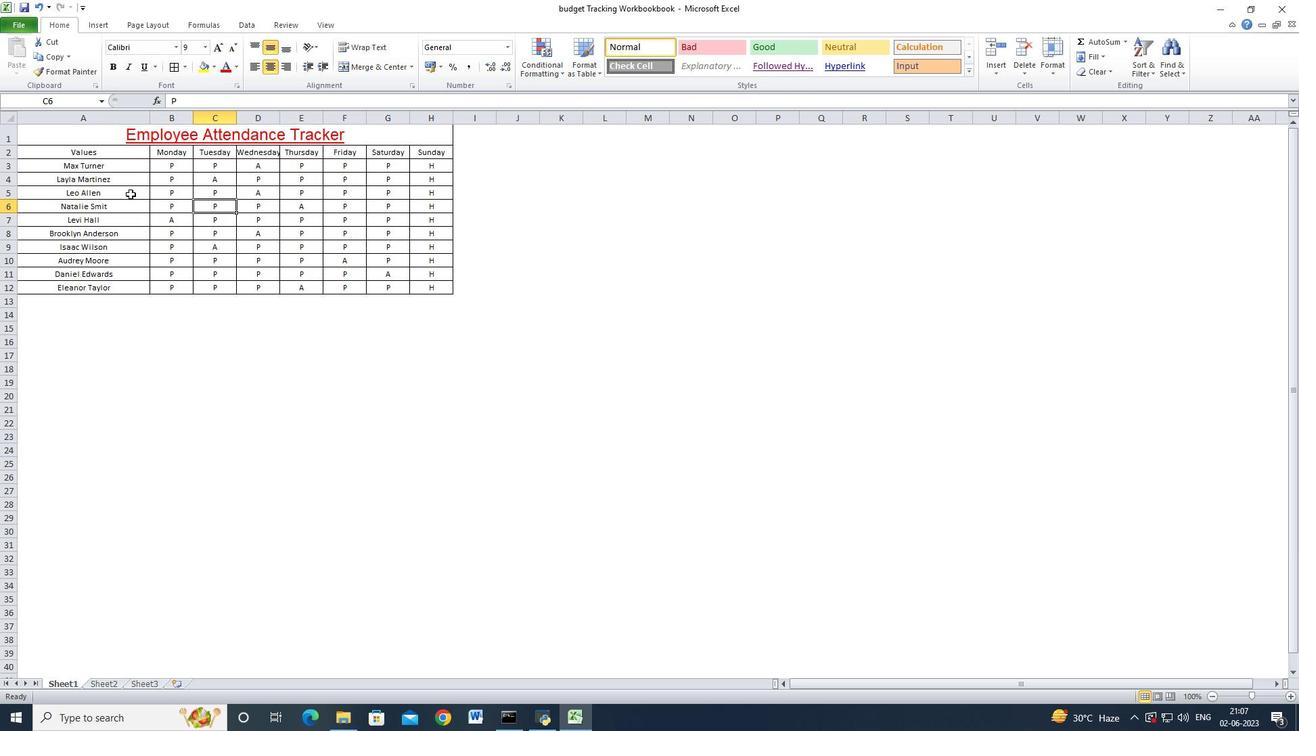 
